 Task: Find connections with filter location Jahānābād with filter topic #Economywith filter profile language German with filter current company Traveloka with filter school Lala Lajpatrai College of Commerce And Economics Lajpatrai Marg Mahalaxmi Haji Ali Mumbai 400 034 with filter industry Mobile Computing Software Products with filter service category Copywriting with filter keywords title Therapist
Action: Mouse moved to (540, 69)
Screenshot: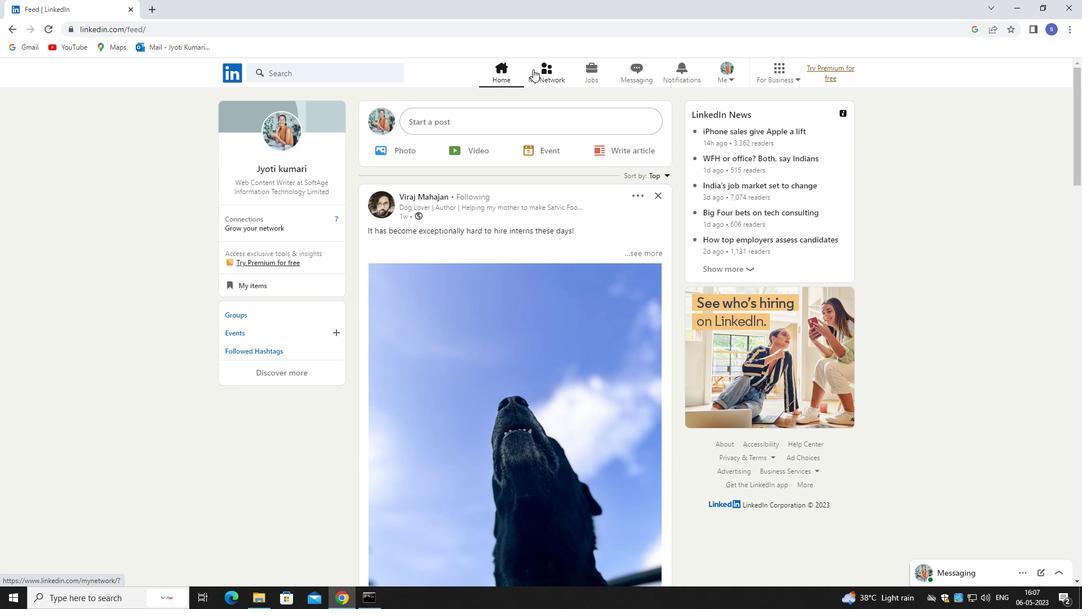 
Action: Mouse pressed left at (540, 69)
Screenshot: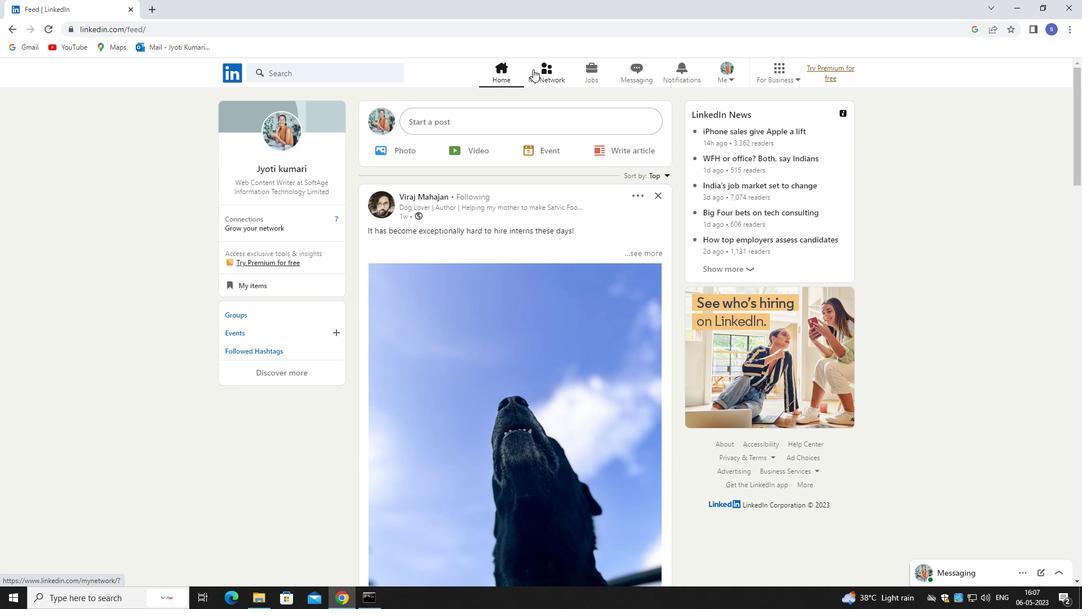 
Action: Mouse moved to (541, 69)
Screenshot: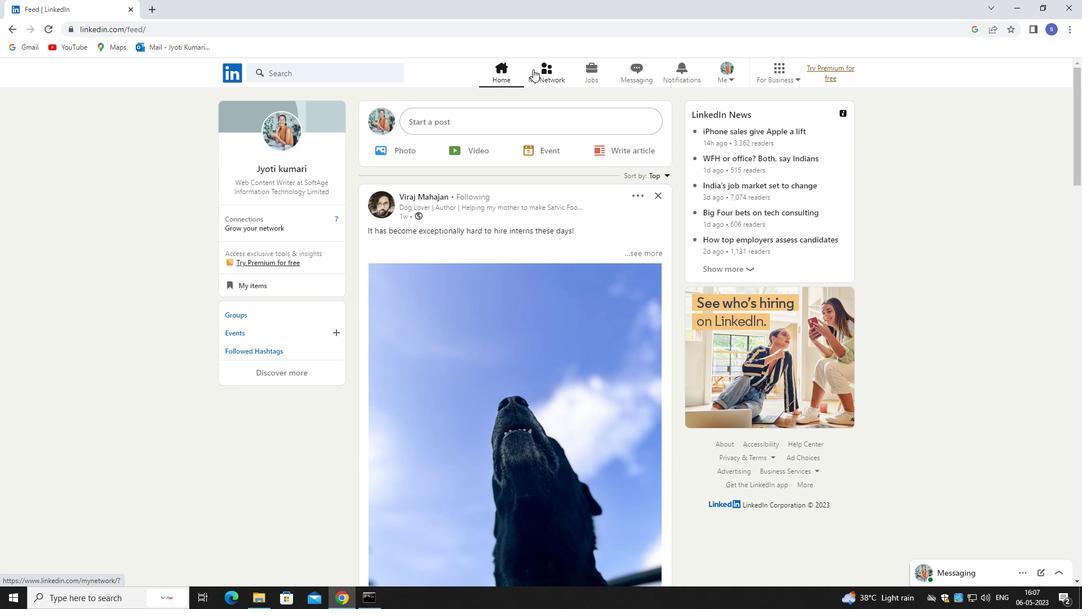 
Action: Mouse pressed left at (541, 69)
Screenshot: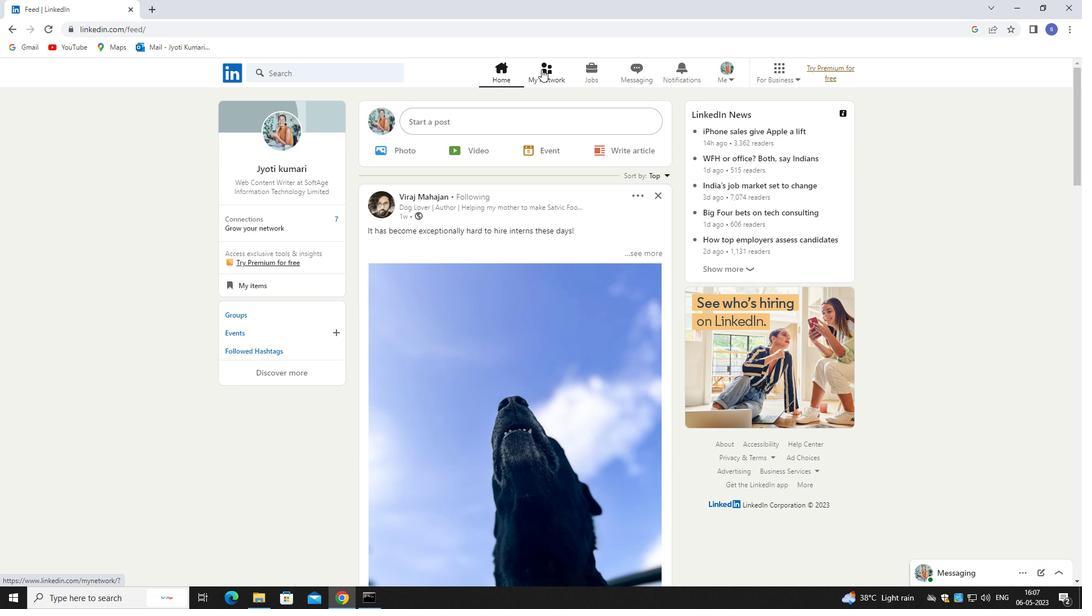 
Action: Mouse moved to (328, 138)
Screenshot: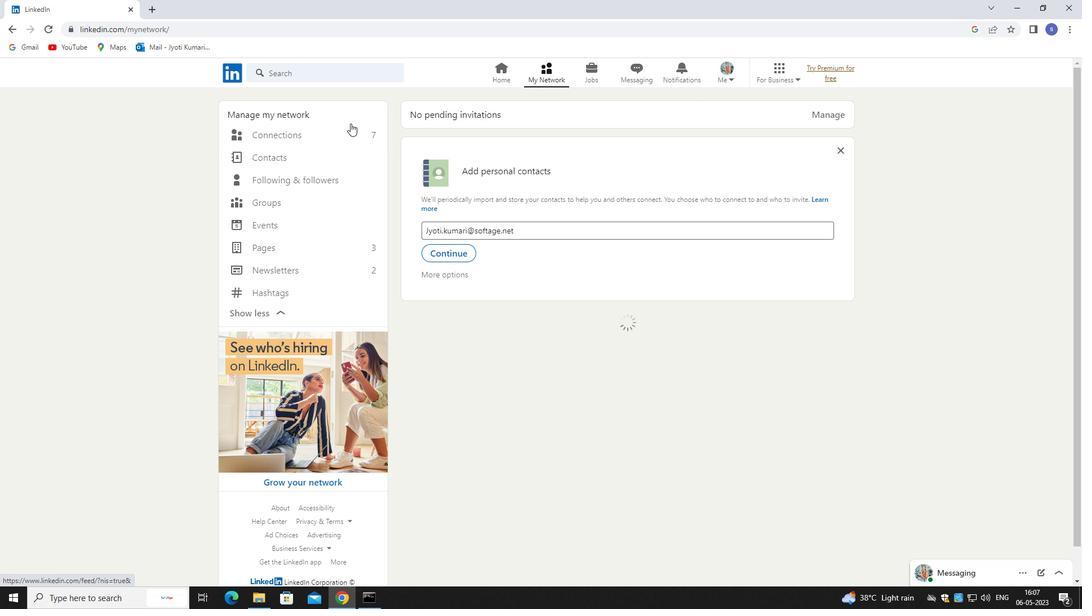 
Action: Mouse pressed left at (328, 138)
Screenshot: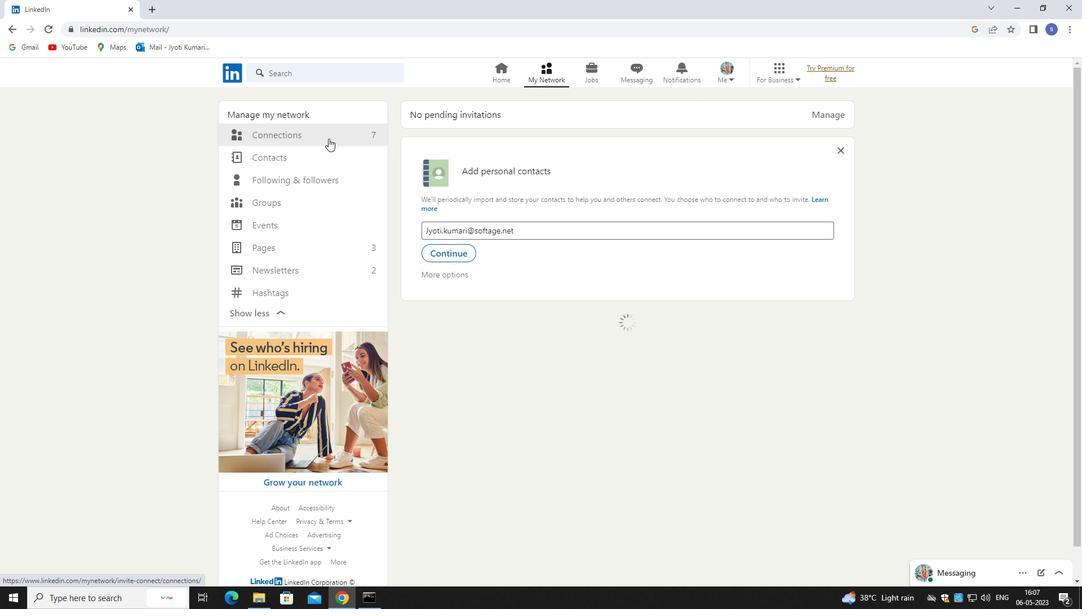 
Action: Mouse moved to (328, 138)
Screenshot: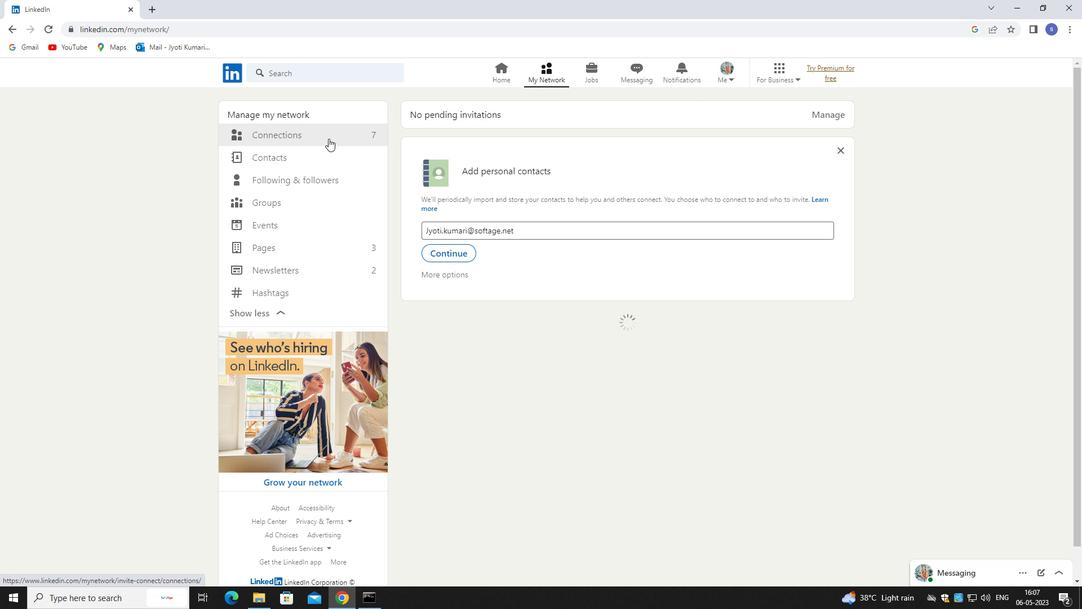 
Action: Mouse pressed left at (328, 138)
Screenshot: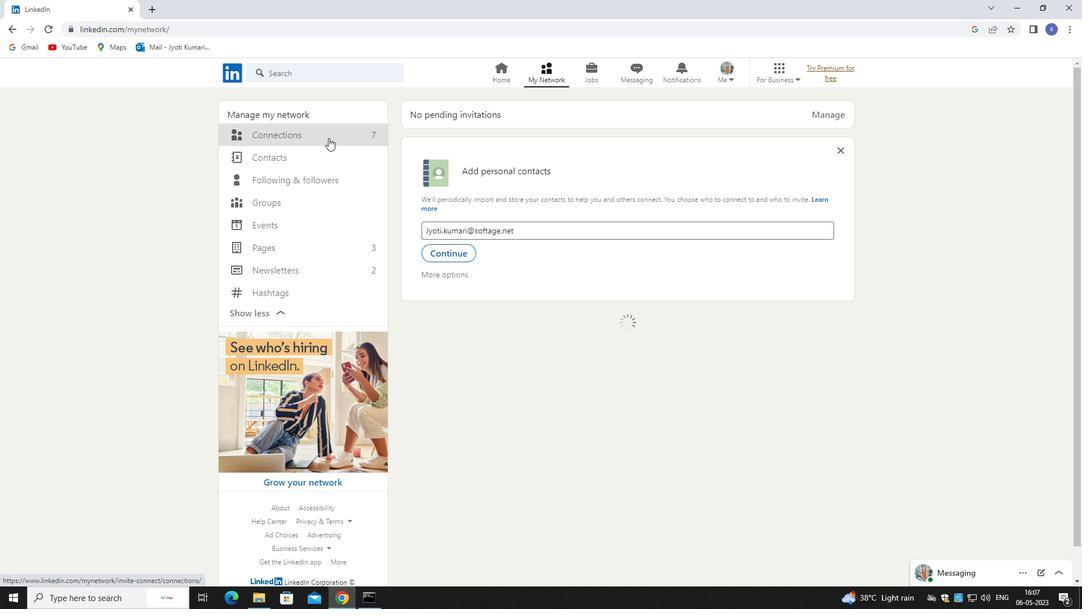 
Action: Mouse moved to (627, 133)
Screenshot: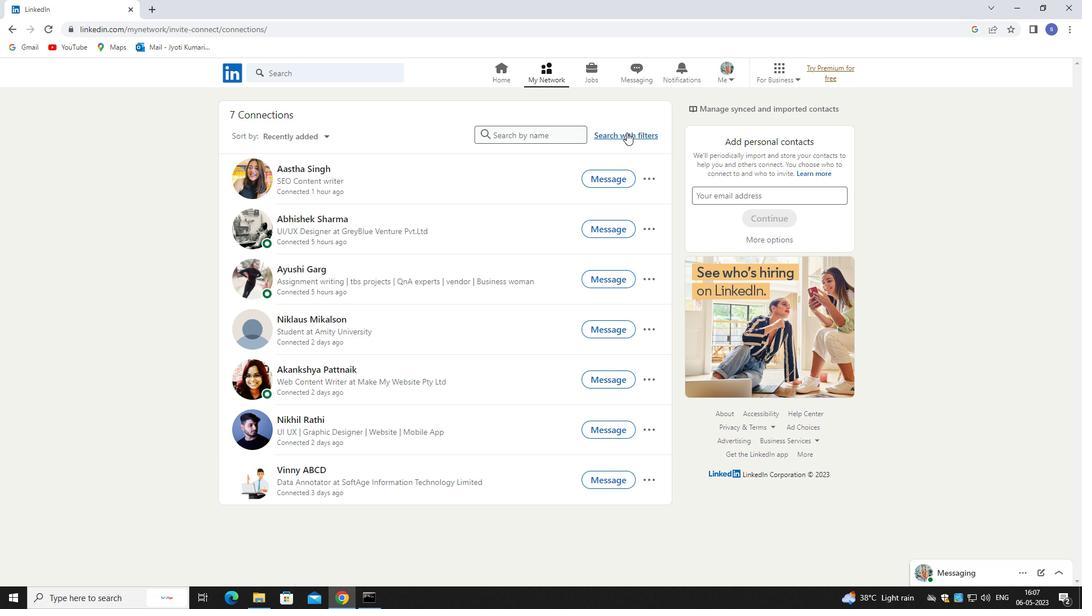 
Action: Mouse pressed left at (627, 133)
Screenshot: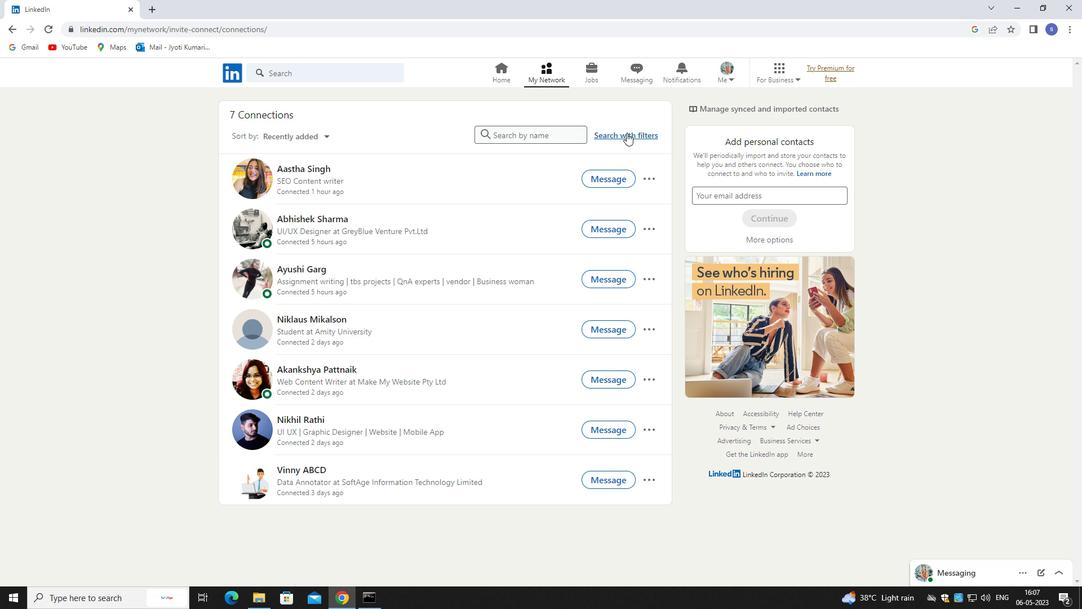 
Action: Mouse moved to (583, 99)
Screenshot: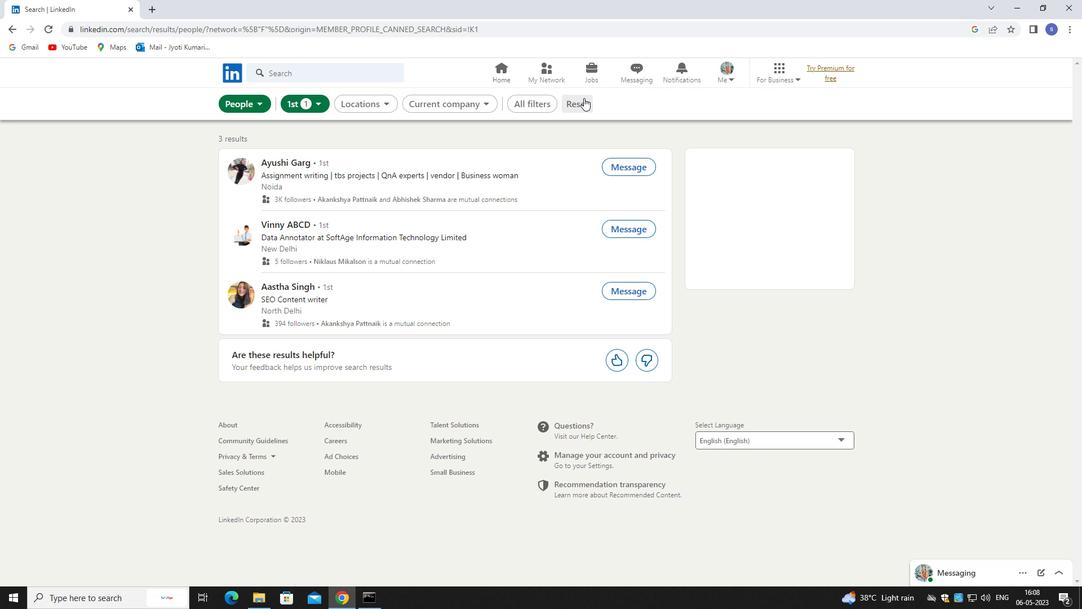 
Action: Mouse pressed left at (583, 99)
Screenshot: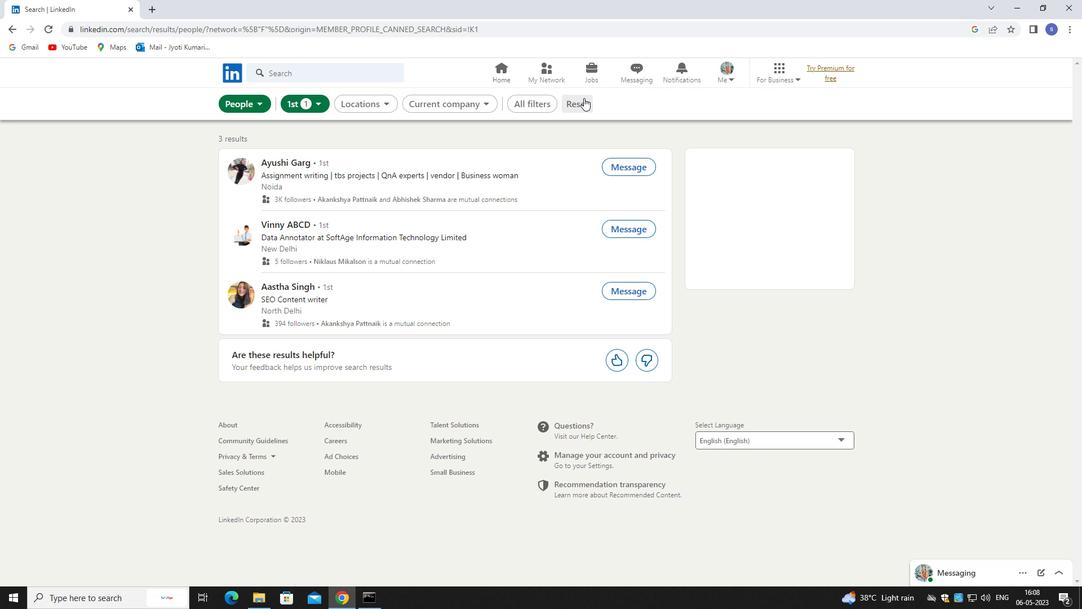 
Action: Mouse moved to (566, 99)
Screenshot: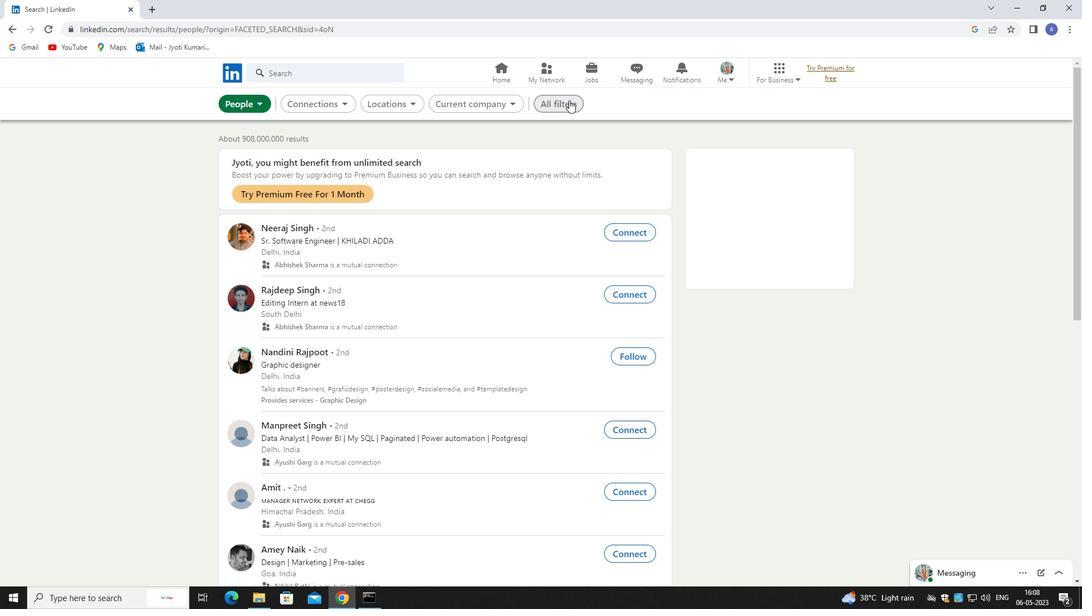 
Action: Mouse pressed left at (566, 99)
Screenshot: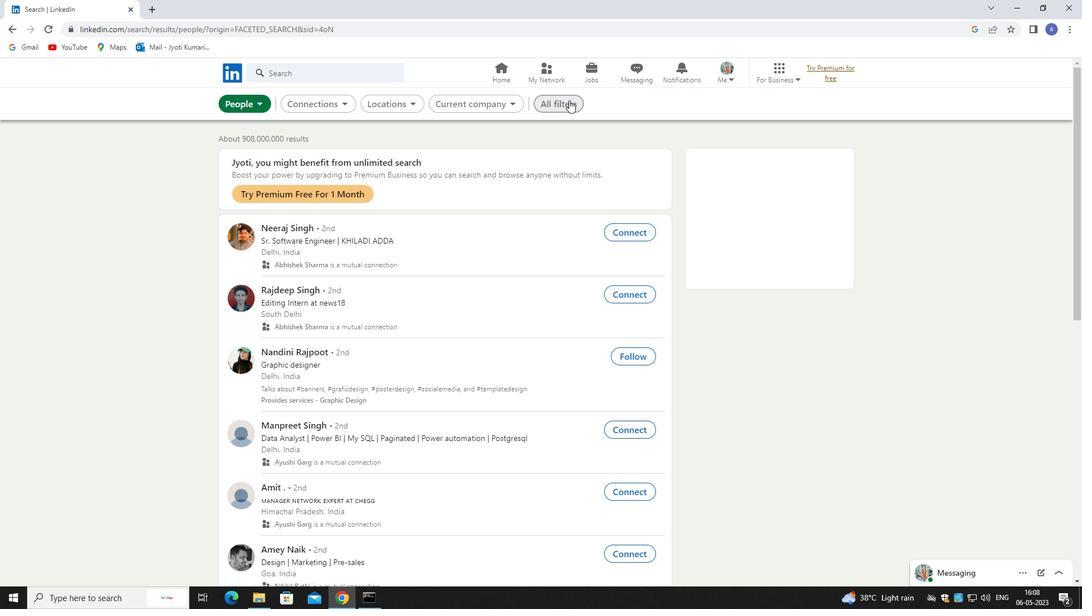 
Action: Mouse moved to (946, 440)
Screenshot: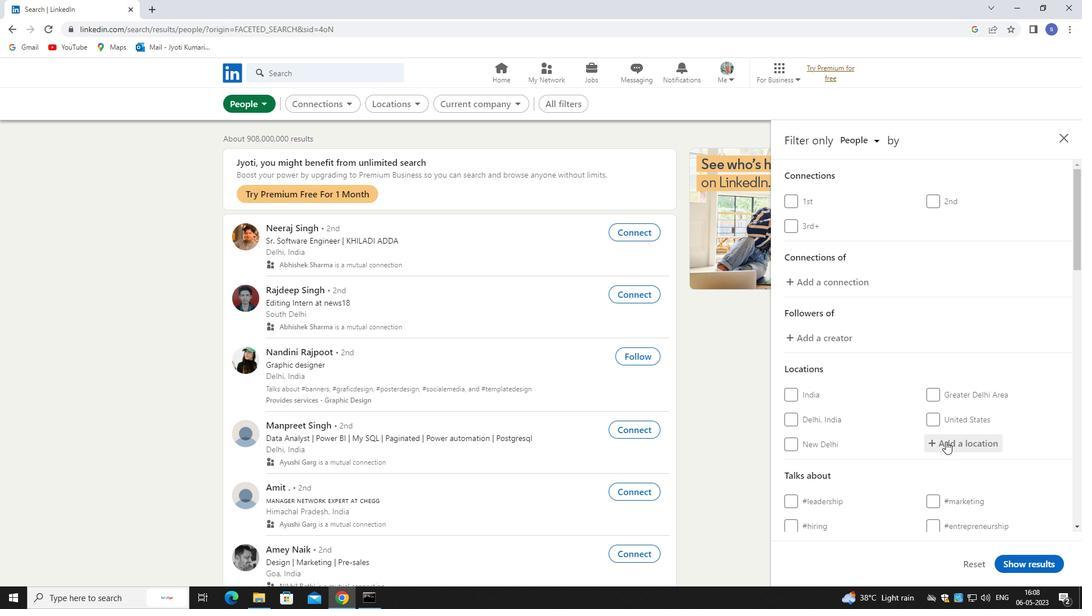 
Action: Mouse pressed left at (946, 440)
Screenshot: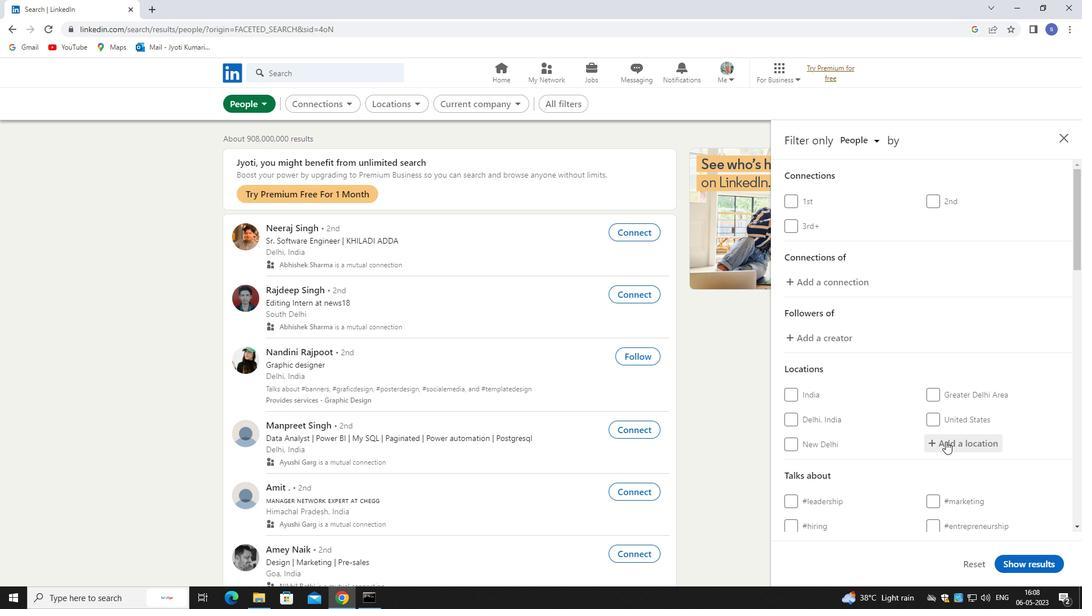
Action: Mouse moved to (892, 414)
Screenshot: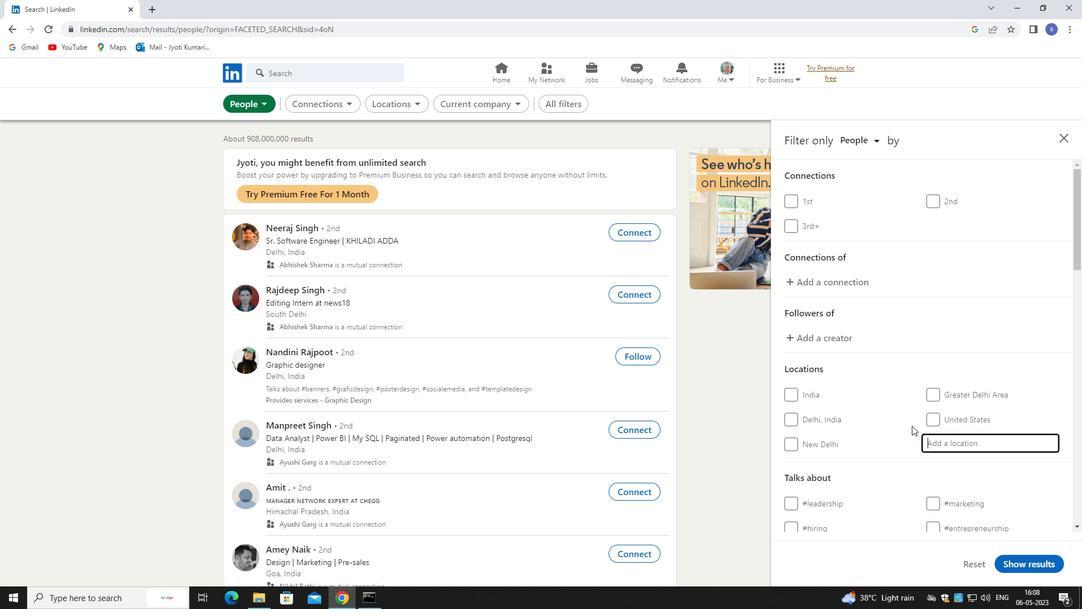 
Action: Key pressed jahanabad
Screenshot: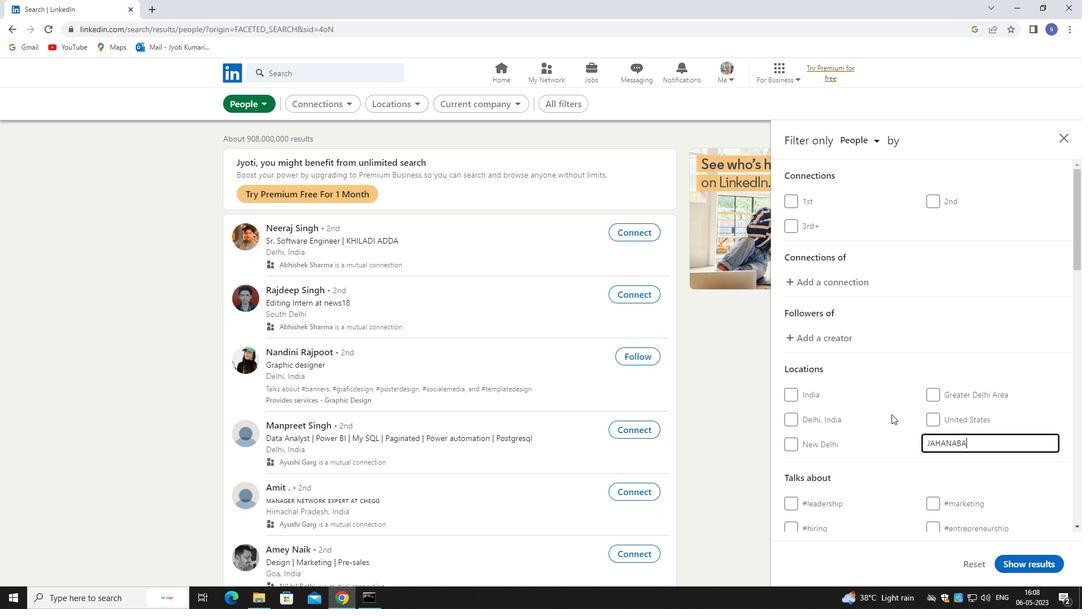 
Action: Mouse moved to (863, 438)
Screenshot: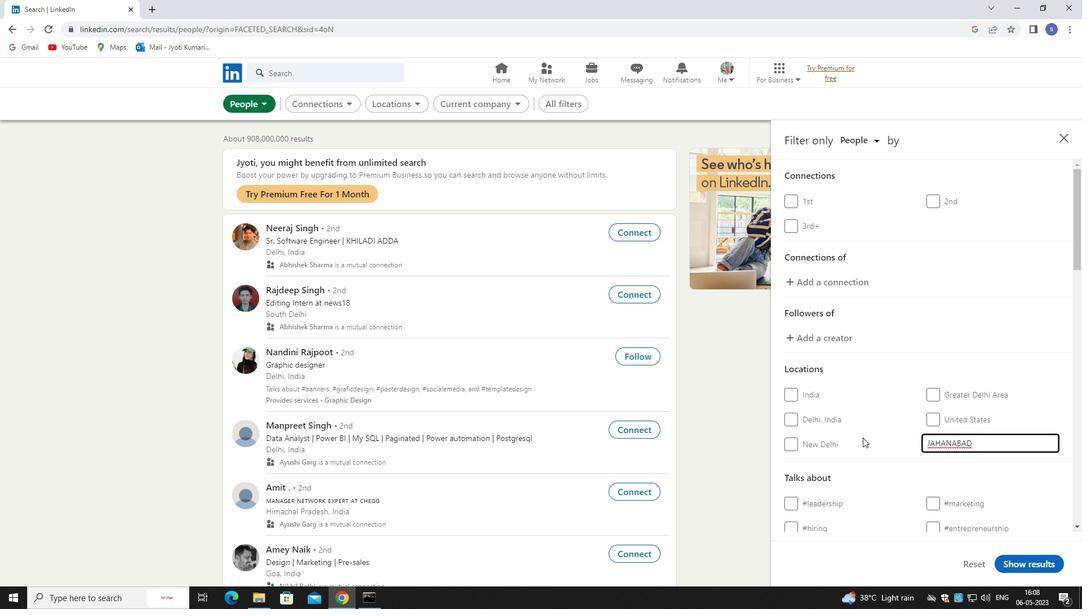 
Action: Key pressed <Key.enter>
Screenshot: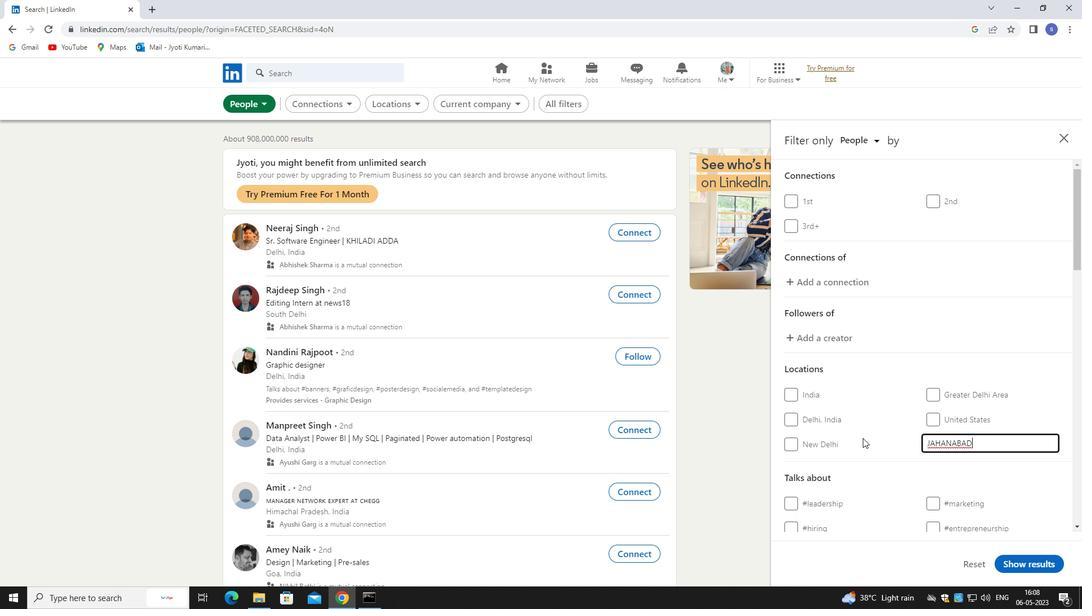 
Action: Mouse moved to (854, 443)
Screenshot: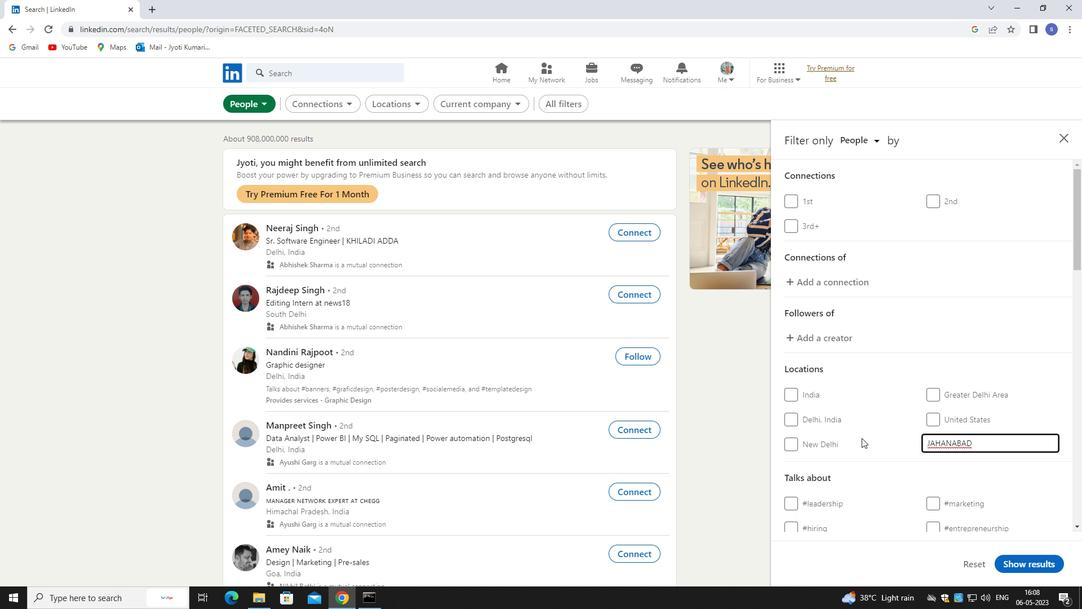 
Action: Mouse scrolled (854, 442) with delta (0, 0)
Screenshot: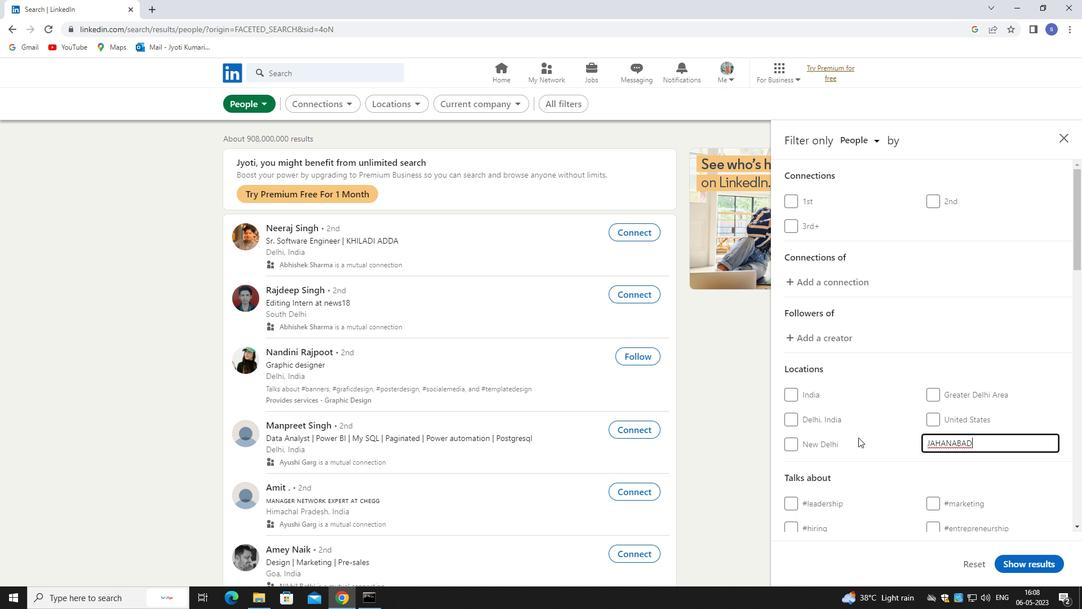 
Action: Mouse moved to (854, 443)
Screenshot: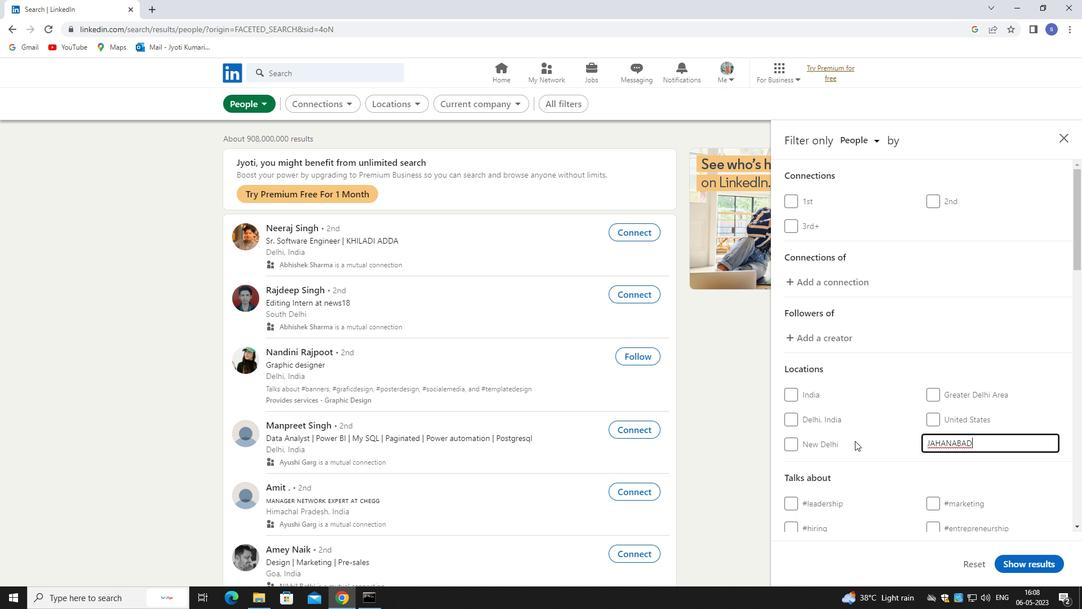 
Action: Mouse scrolled (854, 442) with delta (0, 0)
Screenshot: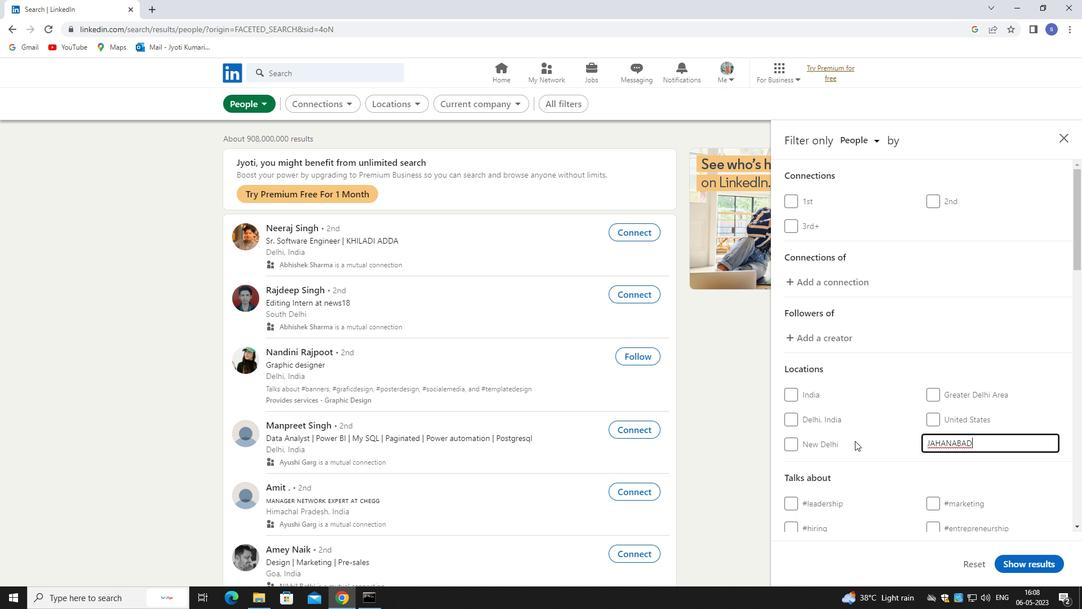 
Action: Mouse moved to (854, 443)
Screenshot: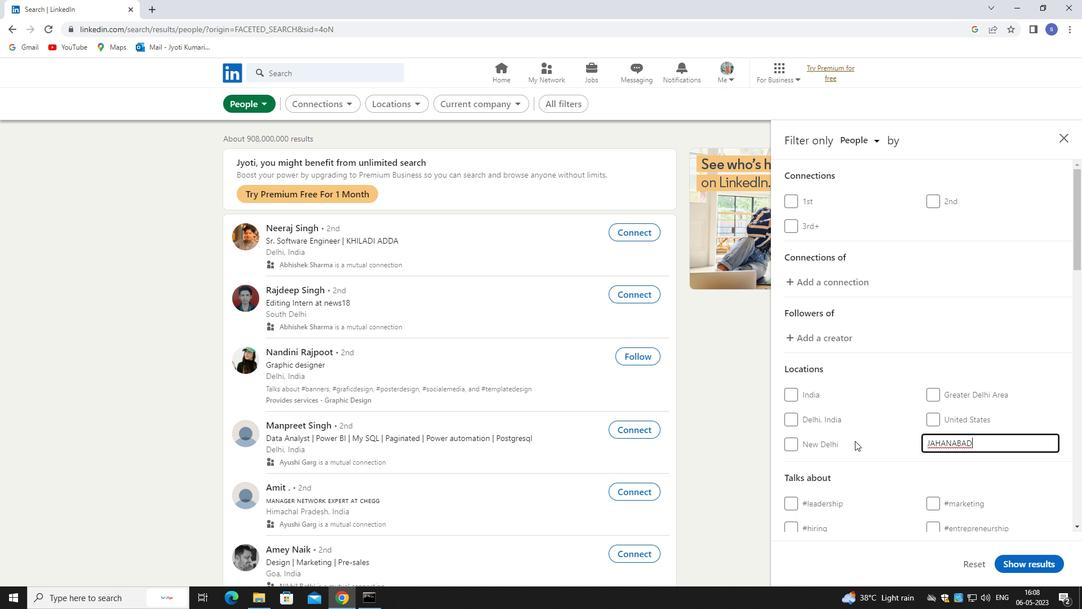 
Action: Mouse scrolled (854, 443) with delta (0, 0)
Screenshot: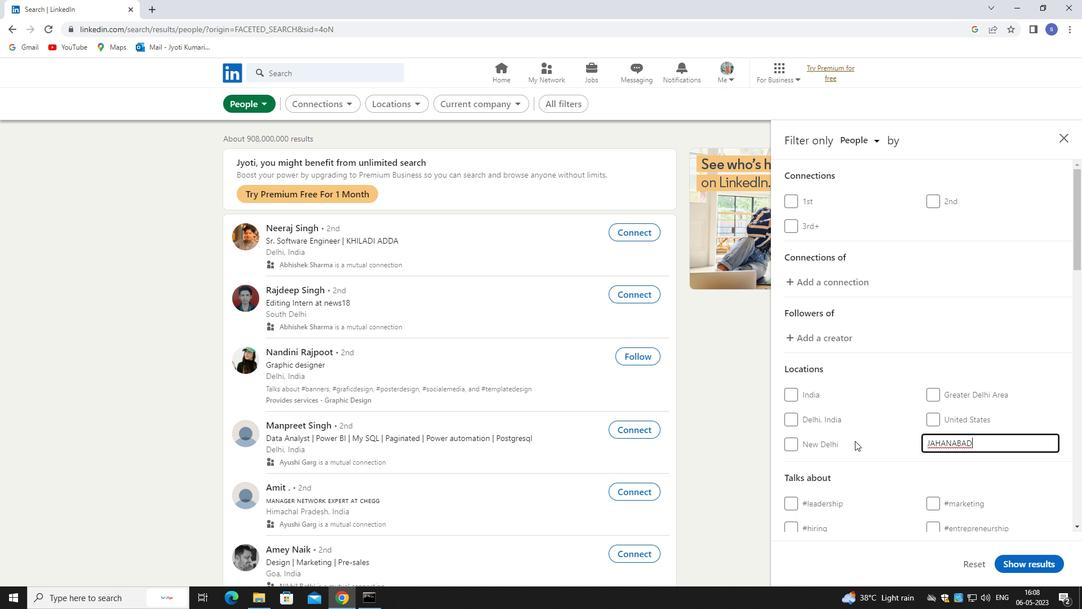
Action: Mouse moved to (854, 444)
Screenshot: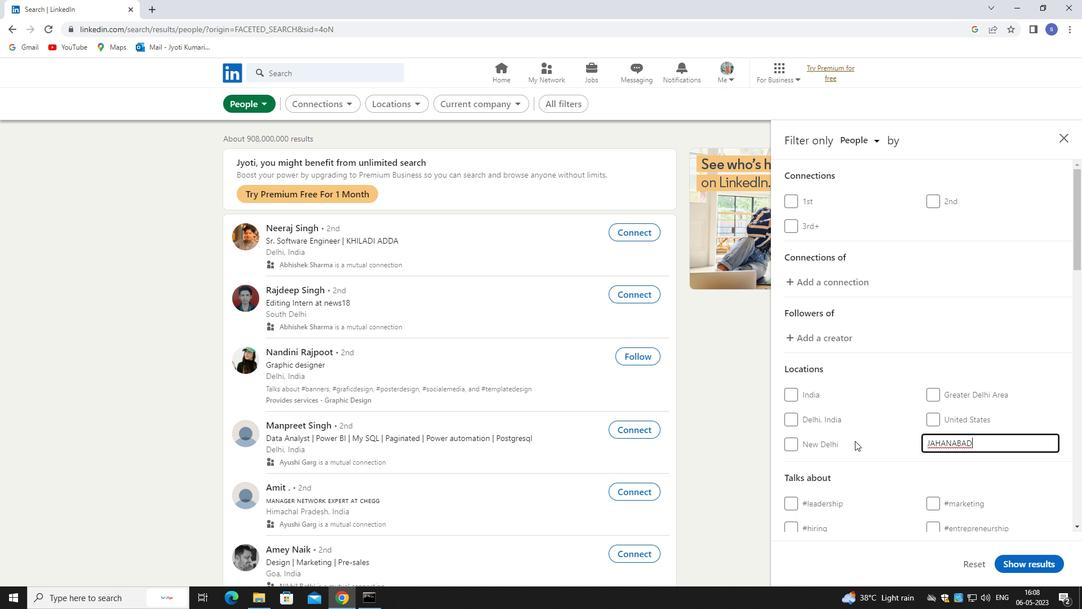 
Action: Mouse scrolled (854, 443) with delta (0, 0)
Screenshot: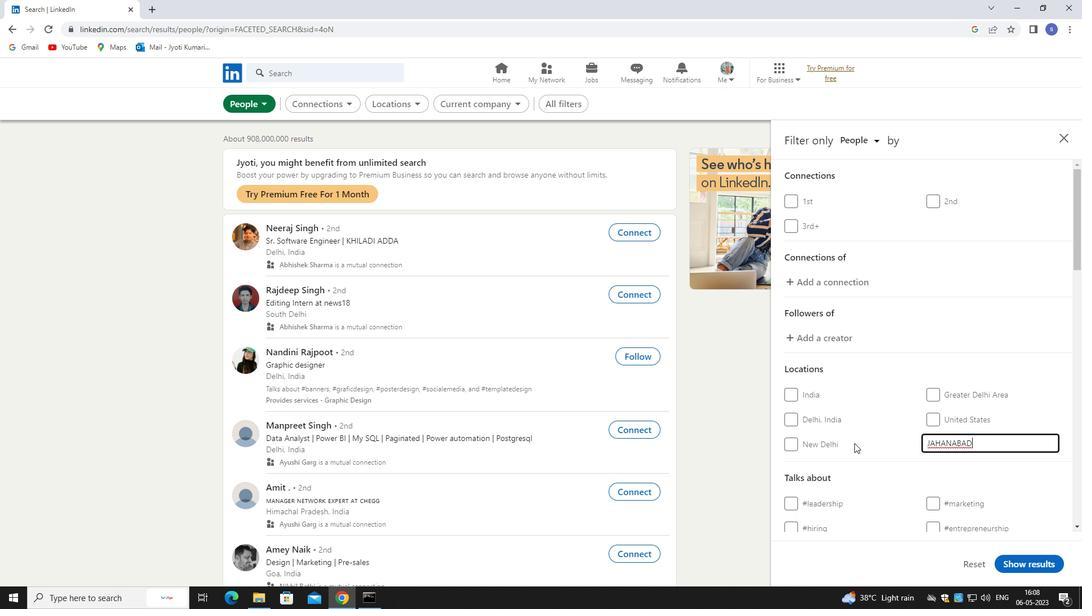 
Action: Mouse scrolled (854, 443) with delta (0, 0)
Screenshot: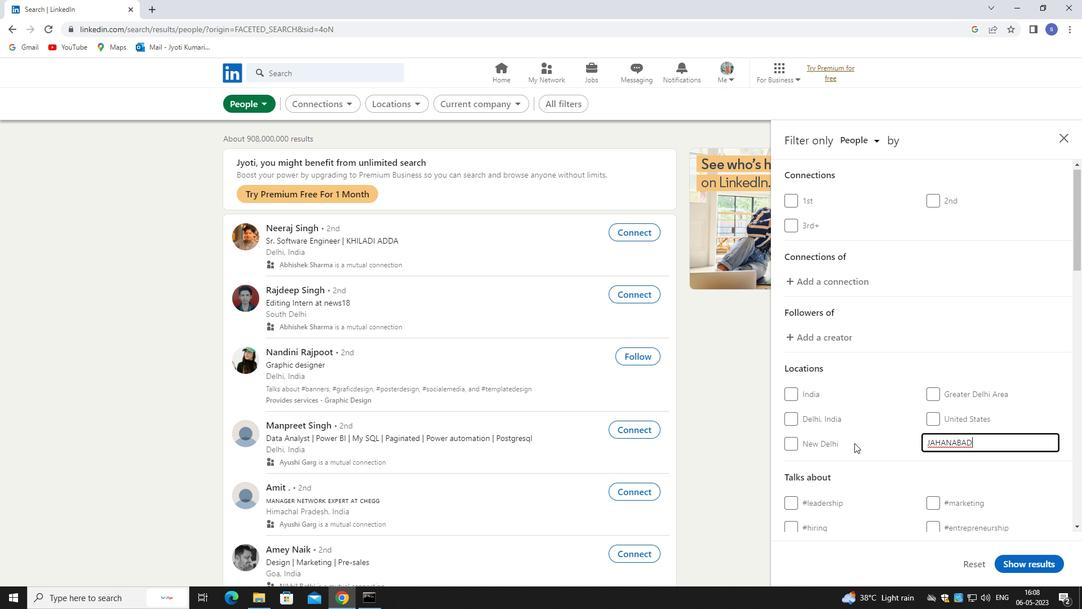 
Action: Mouse moved to (958, 267)
Screenshot: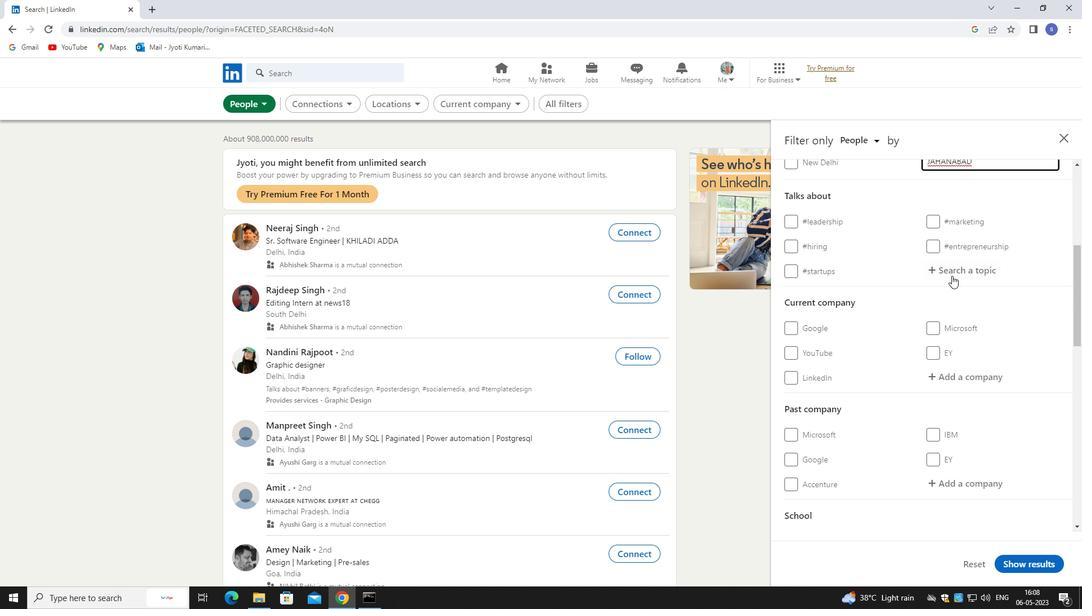 
Action: Mouse pressed left at (958, 267)
Screenshot: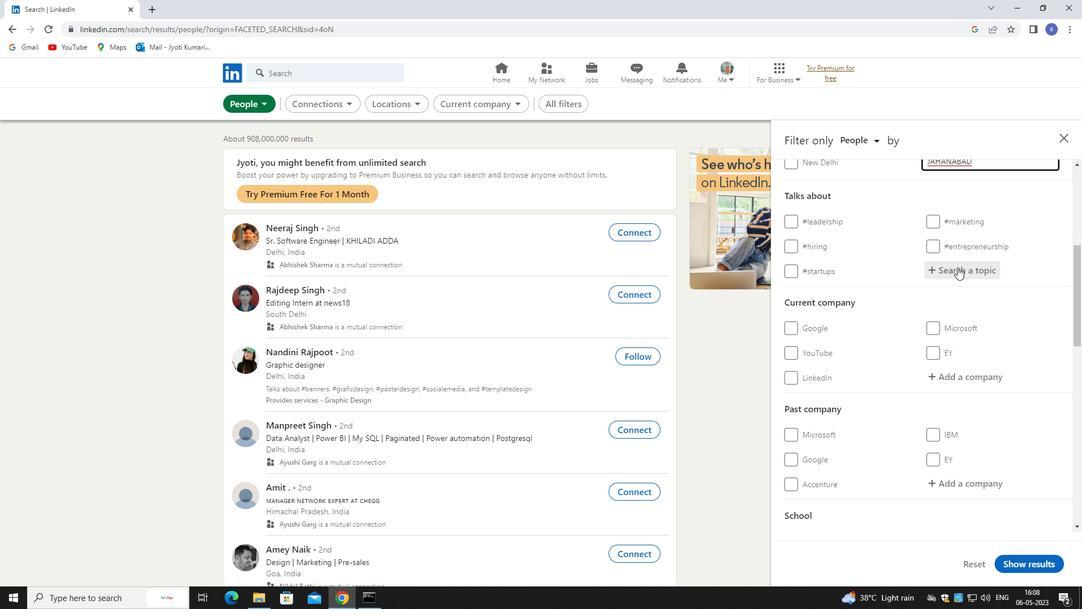 
Action: Mouse moved to (956, 267)
Screenshot: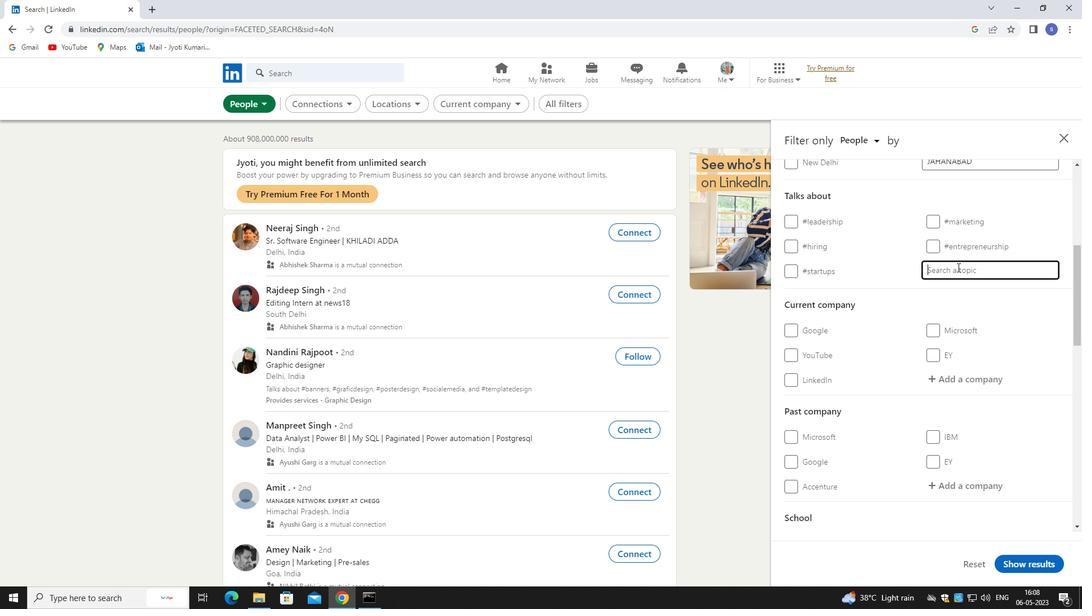 
Action: Key pressed <Key.caps_lock>
Screenshot: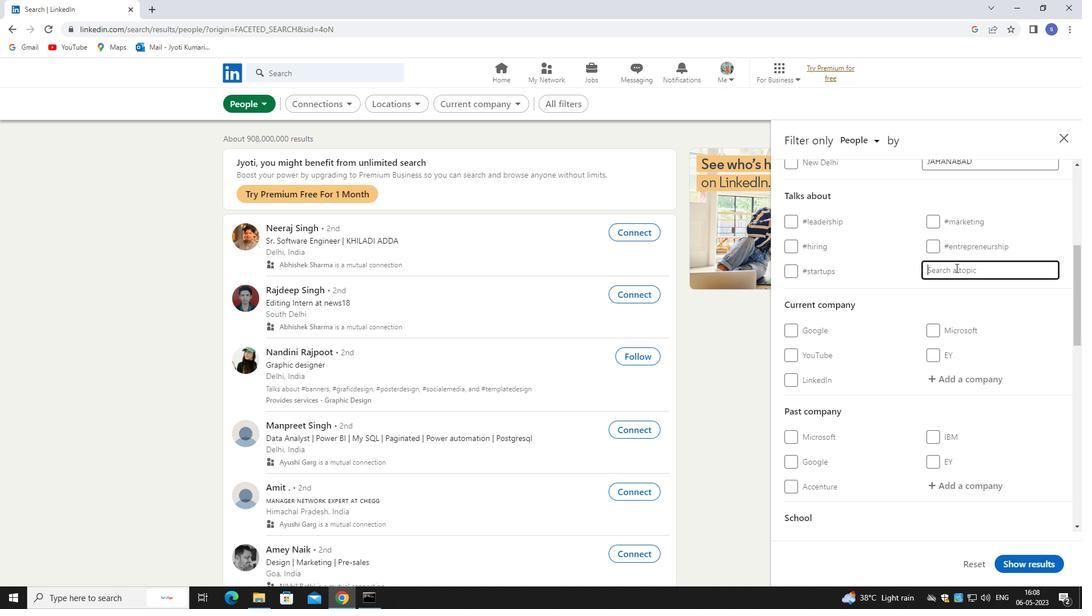 
Action: Mouse moved to (936, 346)
Screenshot: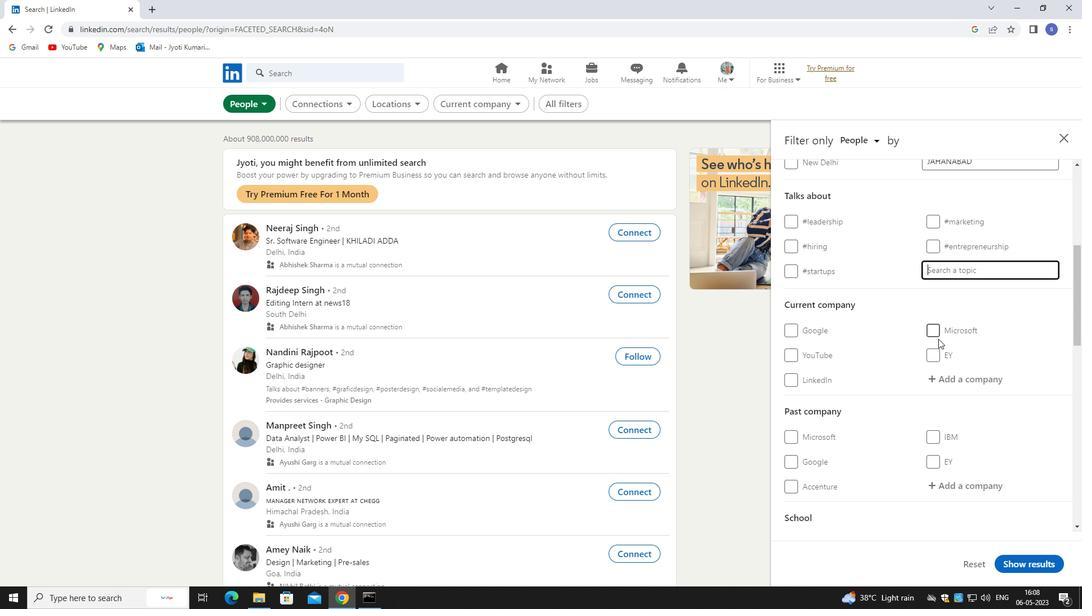 
Action: Key pressed economics
Screenshot: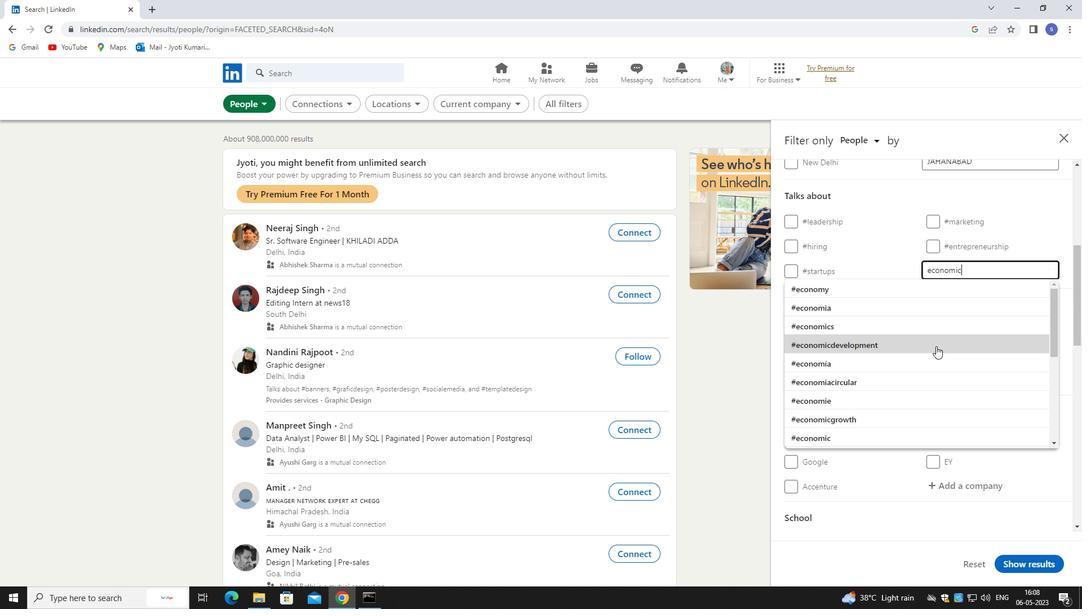 
Action: Mouse moved to (835, 284)
Screenshot: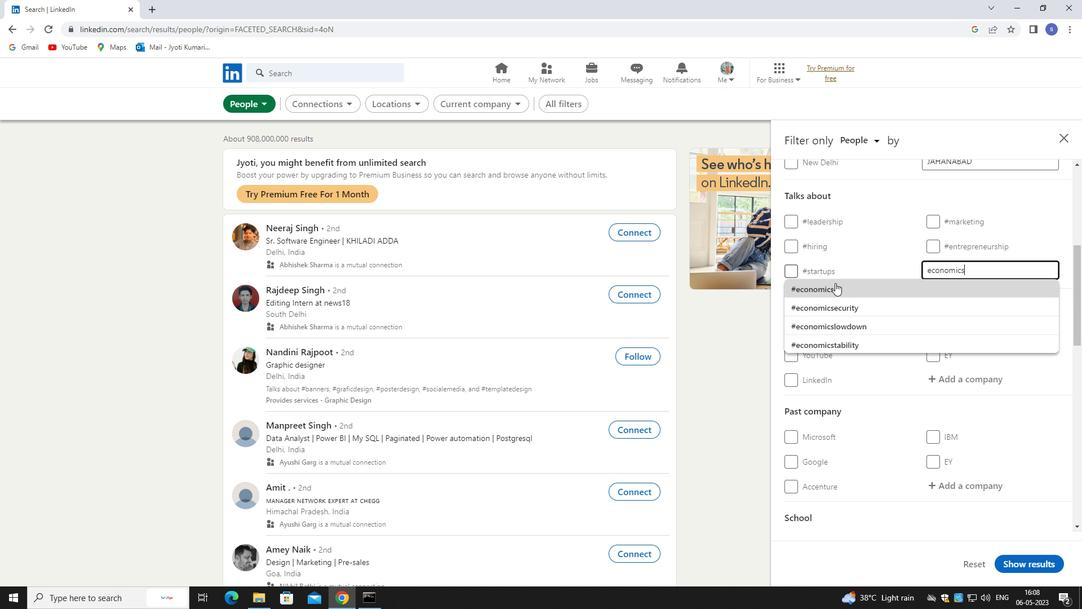 
Action: Mouse pressed left at (835, 284)
Screenshot: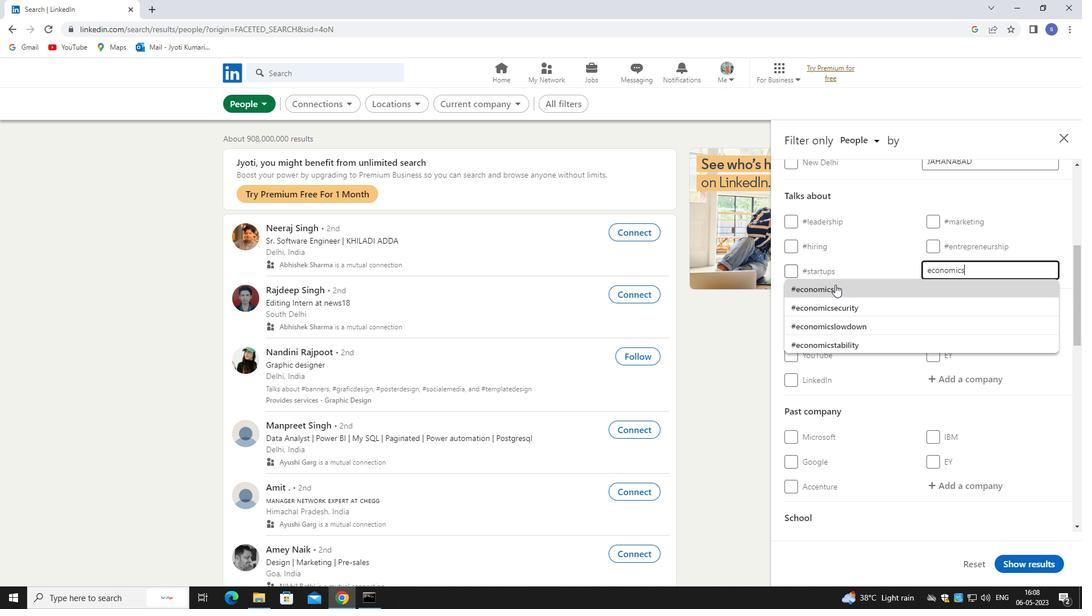 
Action: Mouse moved to (835, 288)
Screenshot: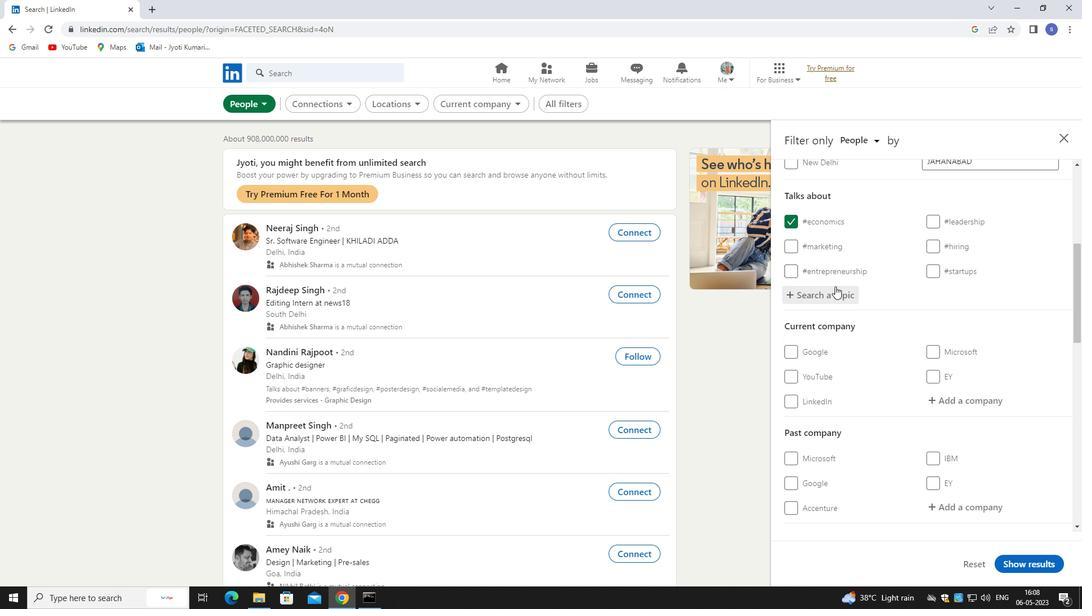 
Action: Mouse scrolled (835, 288) with delta (0, 0)
Screenshot: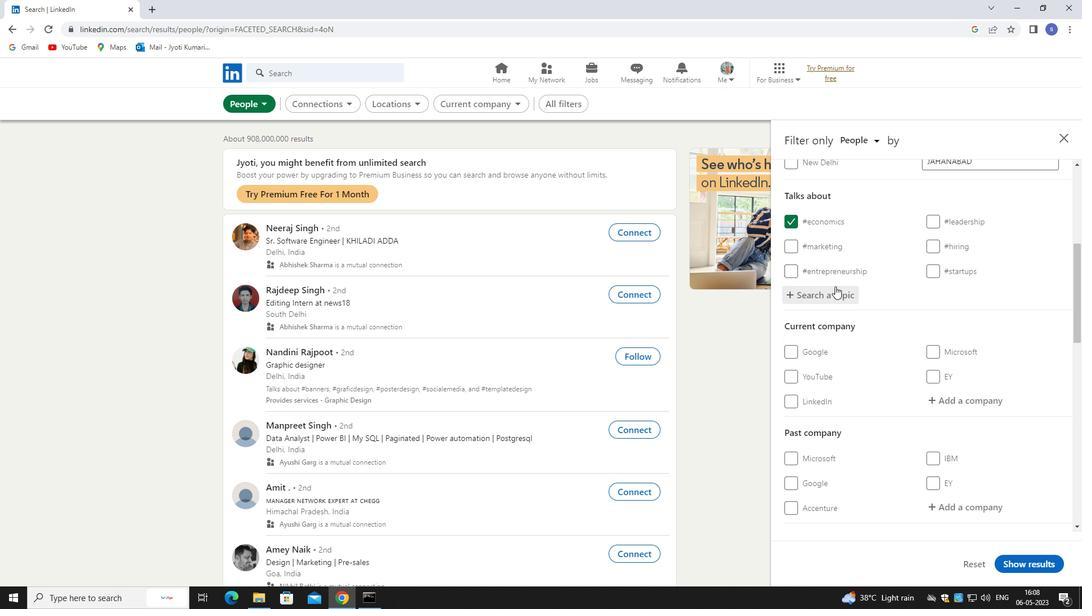 
Action: Mouse moved to (835, 289)
Screenshot: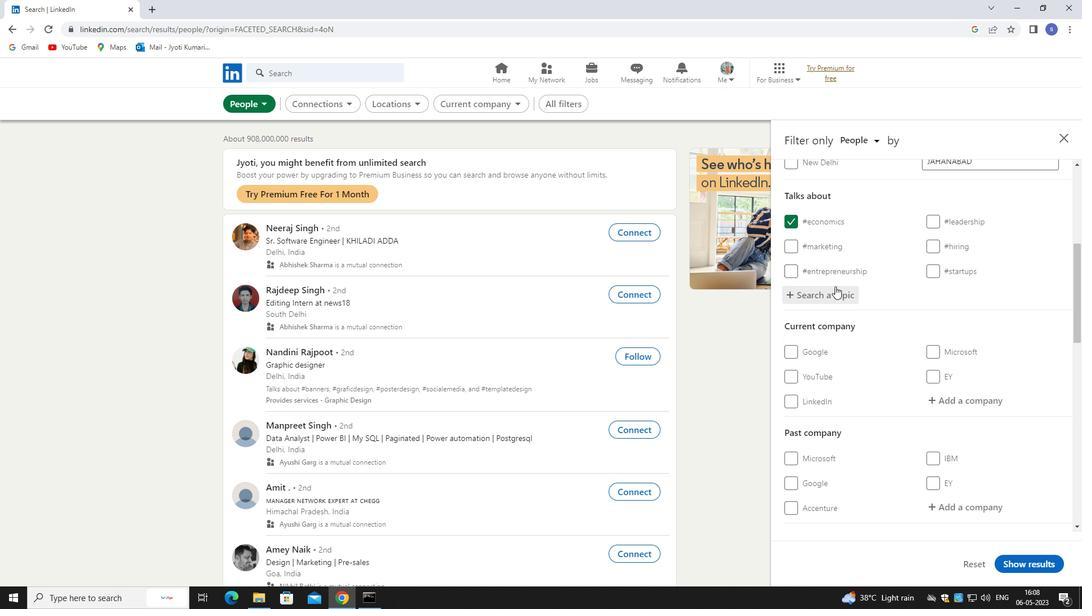 
Action: Mouse scrolled (835, 289) with delta (0, 0)
Screenshot: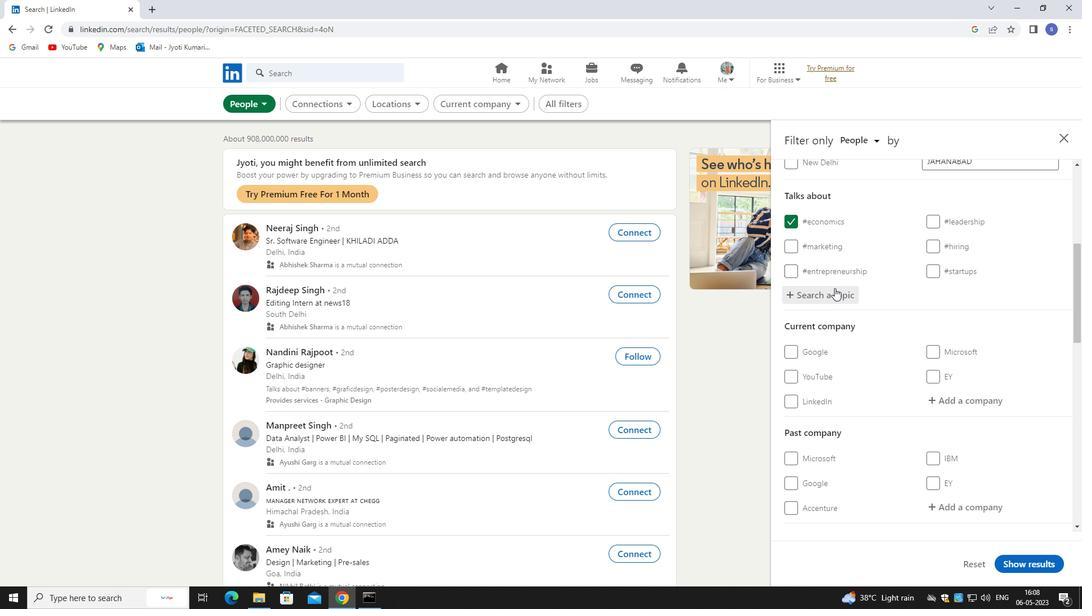 
Action: Mouse moved to (952, 290)
Screenshot: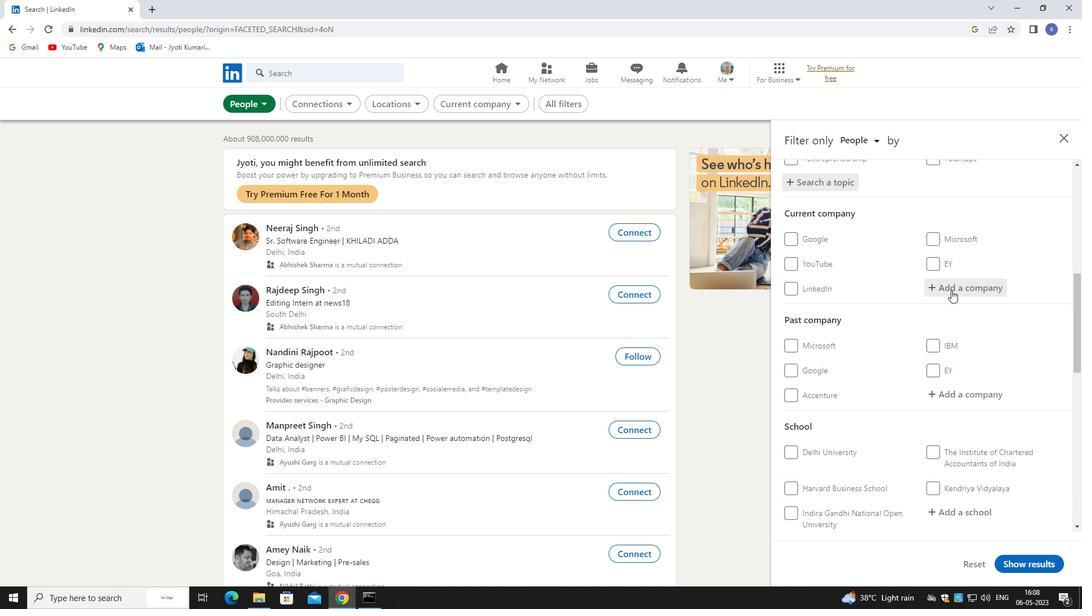 
Action: Mouse pressed left at (952, 290)
Screenshot: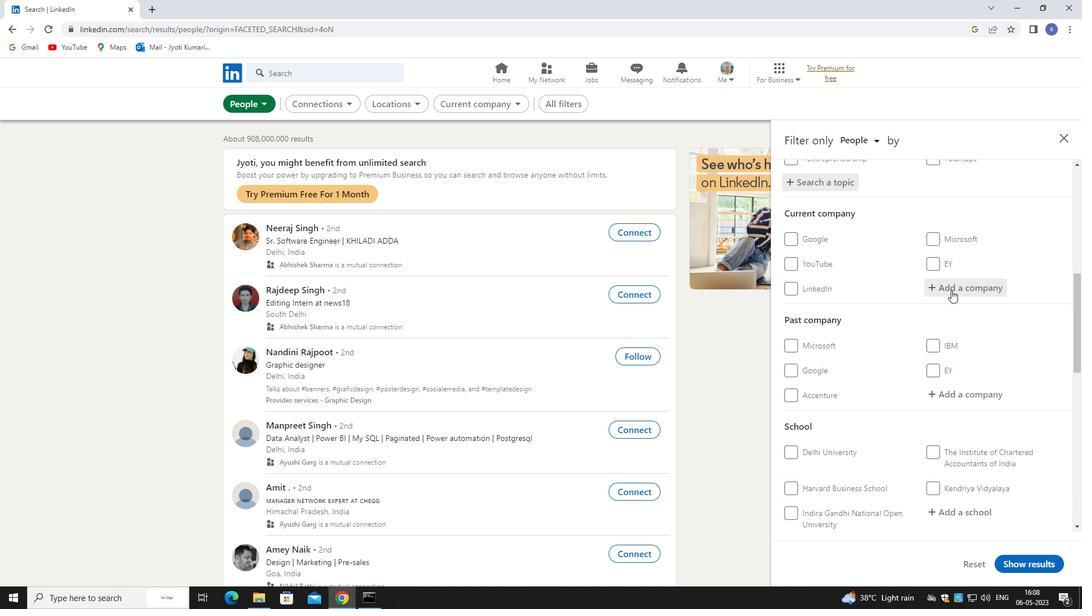 
Action: Mouse moved to (295, 332)
Screenshot: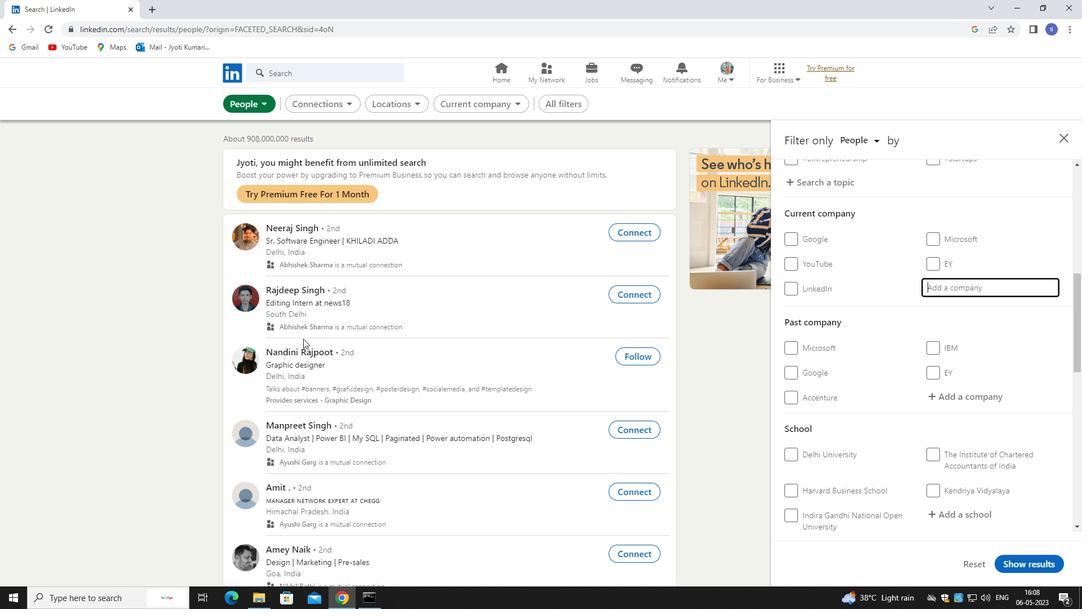 
Action: Key pressed traveloka
Screenshot: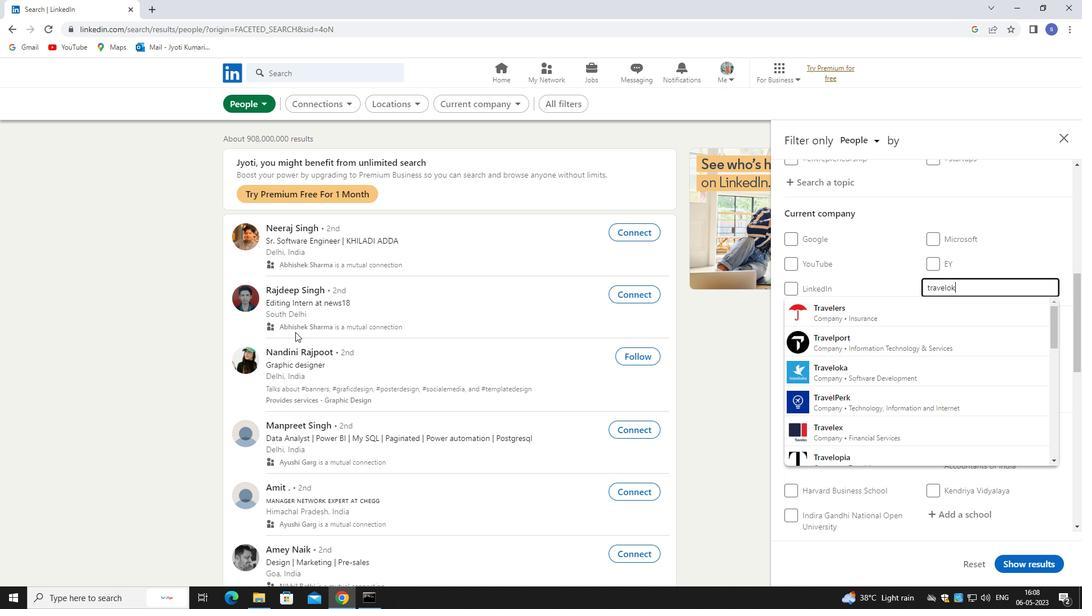 
Action: Mouse moved to (885, 318)
Screenshot: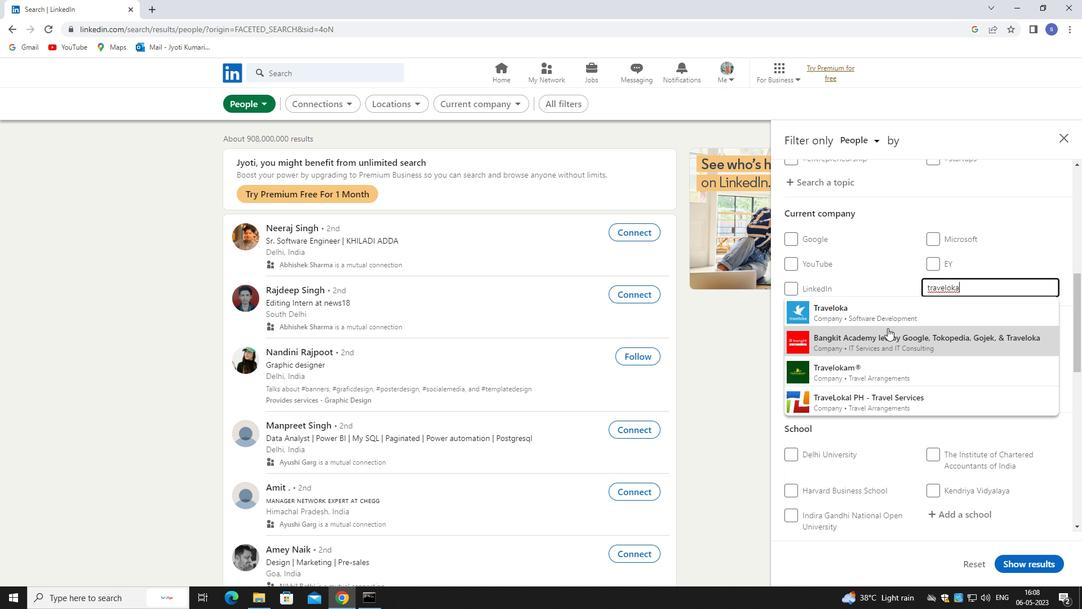 
Action: Mouse pressed left at (885, 318)
Screenshot: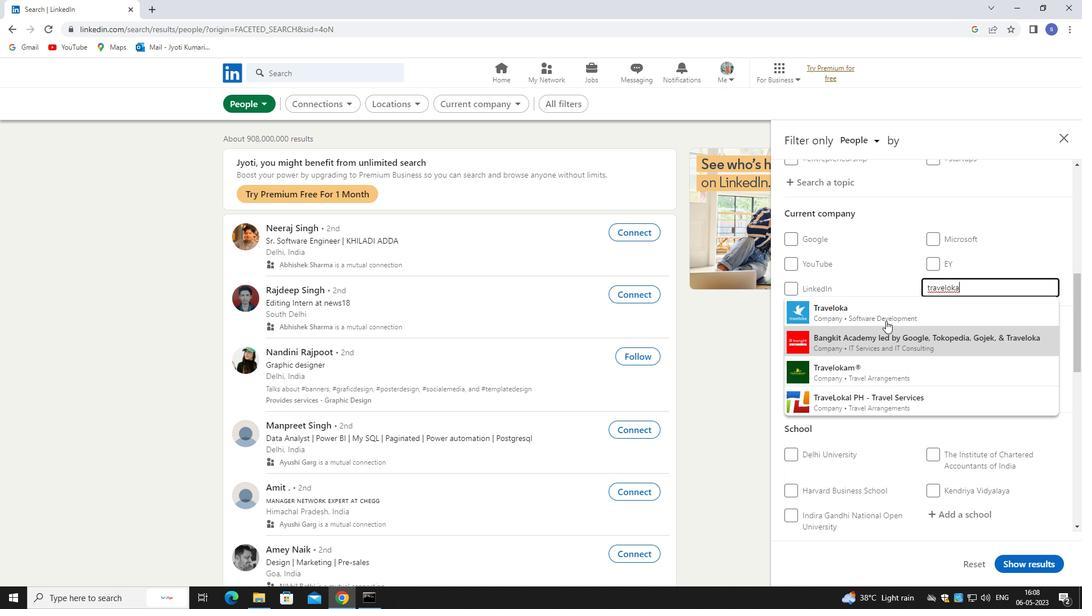 
Action: Mouse moved to (978, 416)
Screenshot: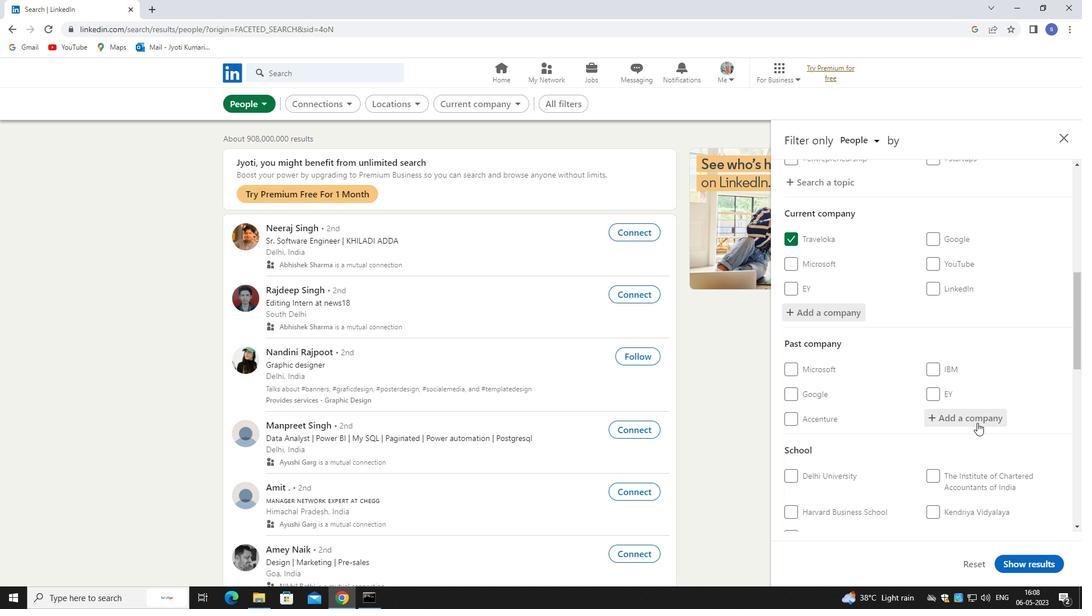 
Action: Mouse pressed left at (978, 416)
Screenshot: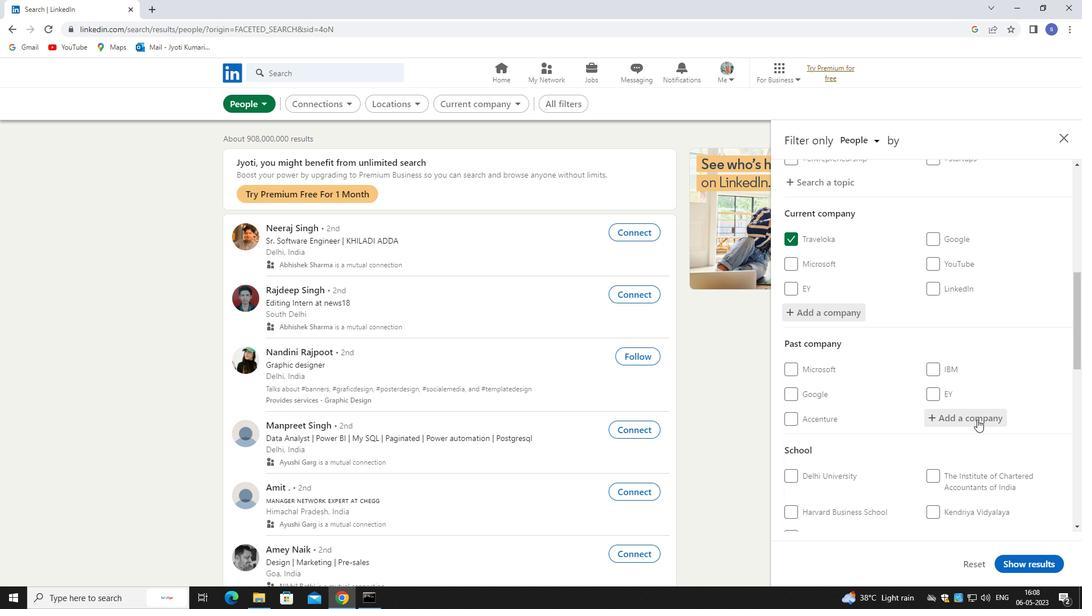 
Action: Mouse moved to (1004, 166)
Screenshot: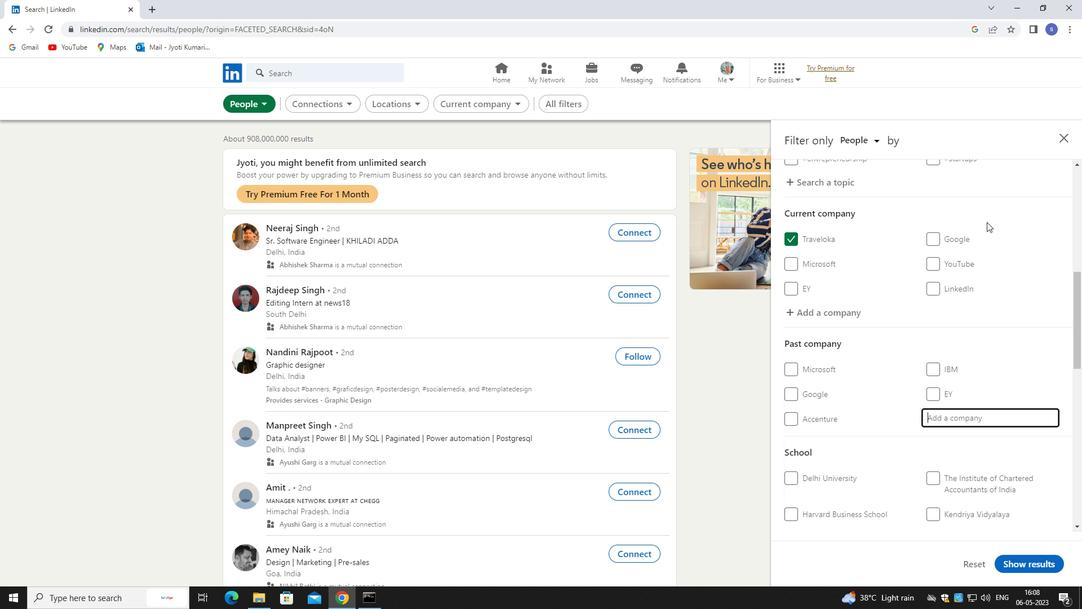 
Action: Mouse scrolled (1004, 166) with delta (0, 0)
Screenshot: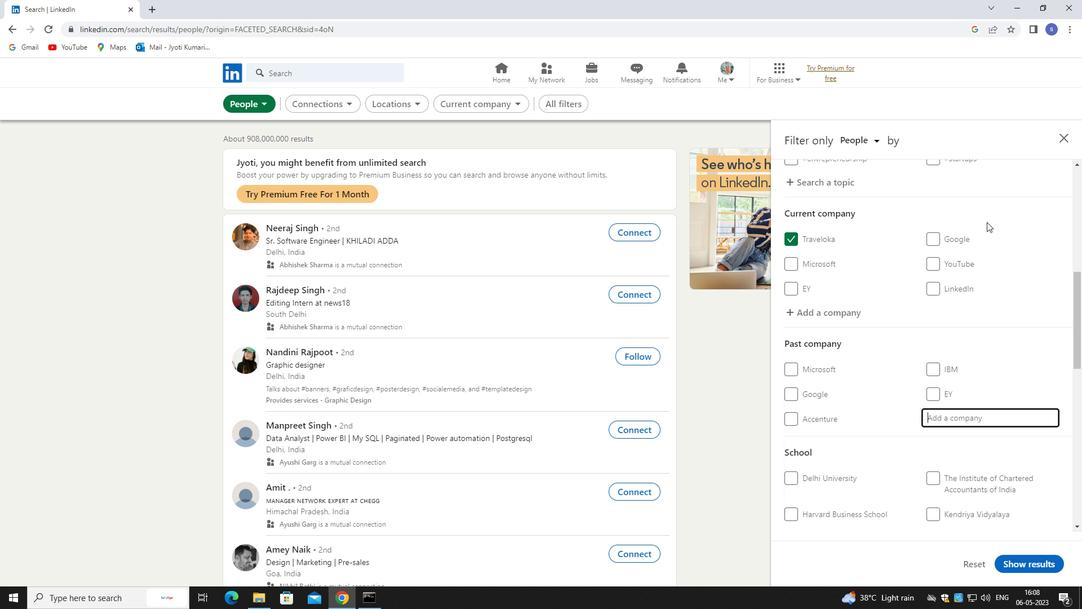 
Action: Mouse moved to (1004, 167)
Screenshot: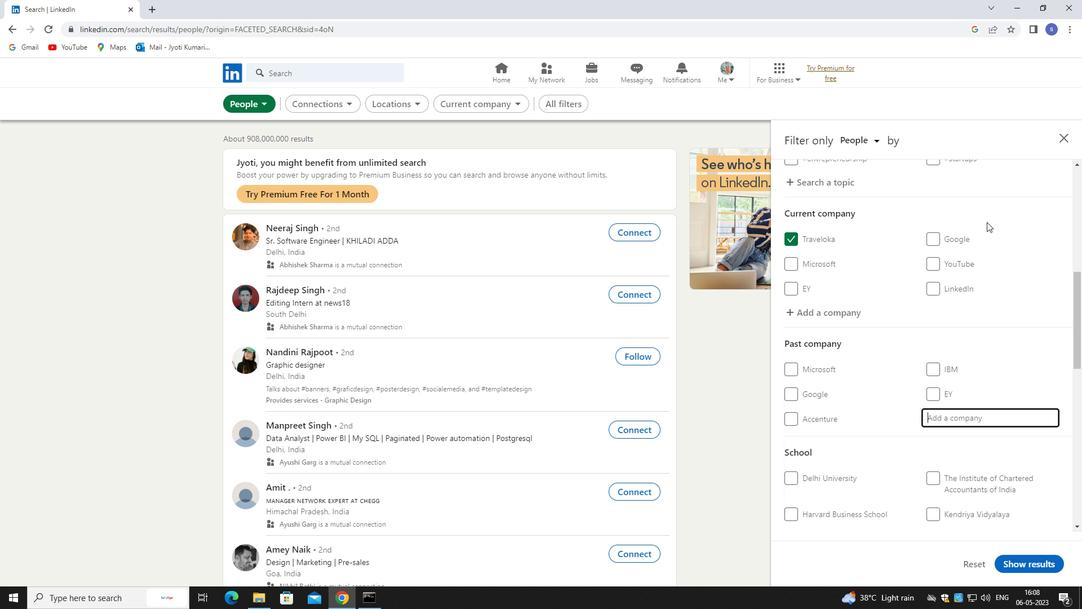 
Action: Mouse scrolled (1004, 166) with delta (0, 0)
Screenshot: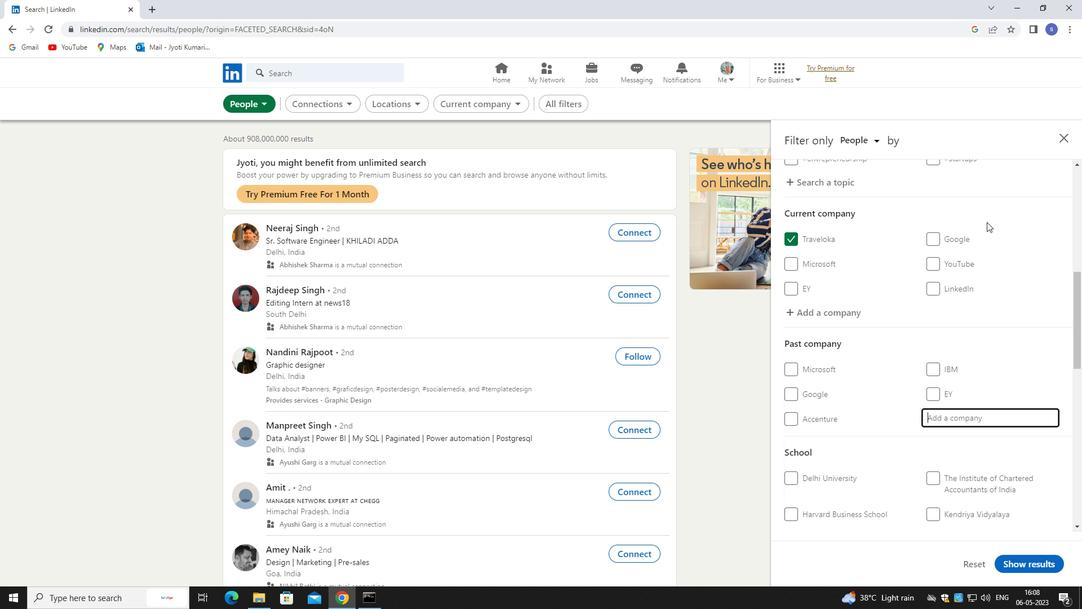 
Action: Mouse moved to (1004, 168)
Screenshot: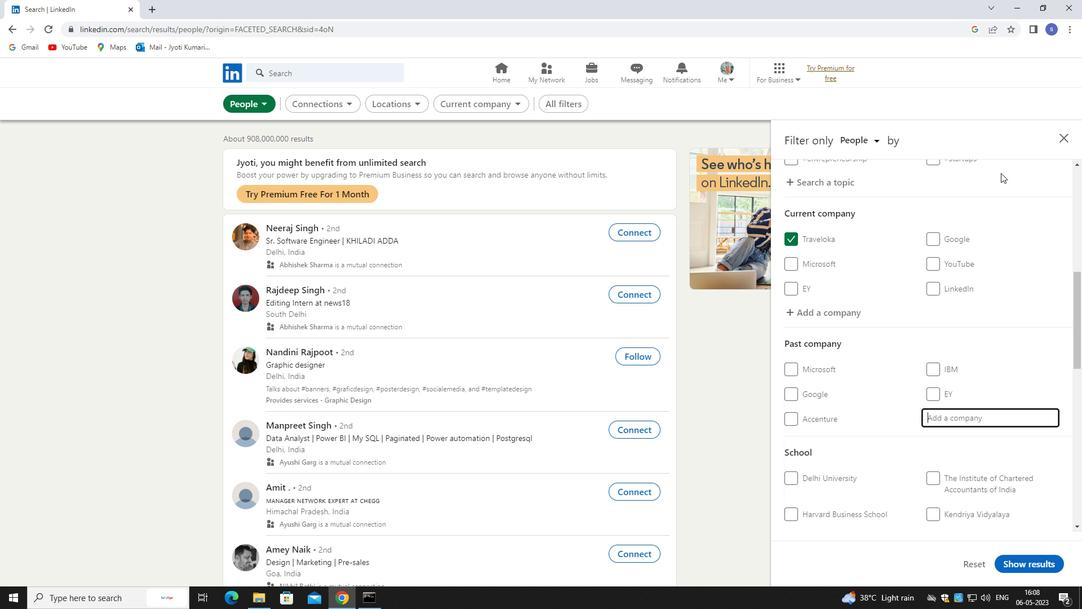 
Action: Mouse scrolled (1004, 168) with delta (0, 0)
Screenshot: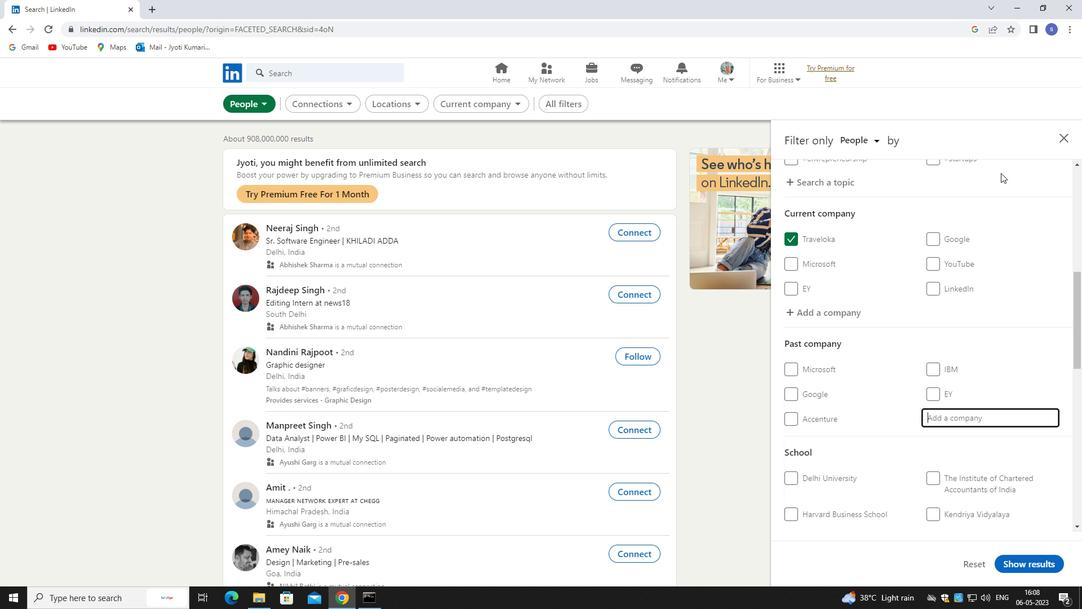 
Action: Mouse scrolled (1004, 168) with delta (0, 0)
Screenshot: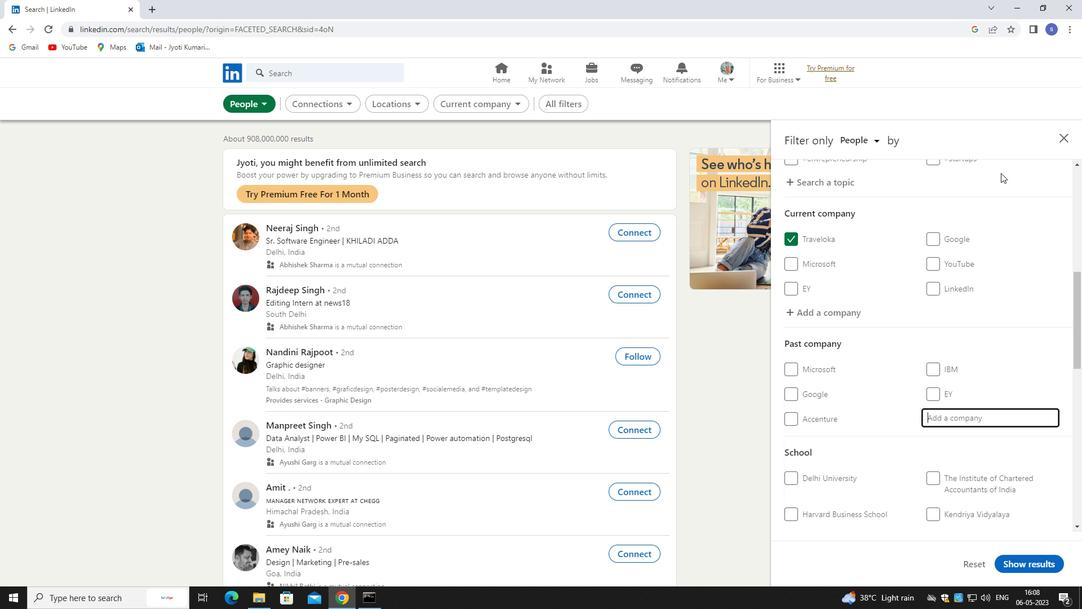 
Action: Mouse scrolled (1004, 168) with delta (0, 0)
Screenshot: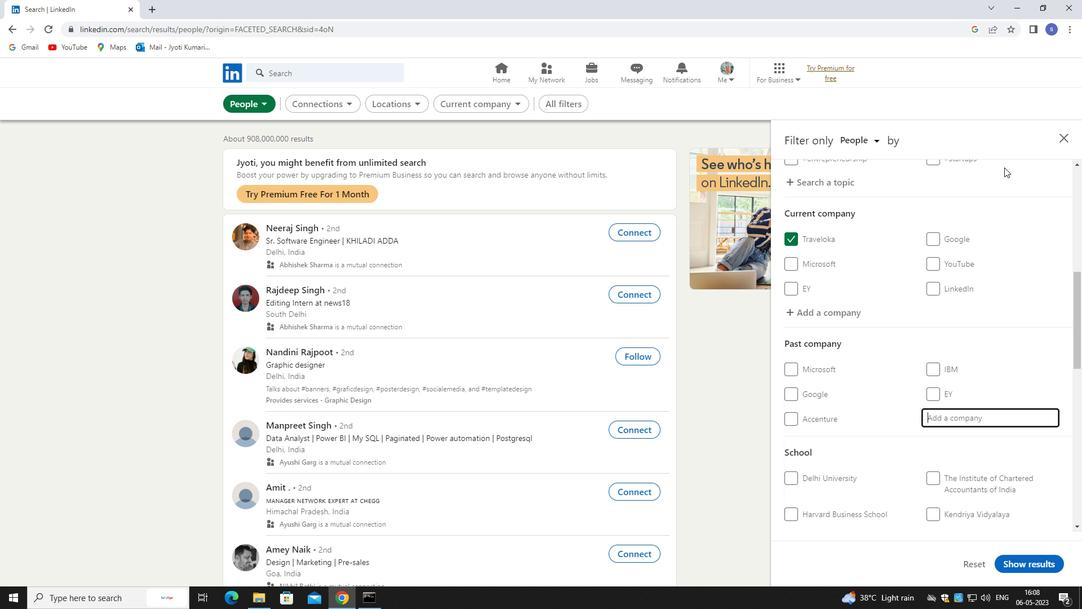 
Action: Mouse moved to (978, 261)
Screenshot: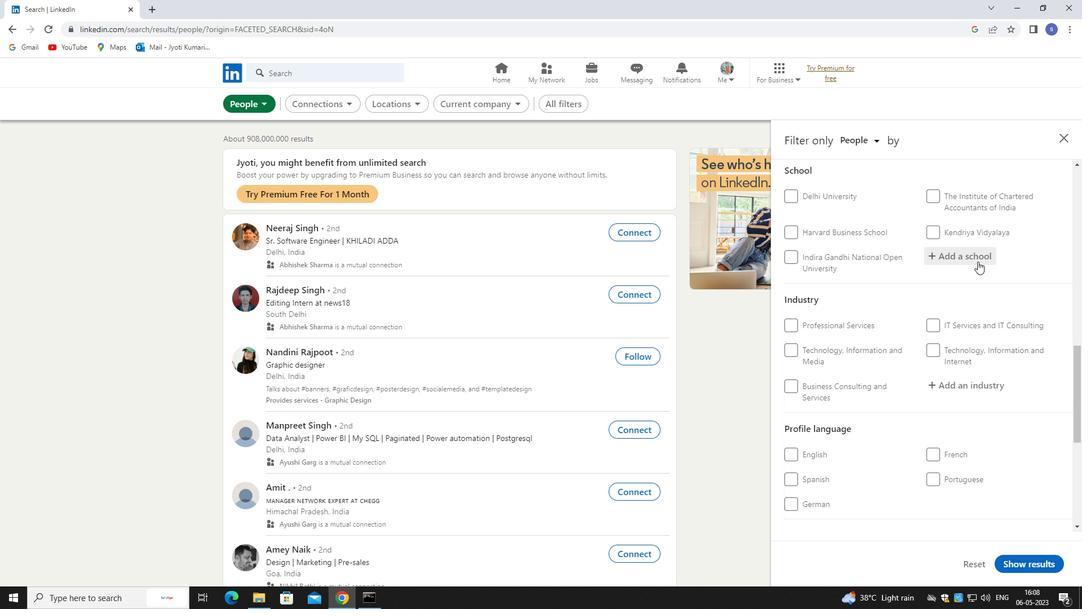 
Action: Mouse pressed left at (978, 261)
Screenshot: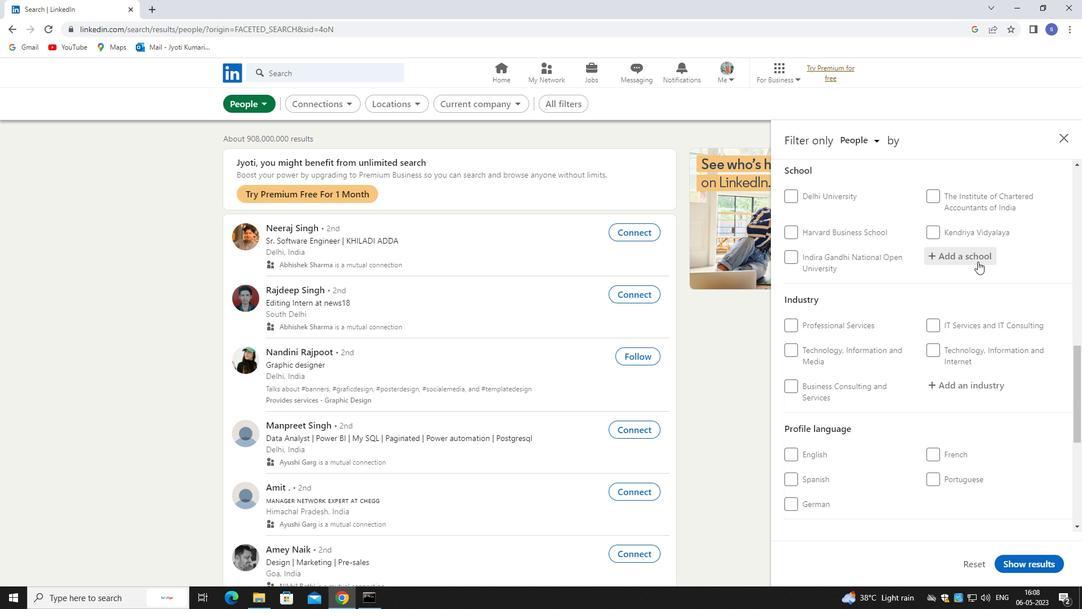 
Action: Mouse moved to (975, 260)
Screenshot: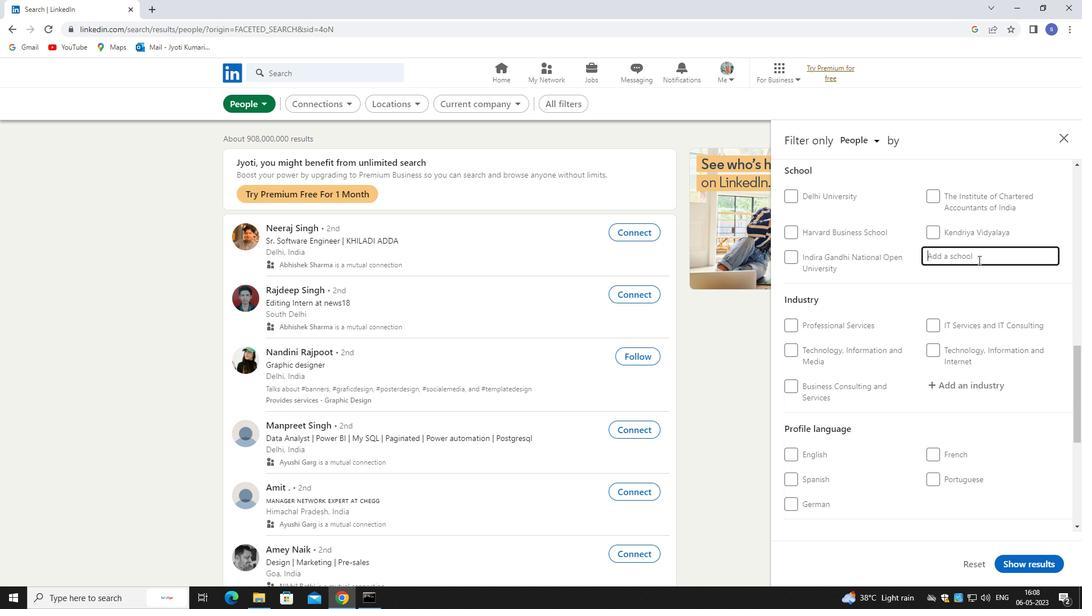 
Action: Key pressed lala<Key.space>laj
Screenshot: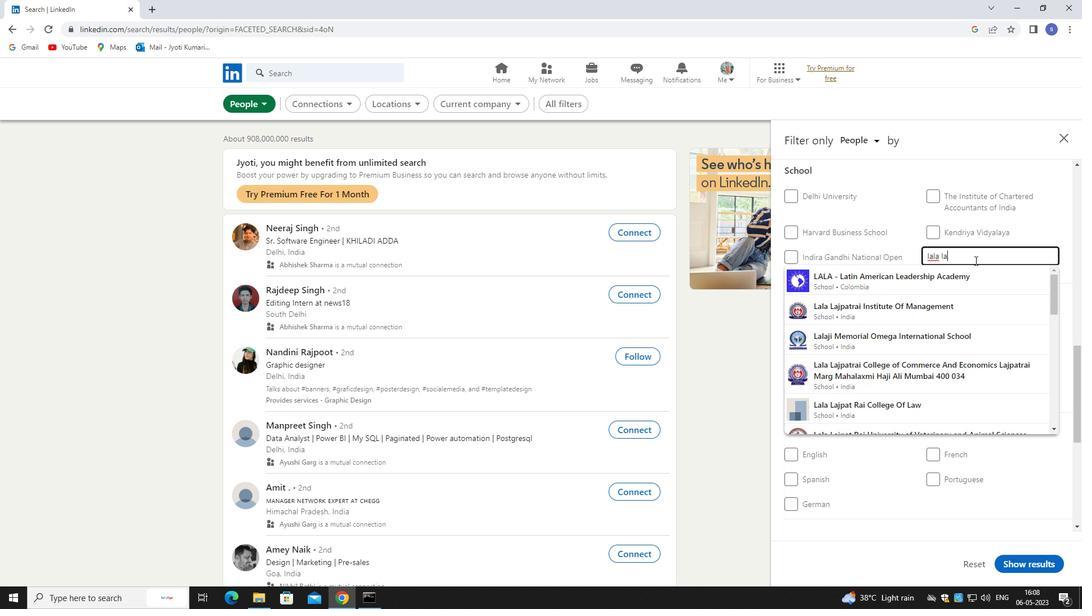 
Action: Mouse moved to (974, 337)
Screenshot: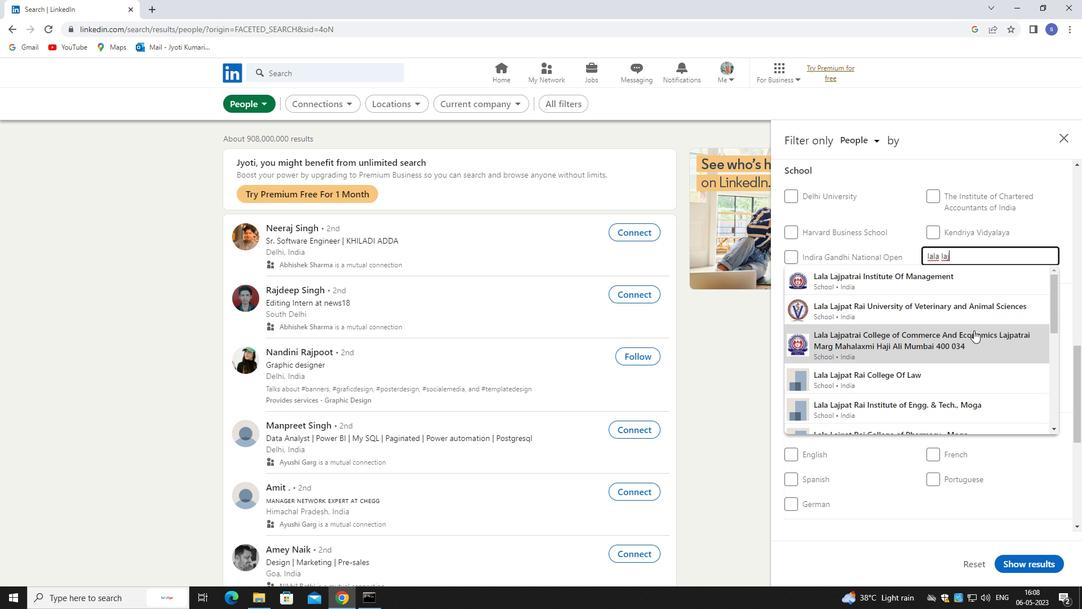 
Action: Mouse pressed left at (974, 337)
Screenshot: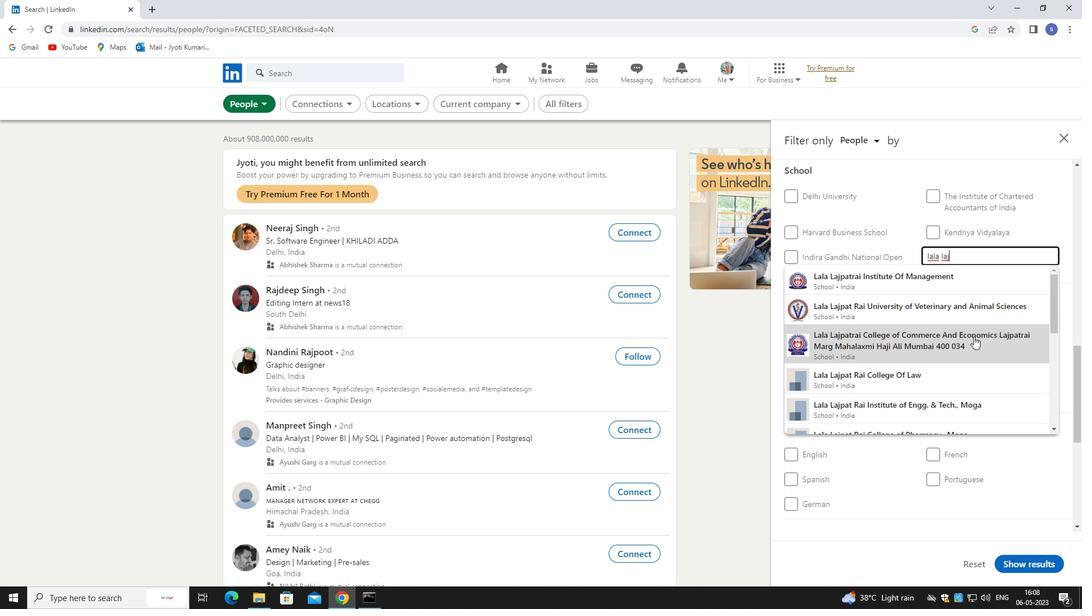 
Action: Mouse moved to (973, 341)
Screenshot: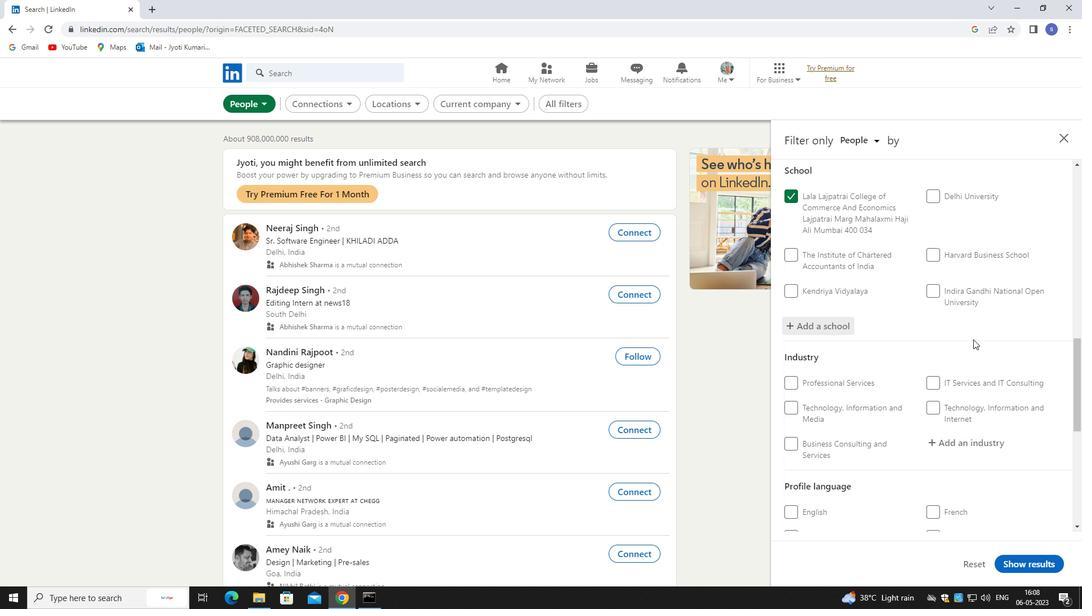 
Action: Mouse scrolled (973, 340) with delta (0, 0)
Screenshot: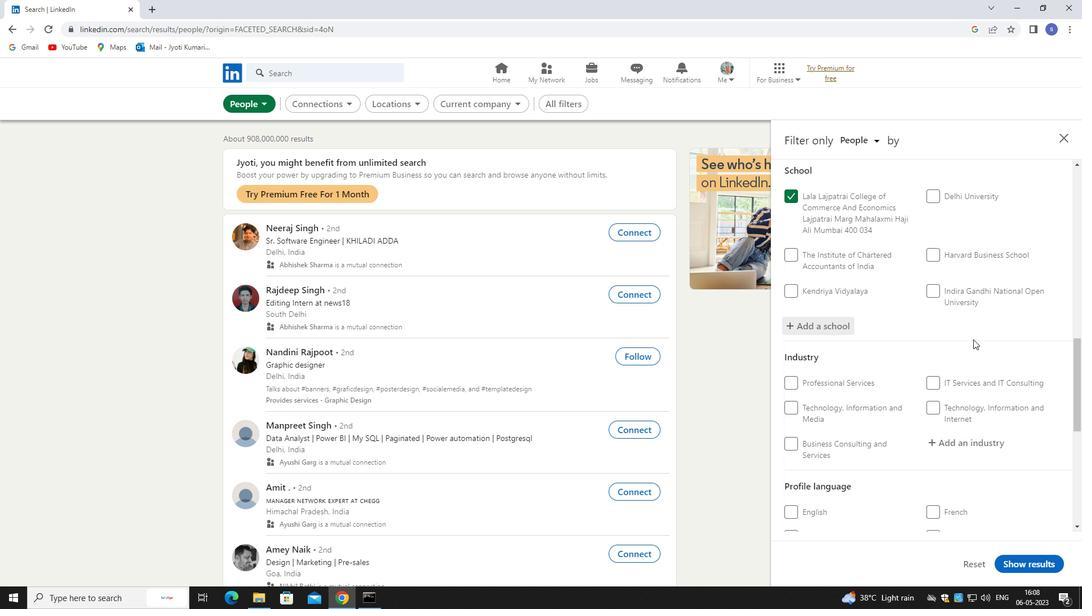 
Action: Mouse moved to (974, 342)
Screenshot: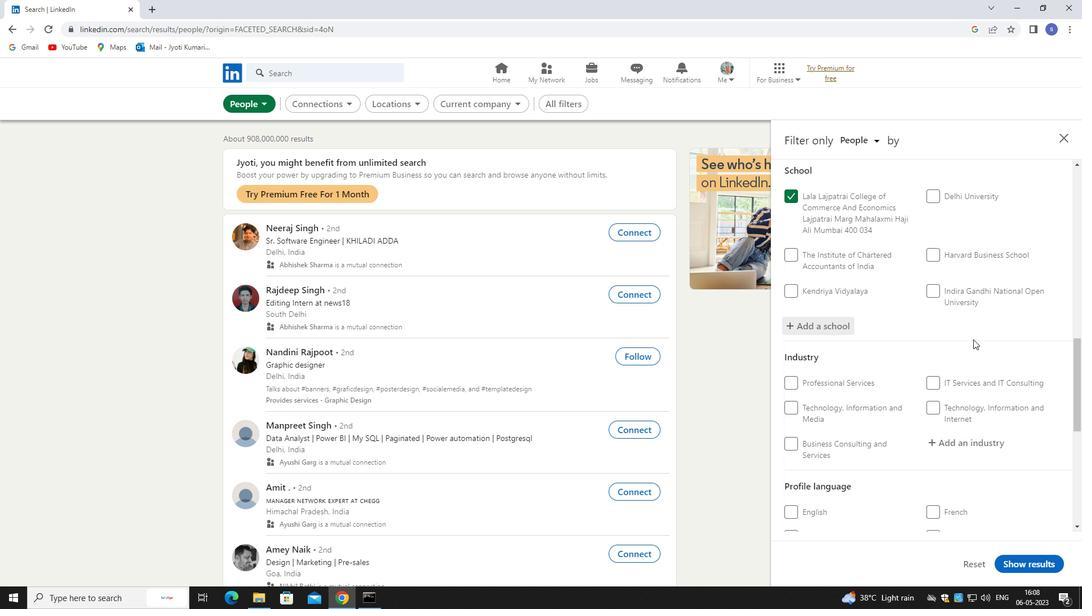 
Action: Mouse scrolled (974, 341) with delta (0, 0)
Screenshot: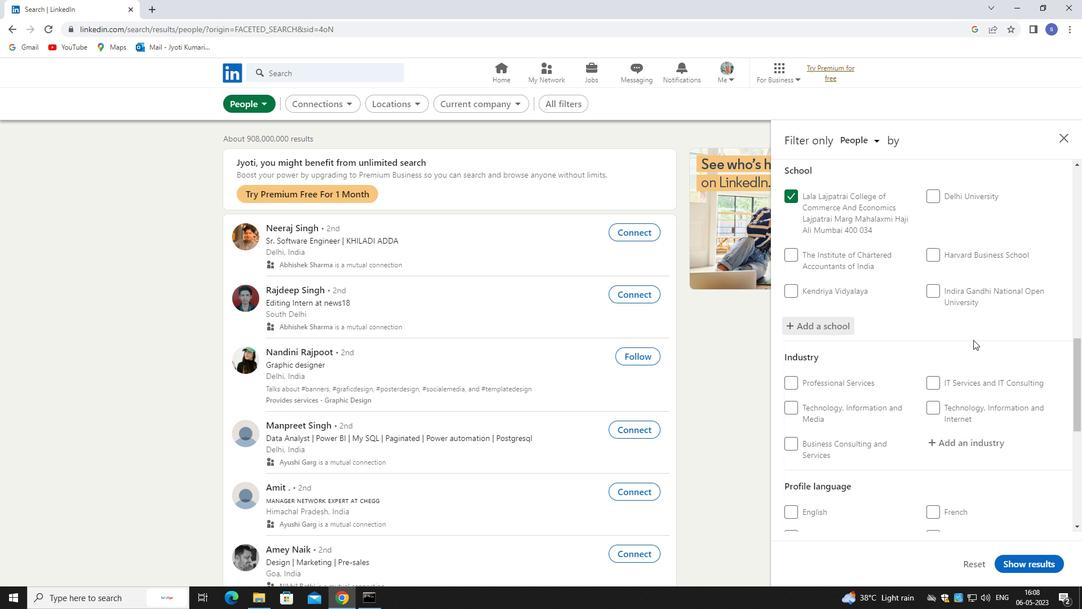 
Action: Mouse moved to (978, 330)
Screenshot: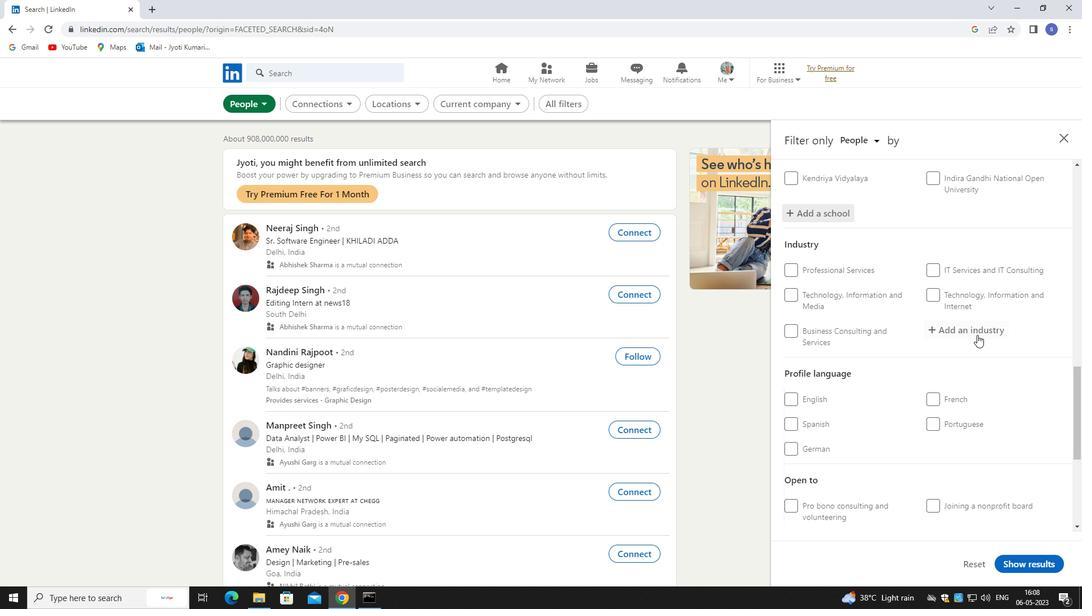 
Action: Mouse pressed left at (978, 330)
Screenshot: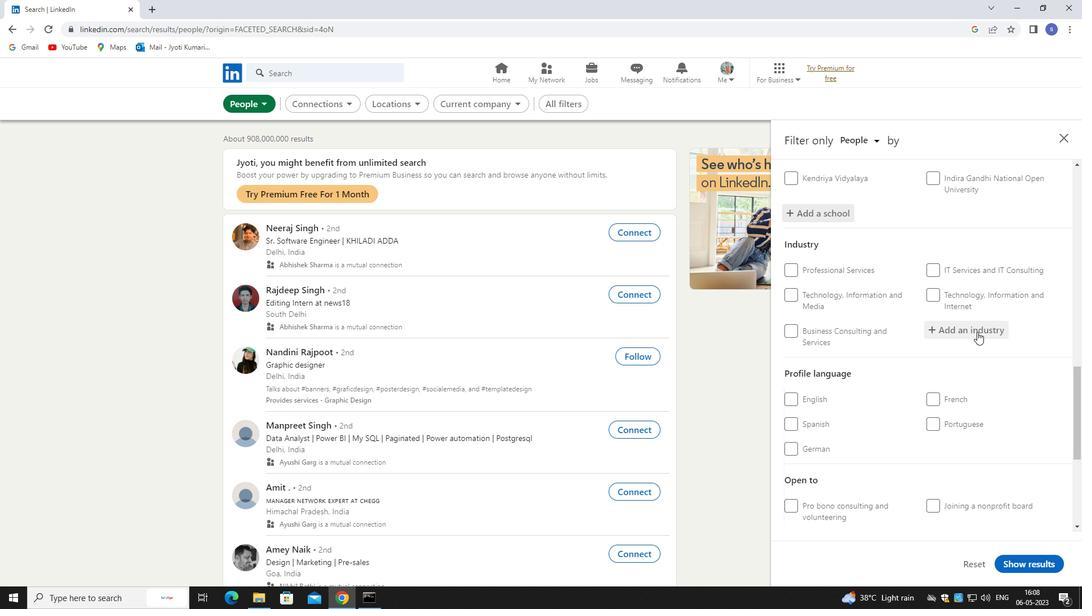 
Action: Mouse moved to (975, 327)
Screenshot: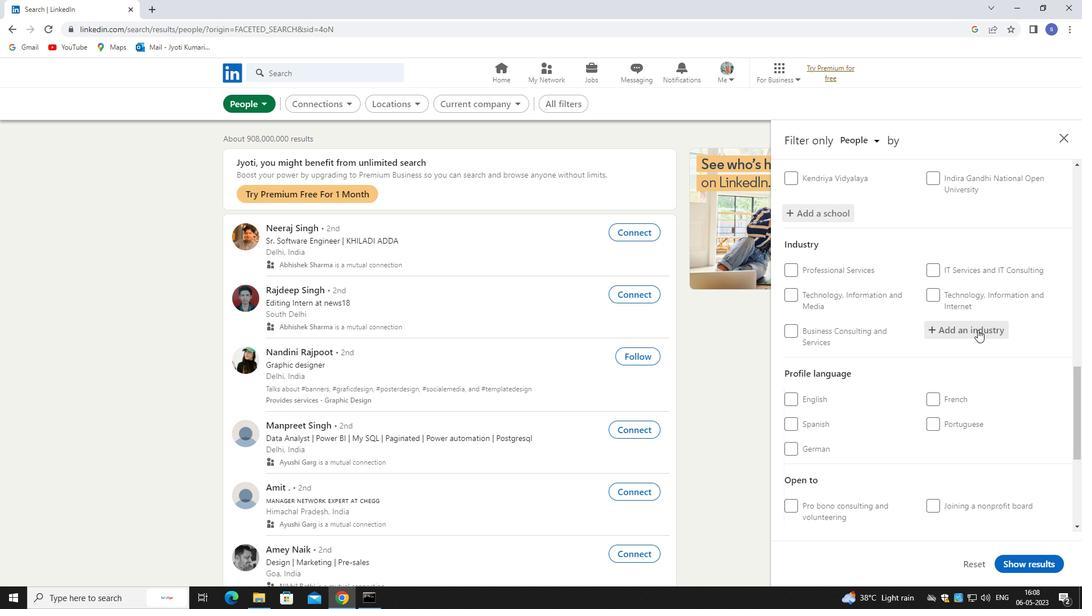 
Action: Key pressed mobile
Screenshot: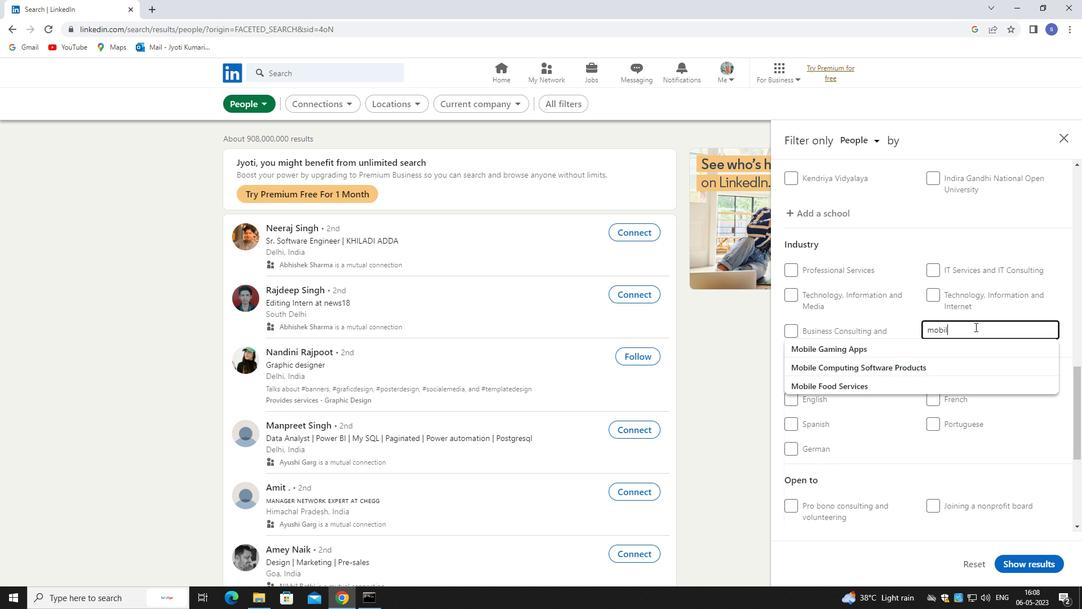 
Action: Mouse moved to (969, 371)
Screenshot: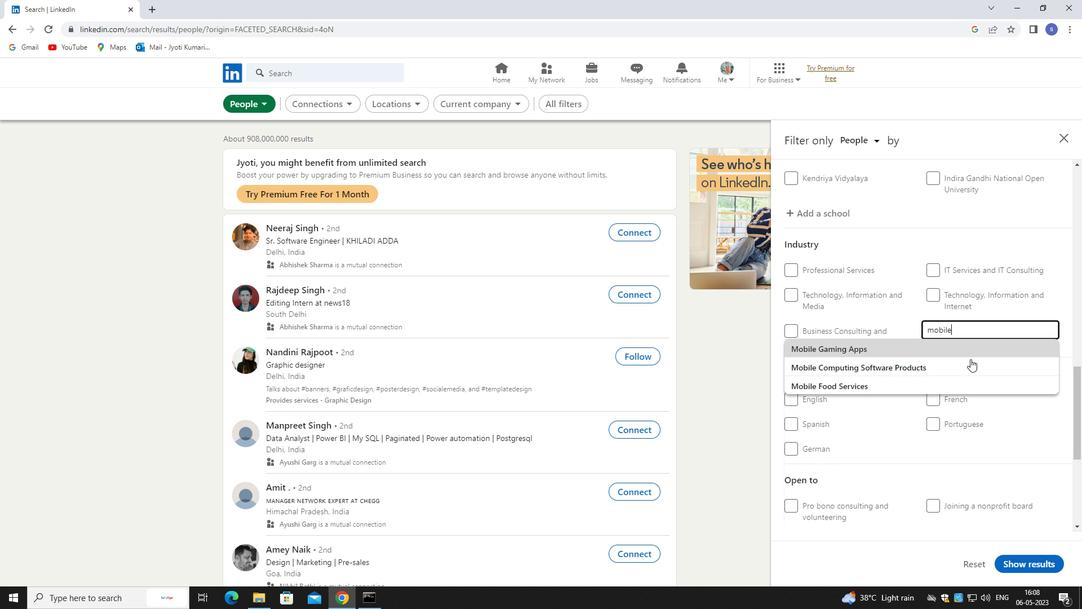 
Action: Mouse pressed left at (969, 371)
Screenshot: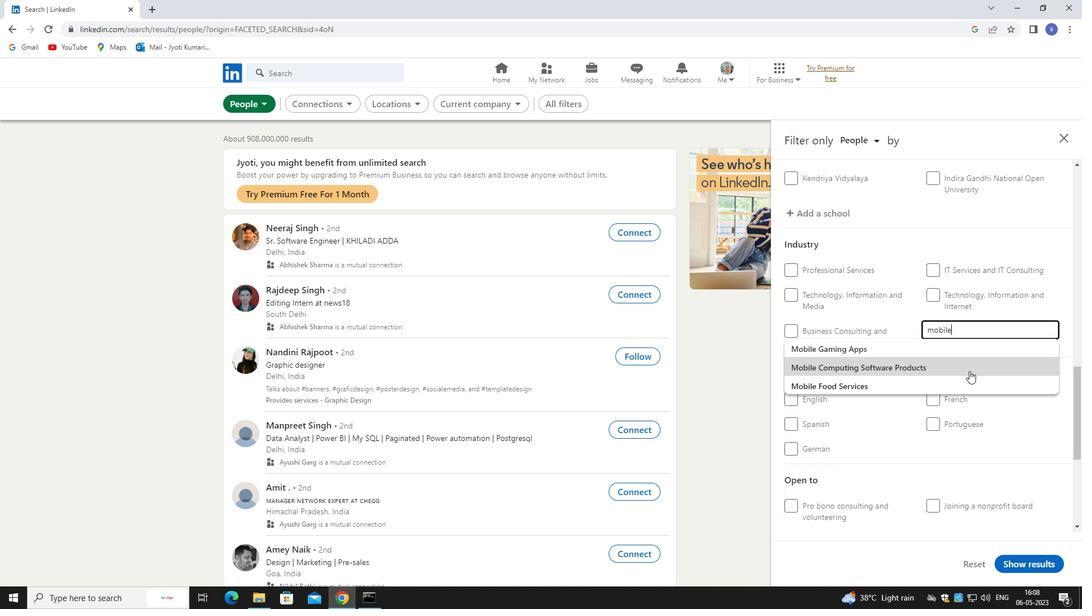 
Action: Mouse moved to (969, 371)
Screenshot: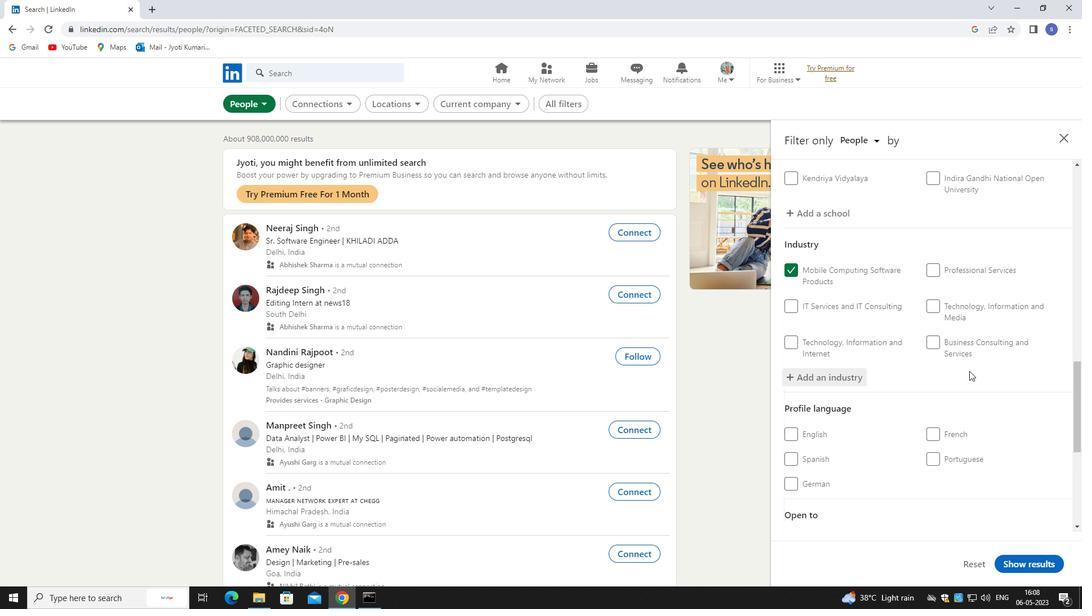 
Action: Mouse scrolled (969, 371) with delta (0, 0)
Screenshot: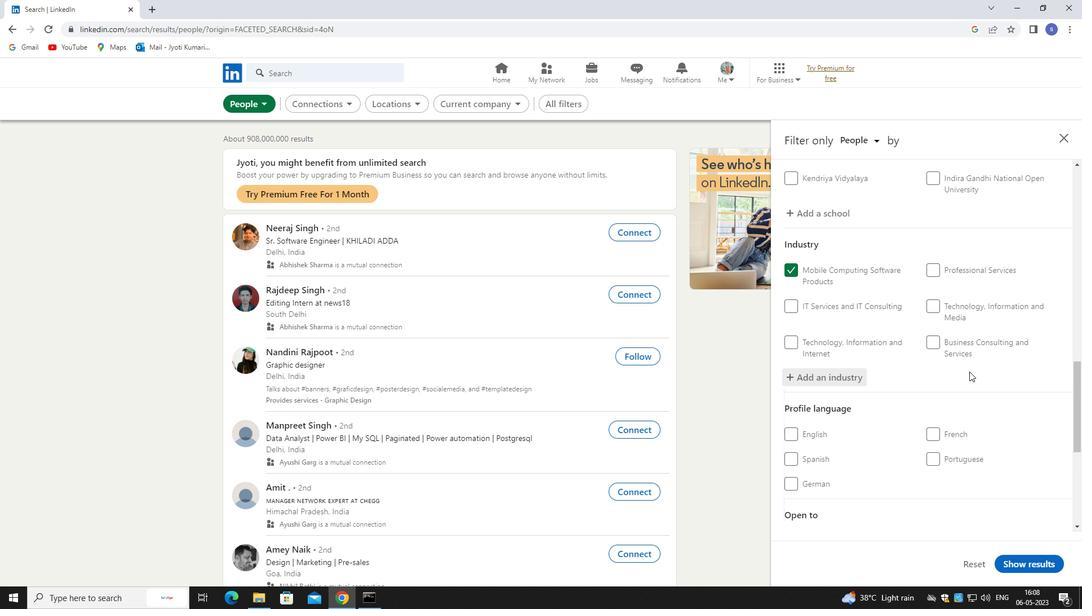 
Action: Mouse scrolled (969, 371) with delta (0, 0)
Screenshot: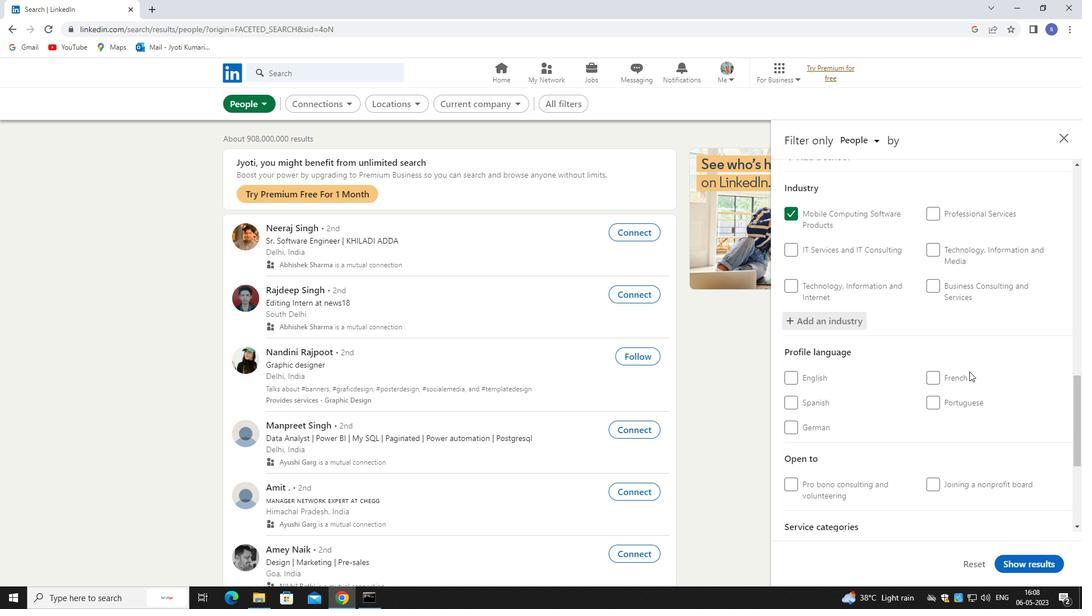 
Action: Mouse moved to (970, 372)
Screenshot: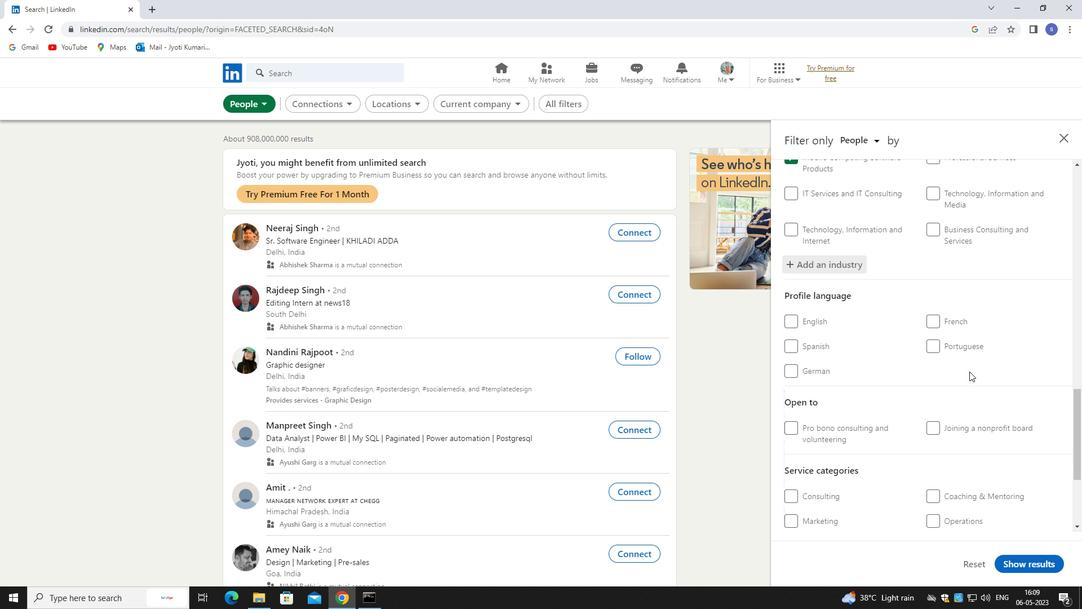 
Action: Mouse scrolled (970, 371) with delta (0, 0)
Screenshot: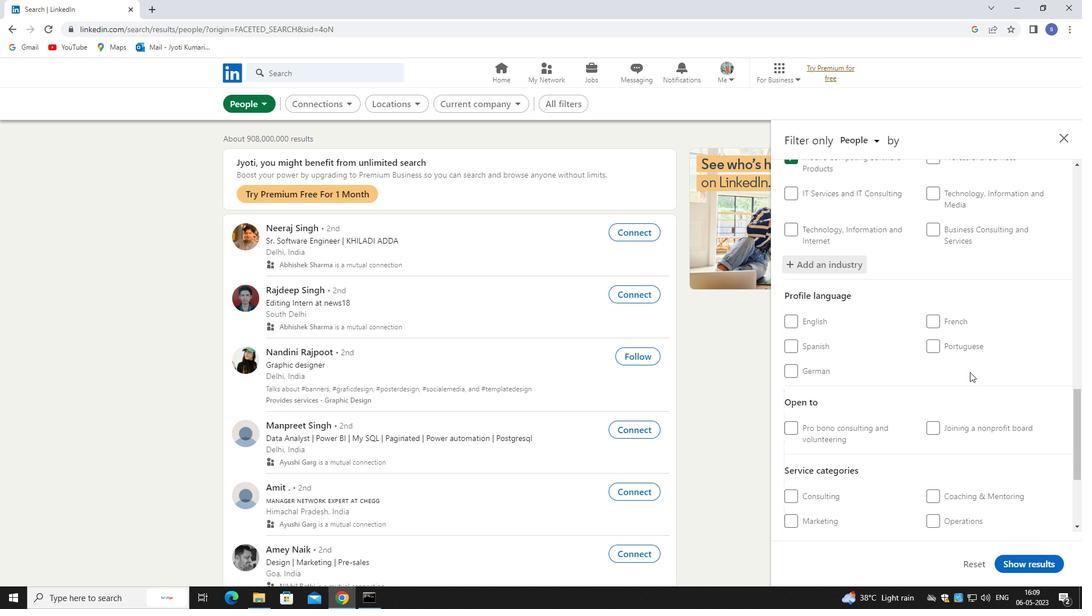 
Action: Mouse moved to (804, 314)
Screenshot: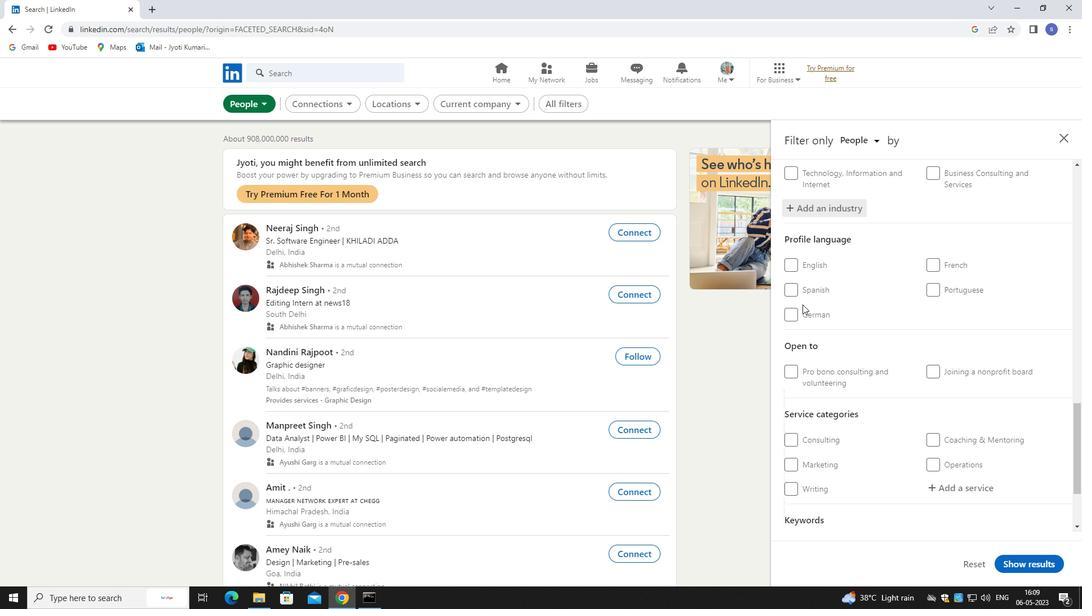 
Action: Mouse pressed left at (804, 314)
Screenshot: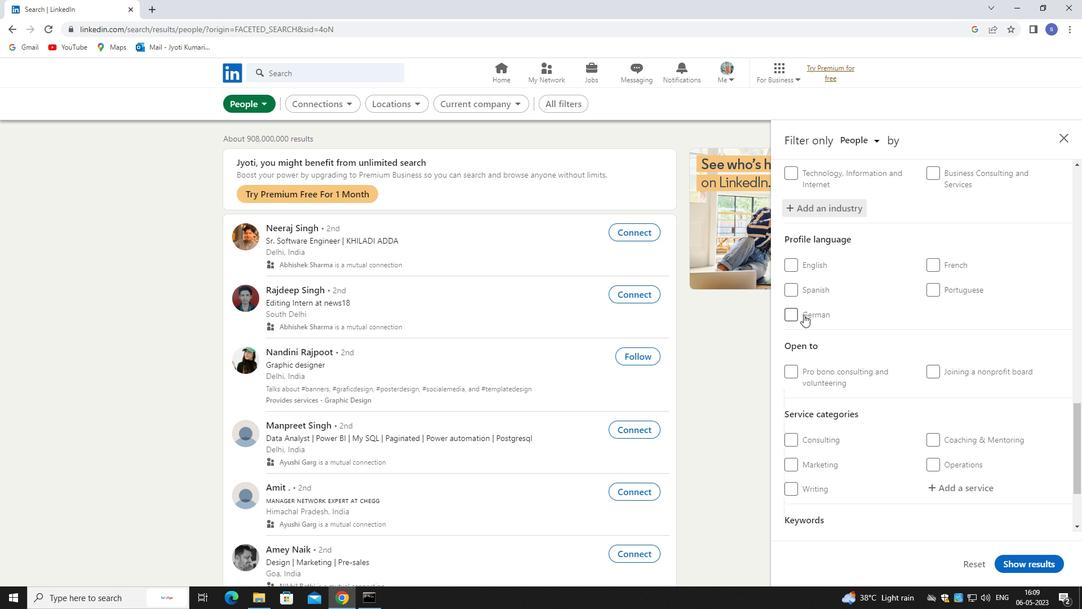 
Action: Mouse moved to (923, 373)
Screenshot: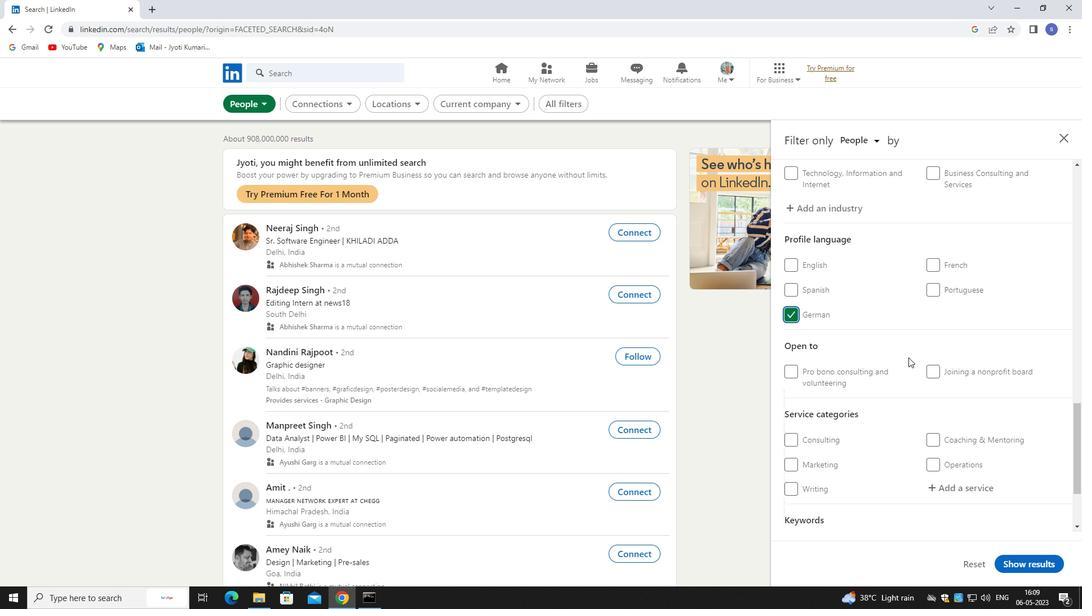 
Action: Mouse scrolled (923, 373) with delta (0, 0)
Screenshot: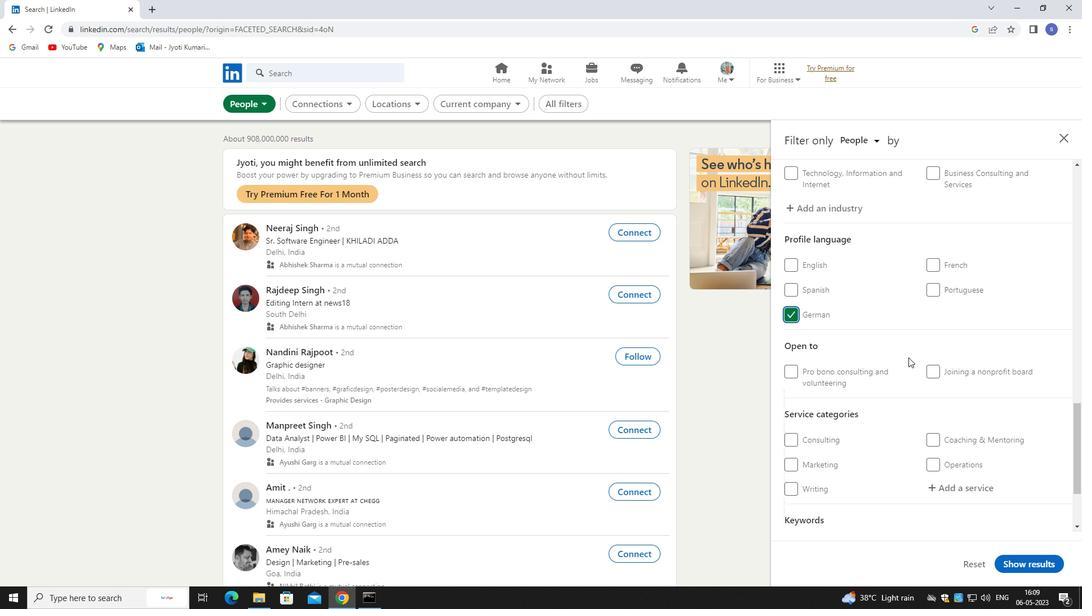 
Action: Mouse moved to (924, 374)
Screenshot: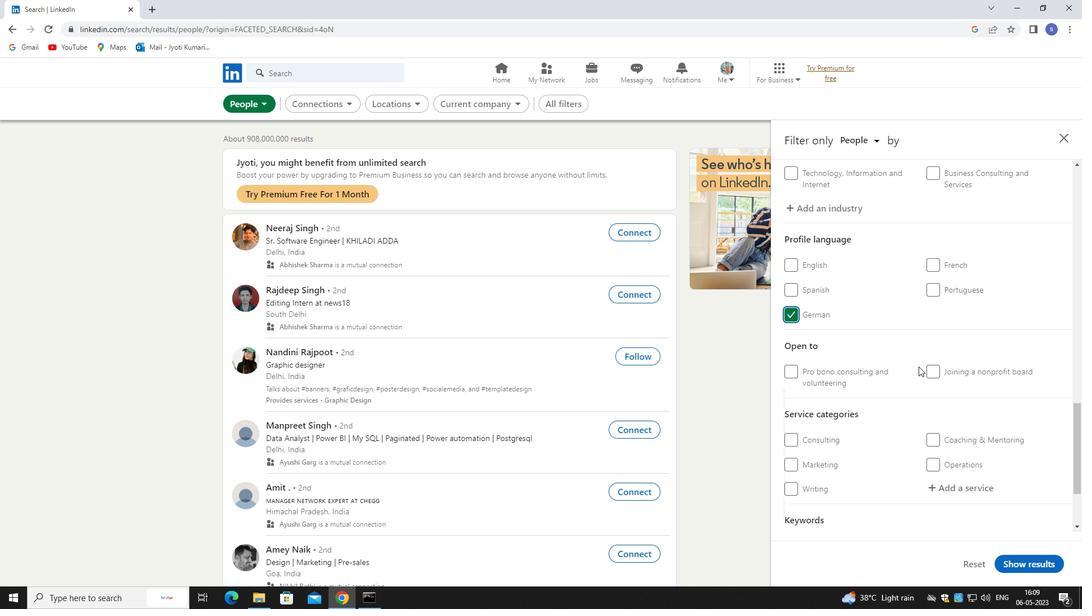 
Action: Mouse scrolled (924, 374) with delta (0, 0)
Screenshot: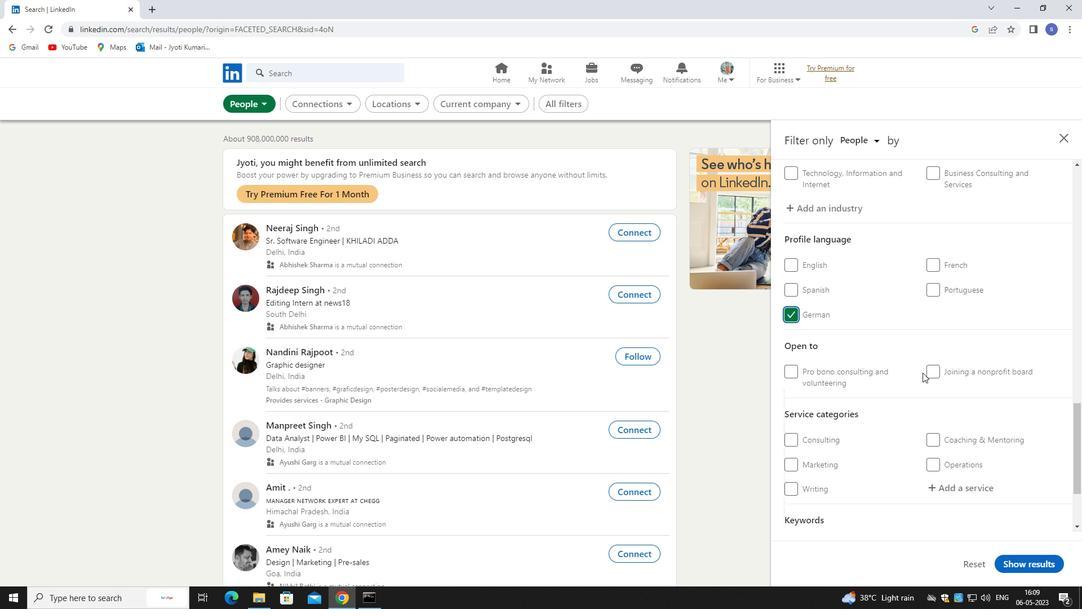 
Action: Mouse moved to (941, 374)
Screenshot: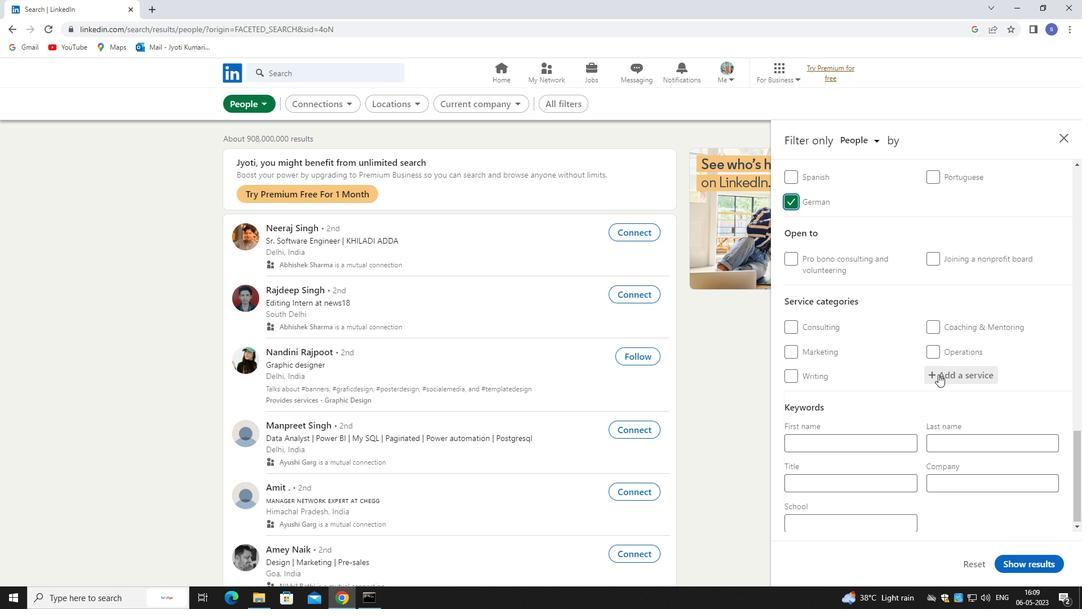 
Action: Mouse pressed left at (941, 374)
Screenshot: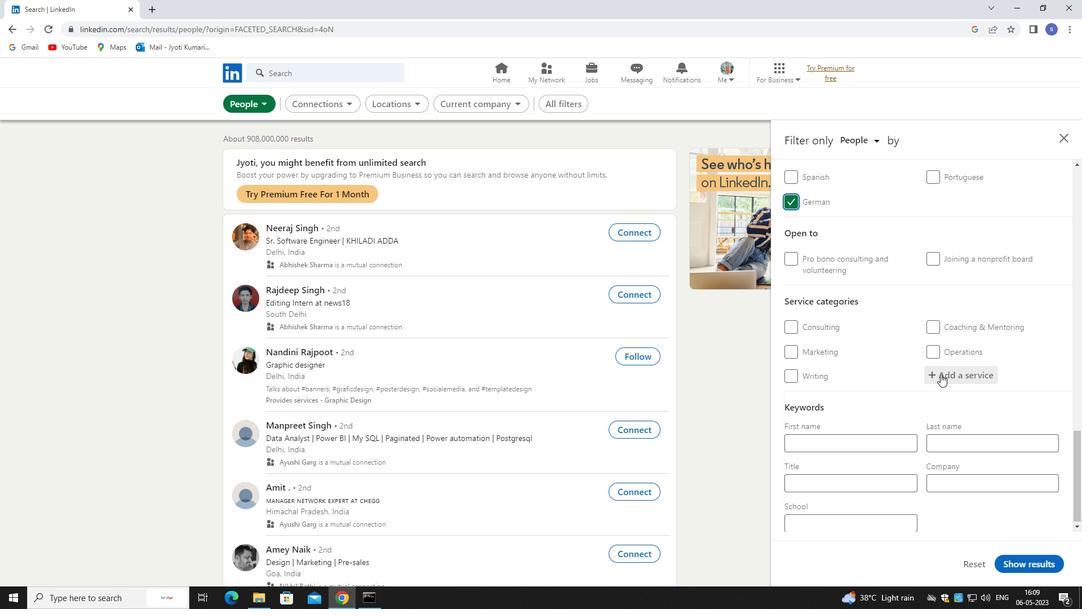 
Action: Mouse moved to (942, 373)
Screenshot: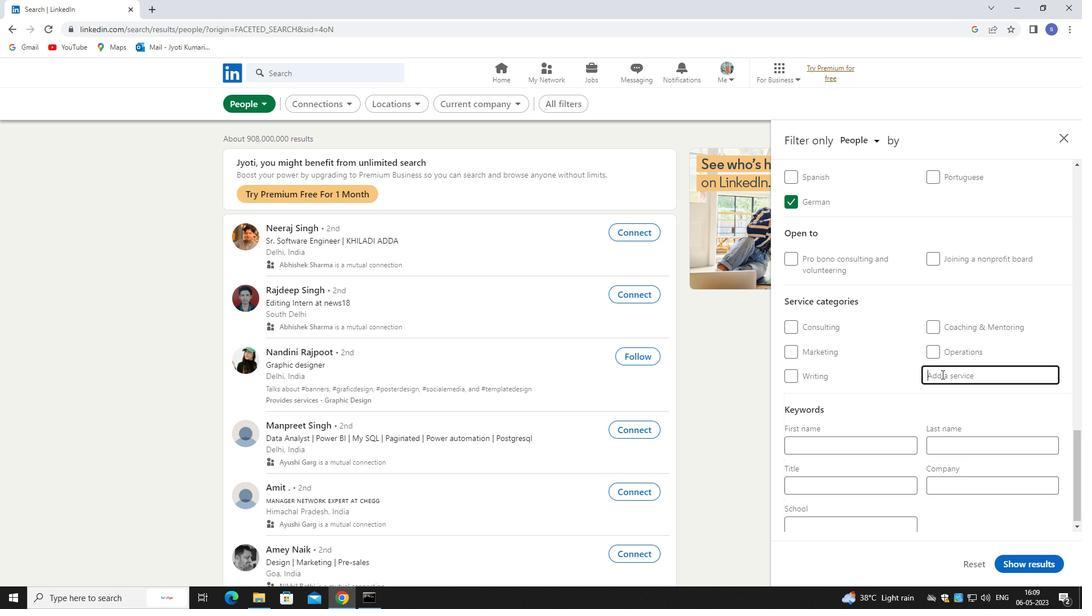 
Action: Key pressed copywrit
Screenshot: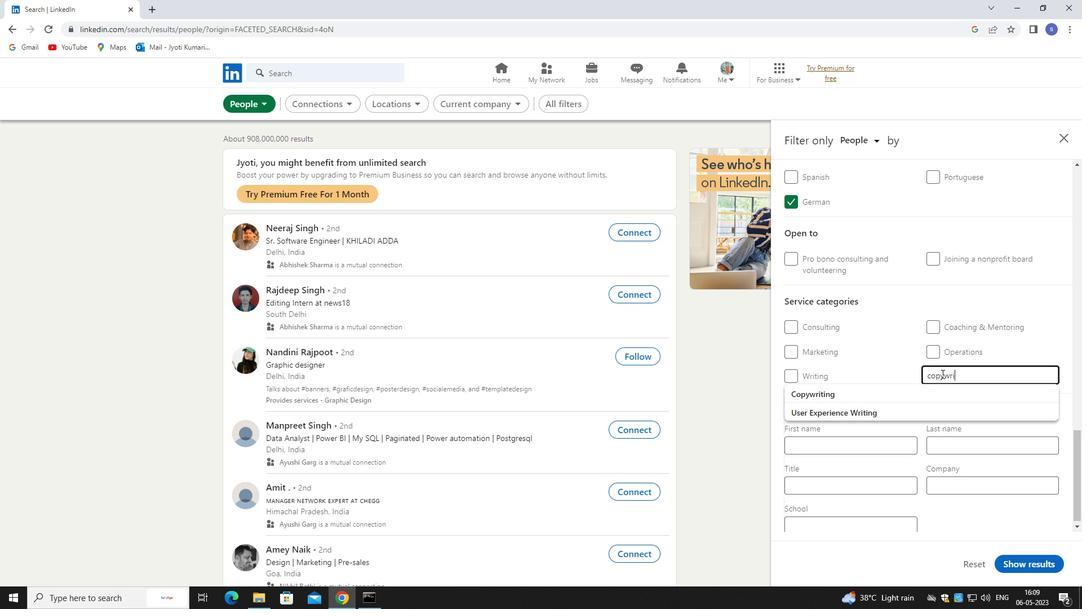 
Action: Mouse moved to (920, 391)
Screenshot: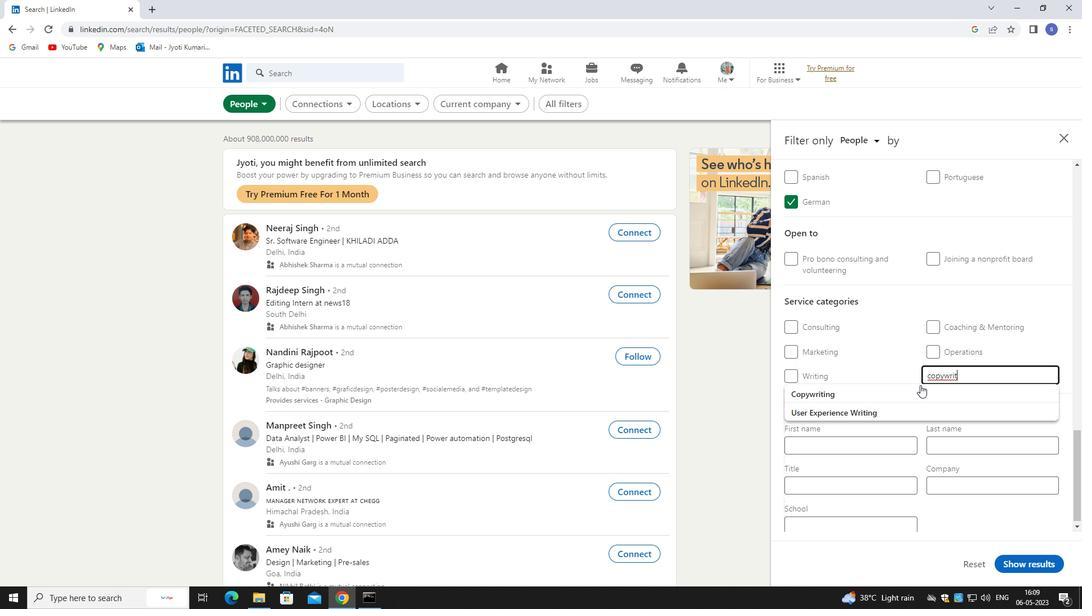 
Action: Mouse pressed left at (920, 391)
Screenshot: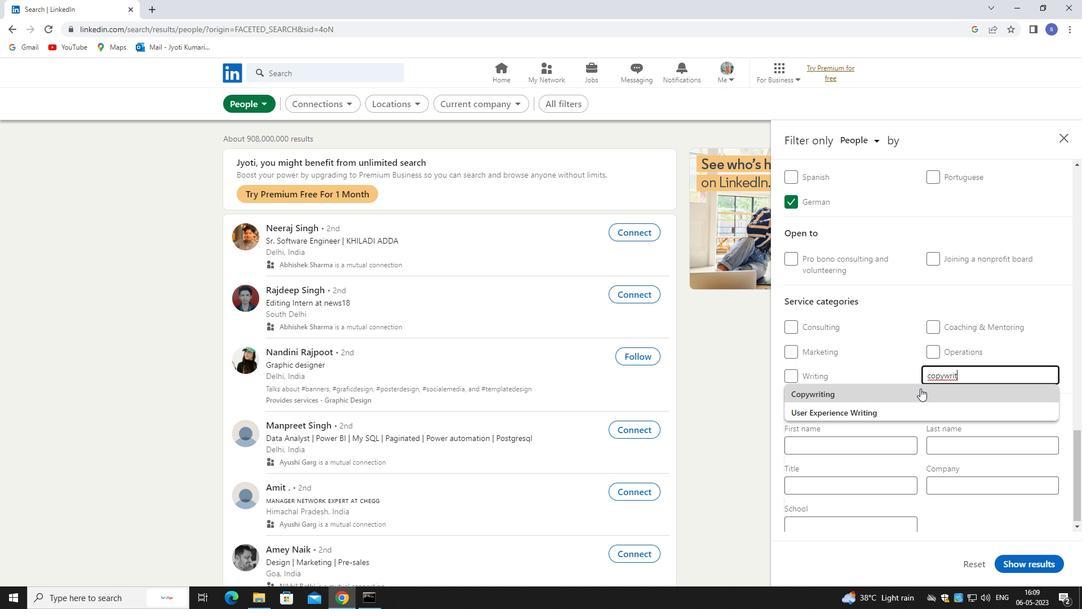 
Action: Mouse moved to (920, 392)
Screenshot: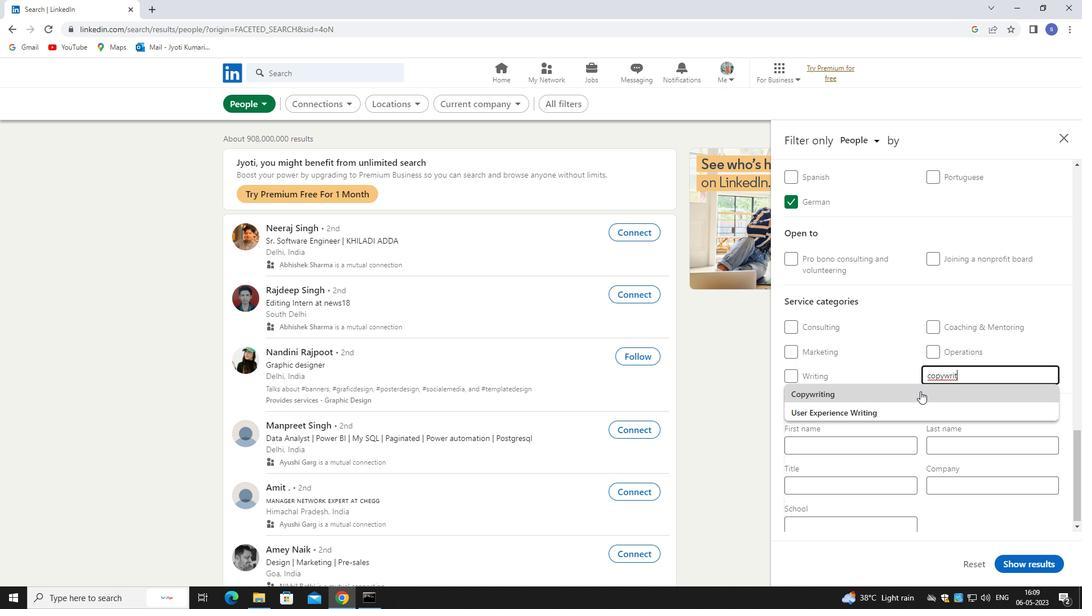 
Action: Mouse scrolled (920, 391) with delta (0, 0)
Screenshot: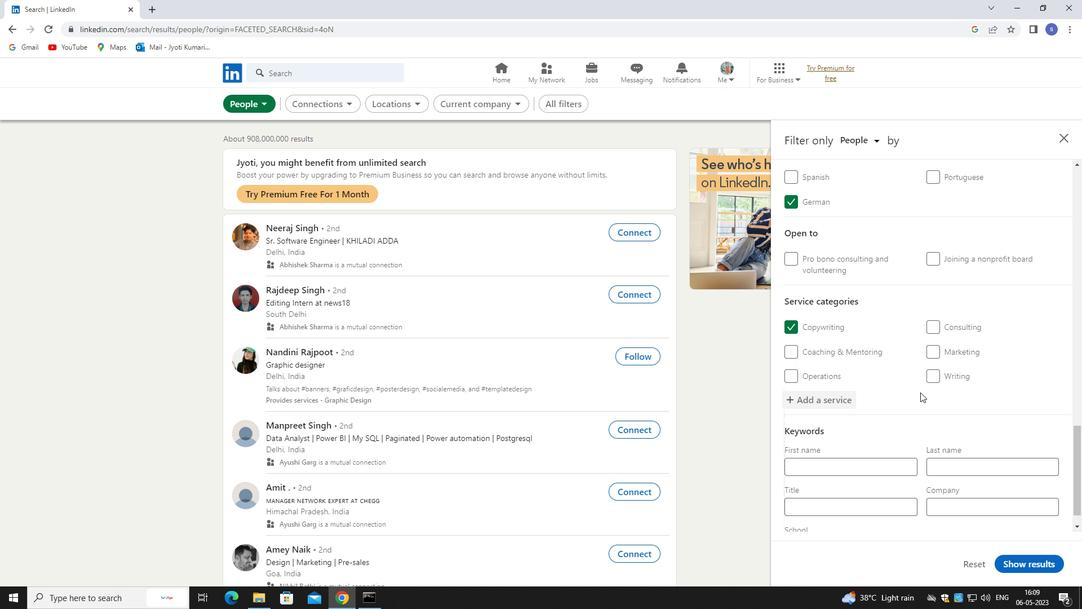 
Action: Mouse scrolled (920, 391) with delta (0, 0)
Screenshot: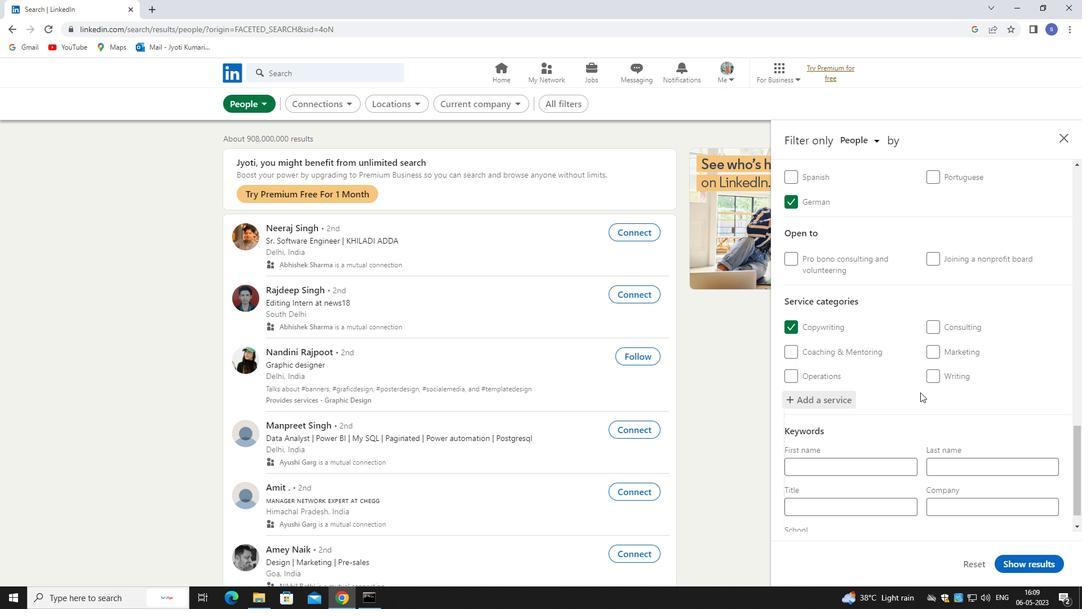 
Action: Mouse scrolled (920, 391) with delta (0, 0)
Screenshot: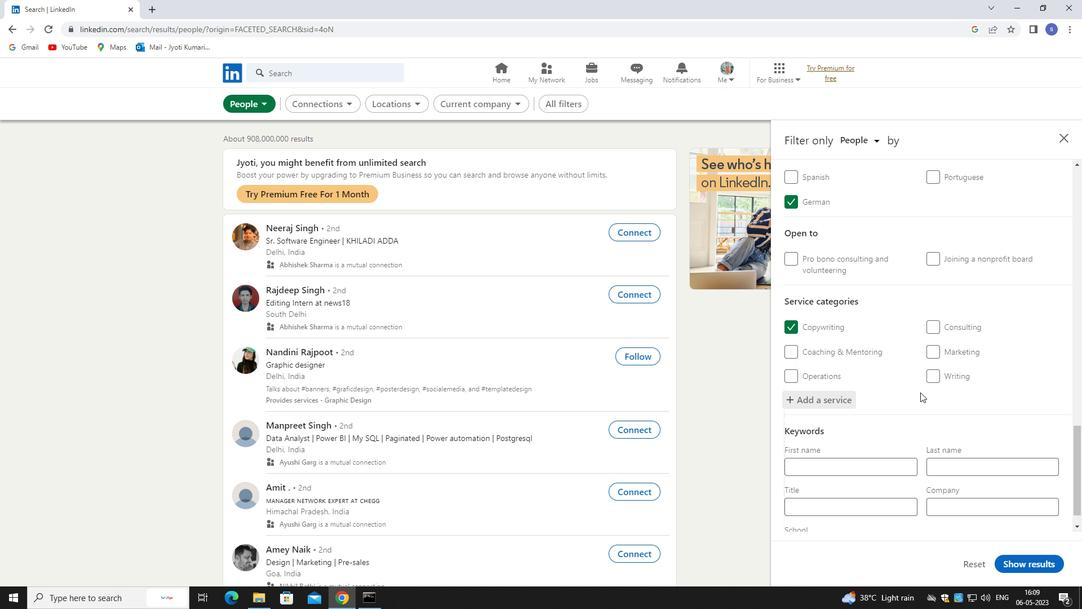 
Action: Mouse scrolled (920, 391) with delta (0, 0)
Screenshot: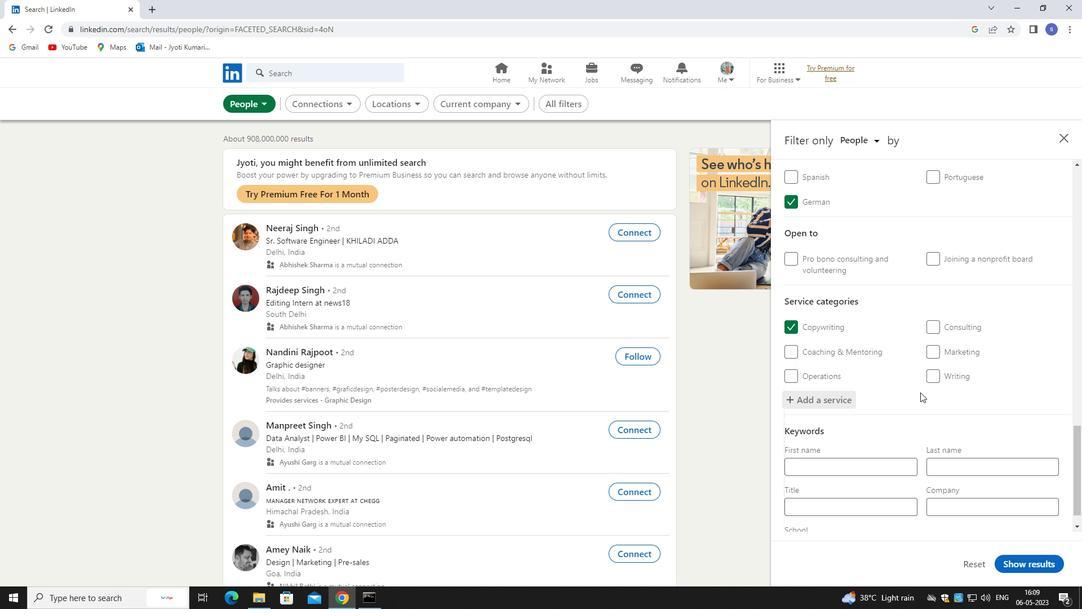 
Action: Mouse moved to (905, 432)
Screenshot: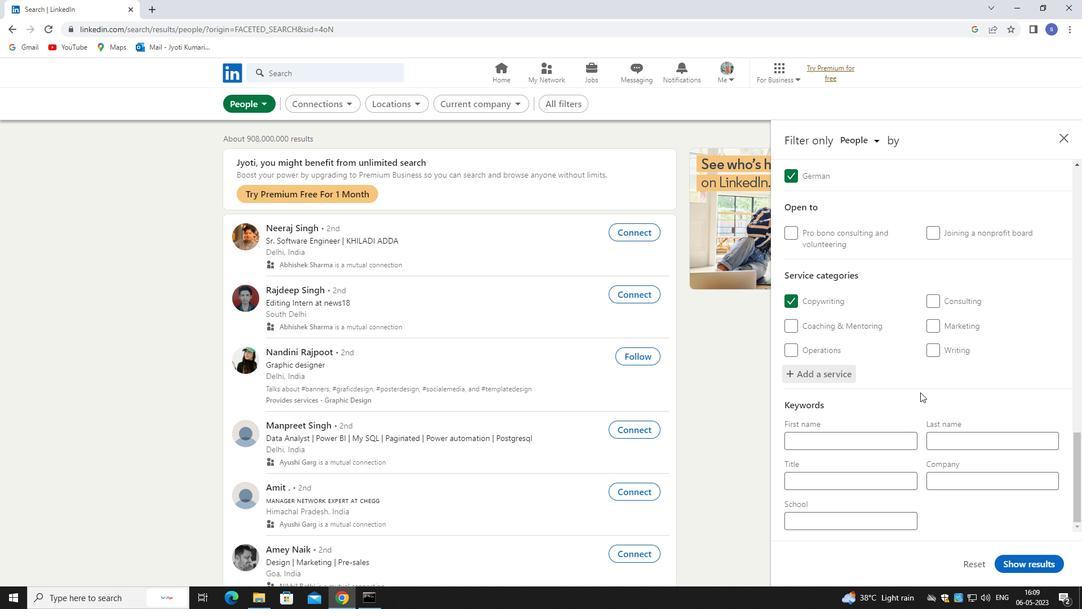 
Action: Mouse scrolled (905, 431) with delta (0, 0)
Screenshot: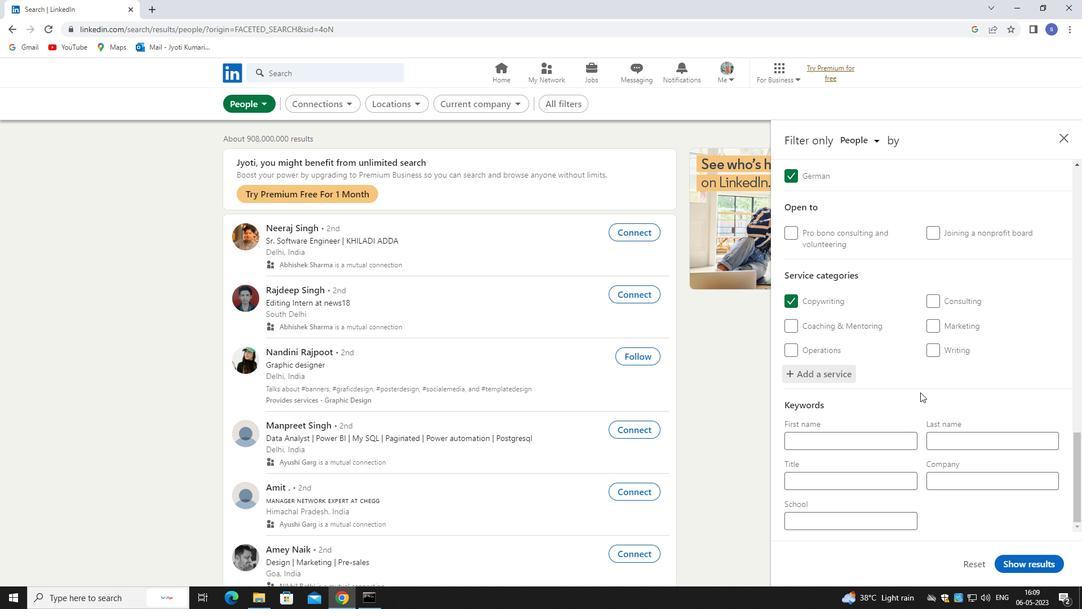 
Action: Mouse moved to (894, 462)
Screenshot: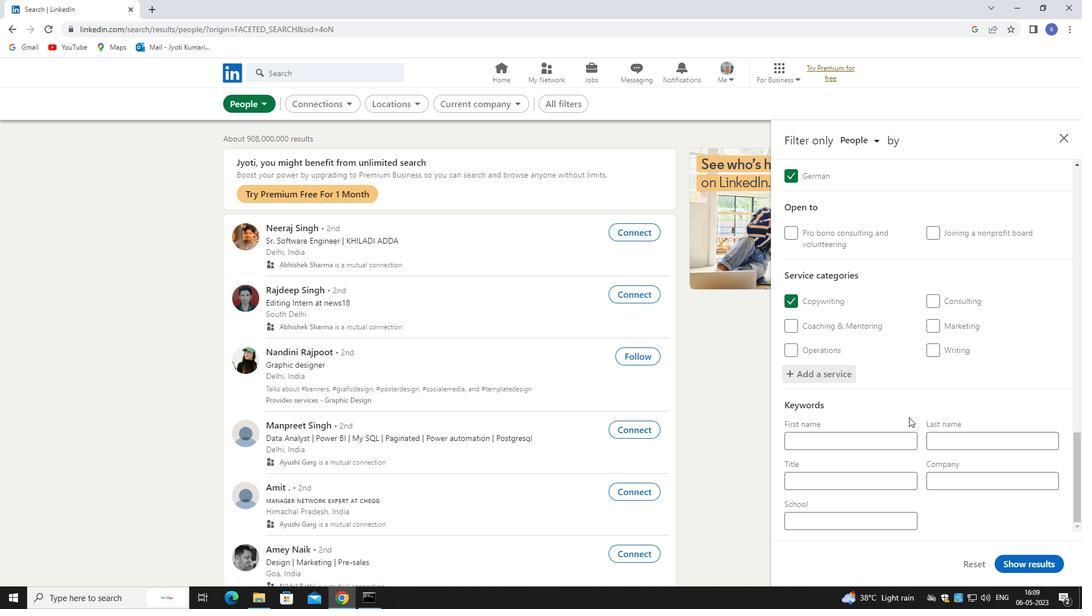 
Action: Mouse scrolled (894, 462) with delta (0, 0)
Screenshot: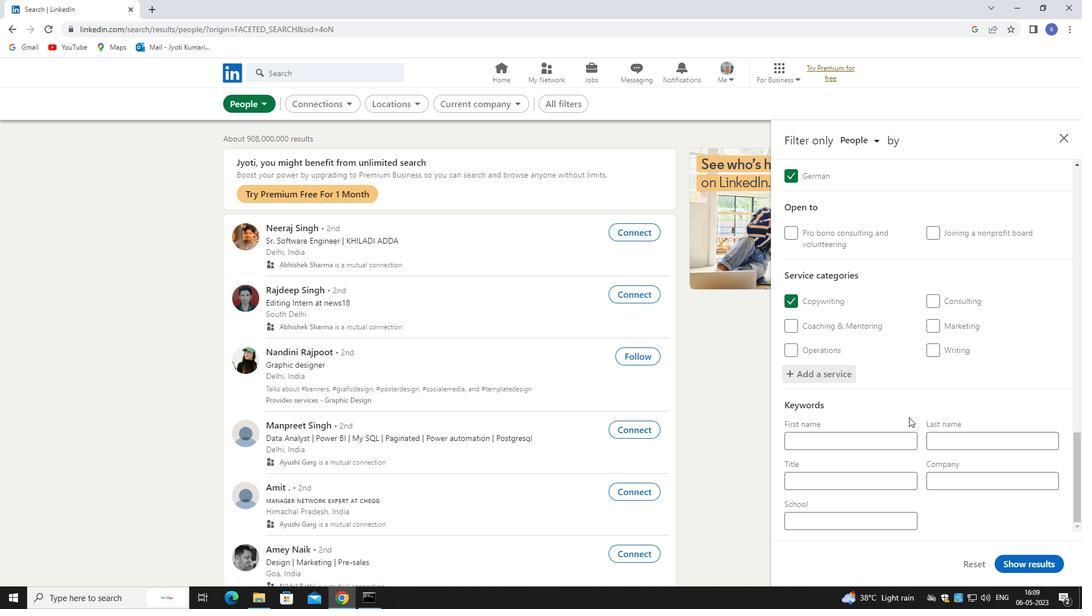 
Action: Mouse moved to (872, 479)
Screenshot: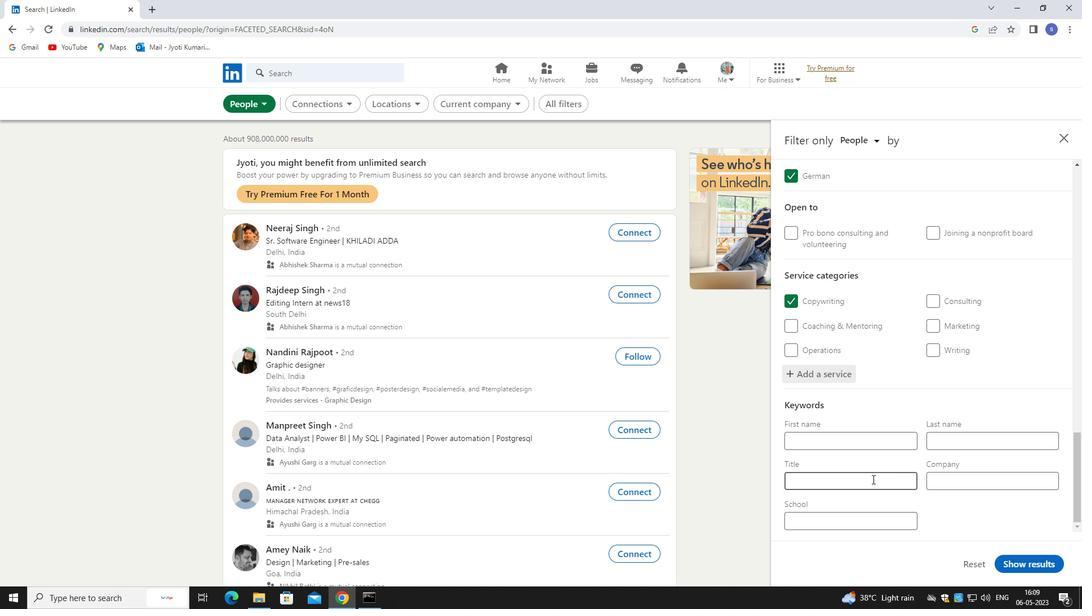 
Action: Mouse pressed left at (872, 479)
Screenshot: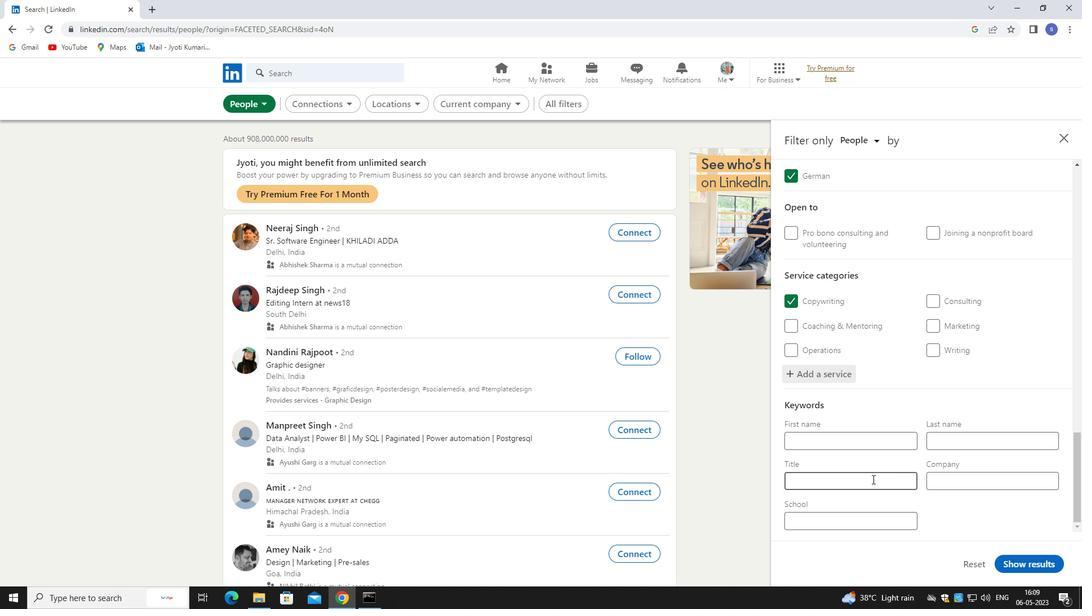 
Action: Mouse moved to (870, 478)
Screenshot: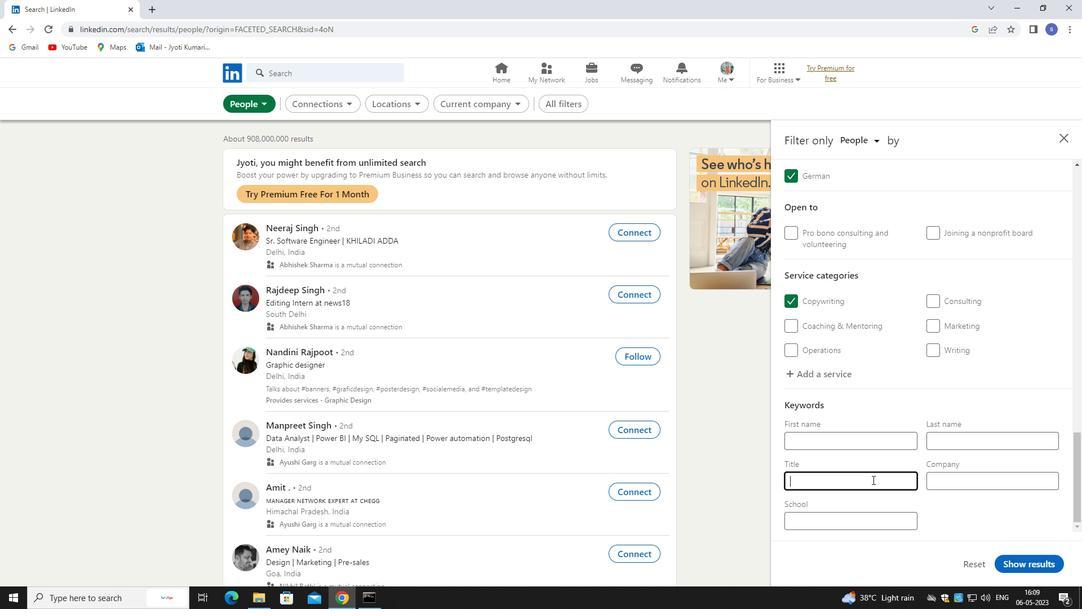 
Action: Key pressed <Key.shift>THERAPIST
Screenshot: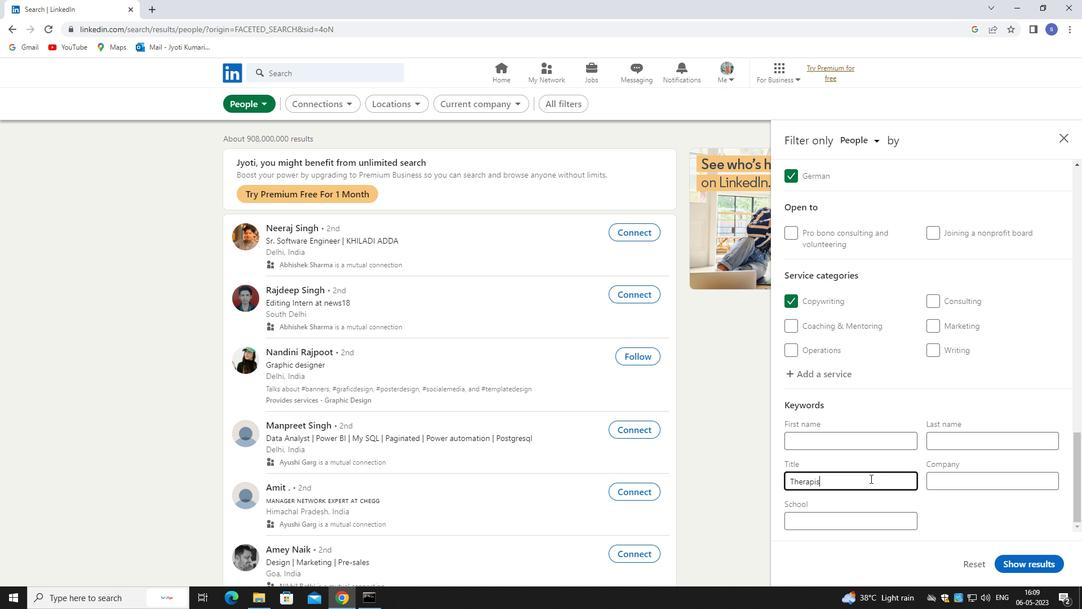 
Action: Mouse moved to (1012, 561)
Screenshot: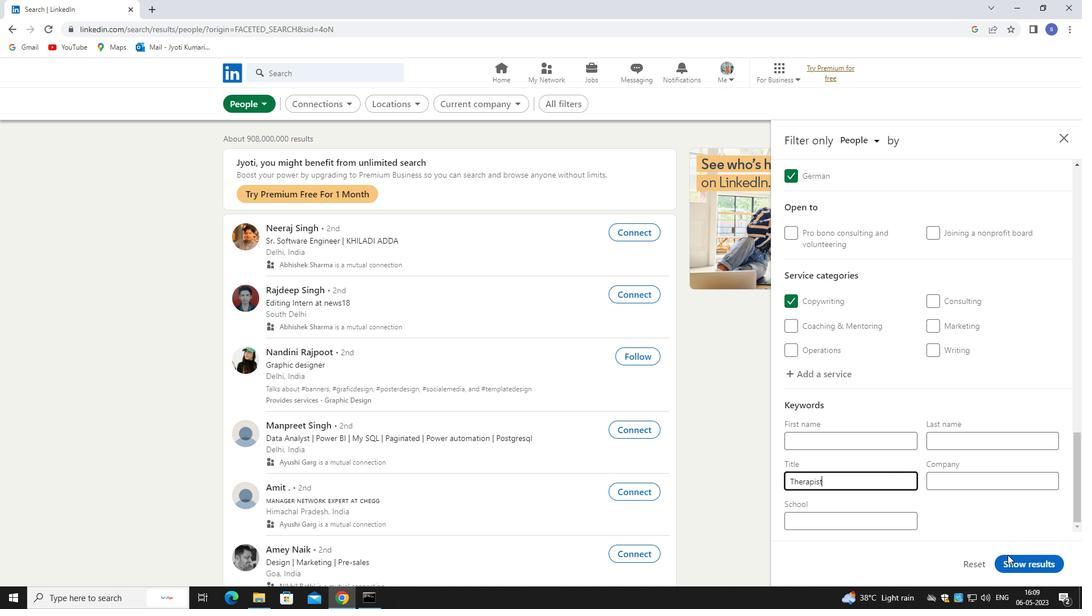 
Action: Mouse pressed left at (1012, 561)
Screenshot: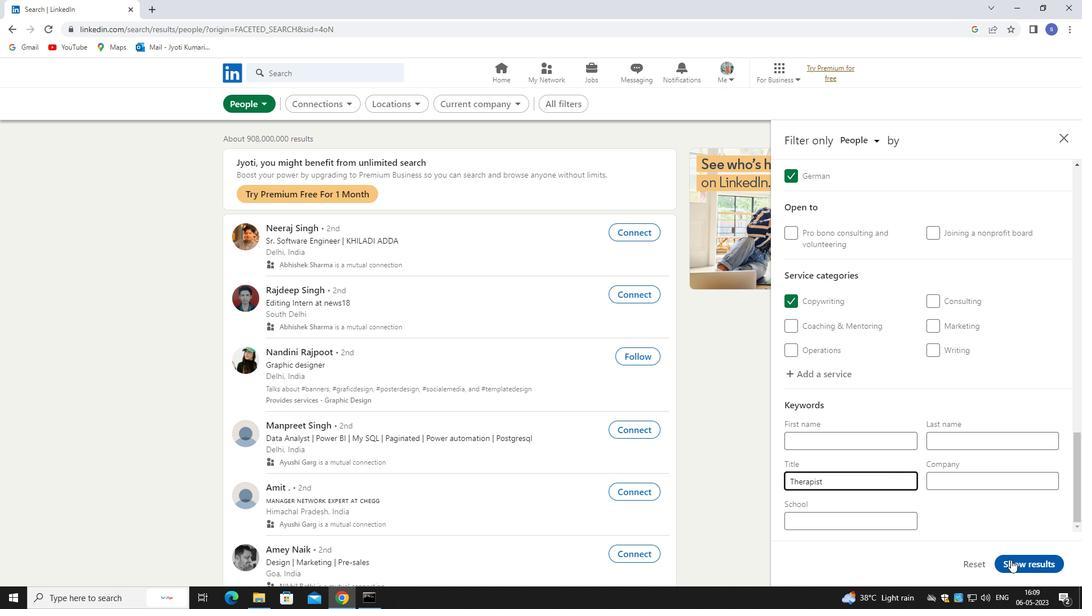 
Action: Mouse moved to (1012, 553)
Screenshot: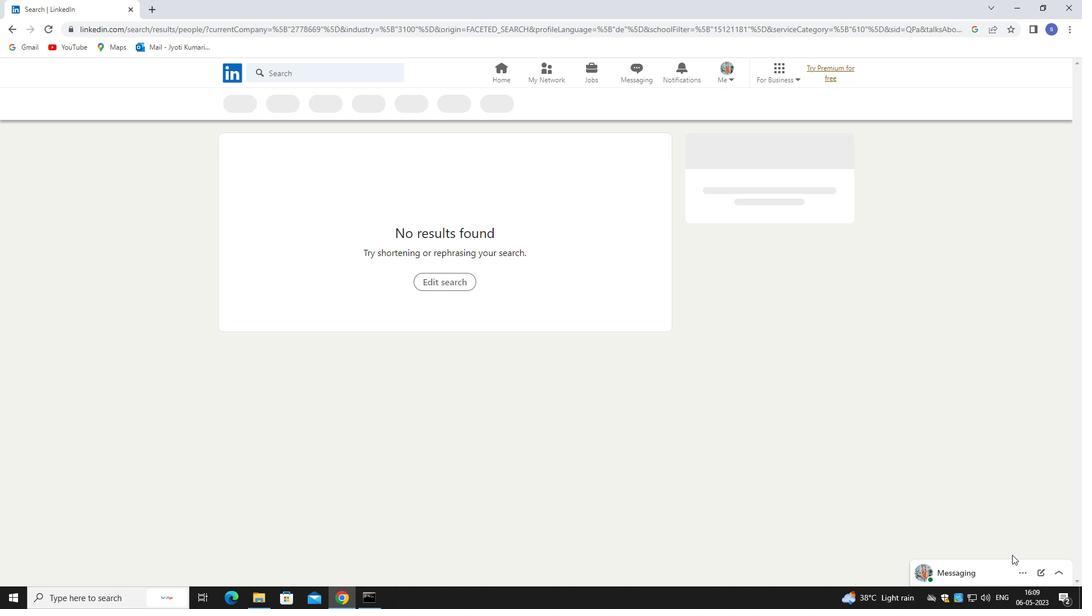 
